 Task: Find connections with filter location Sant Pere de Ribes with filter topic #productivitywith filter profile language English with filter current company Sutherland with filter school Kongunadu Arts and Science College with filter industry Commercial and Service Industry Machinery Manufacturing with filter service category Writing with filter keywords title Farm Worker
Action: Mouse moved to (484, 61)
Screenshot: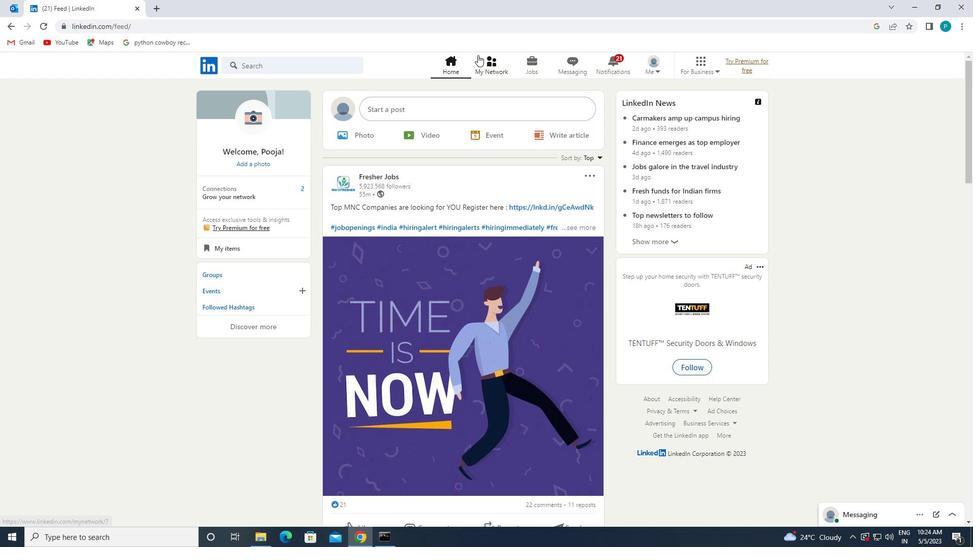 
Action: Mouse pressed left at (484, 61)
Screenshot: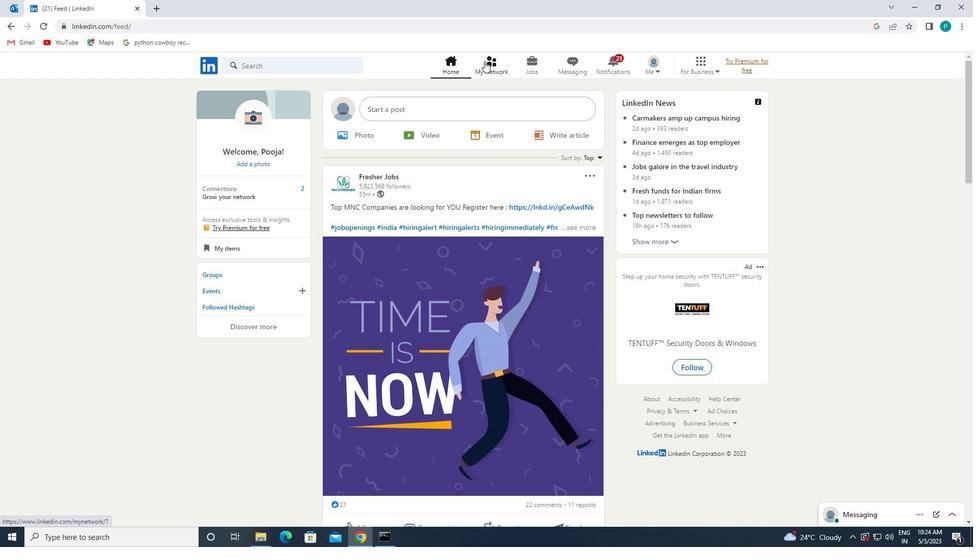 
Action: Mouse moved to (275, 120)
Screenshot: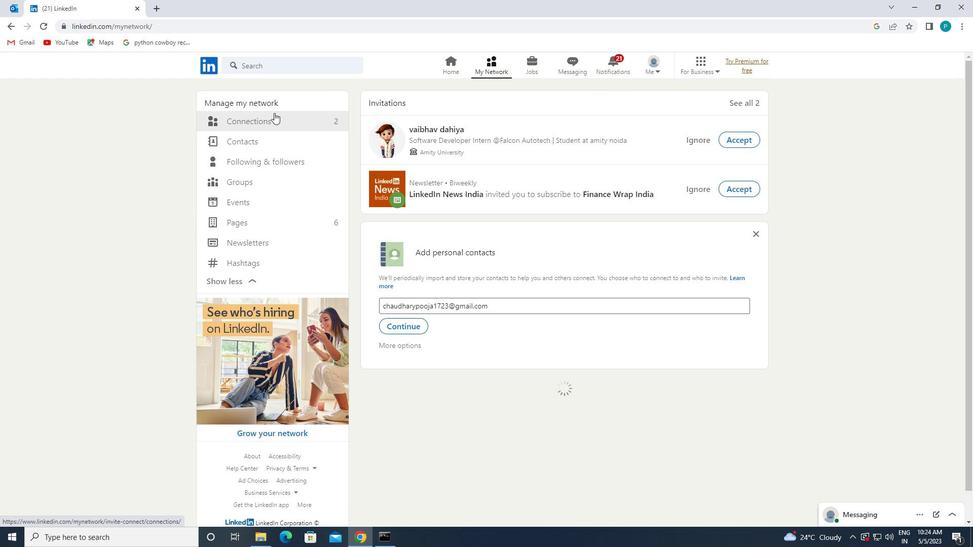 
Action: Mouse pressed left at (275, 120)
Screenshot: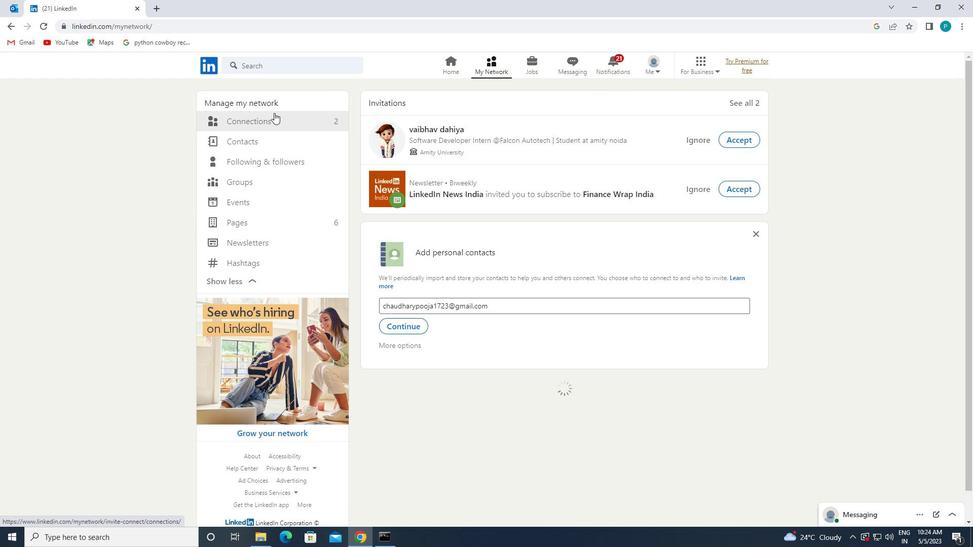 
Action: Mouse moved to (596, 122)
Screenshot: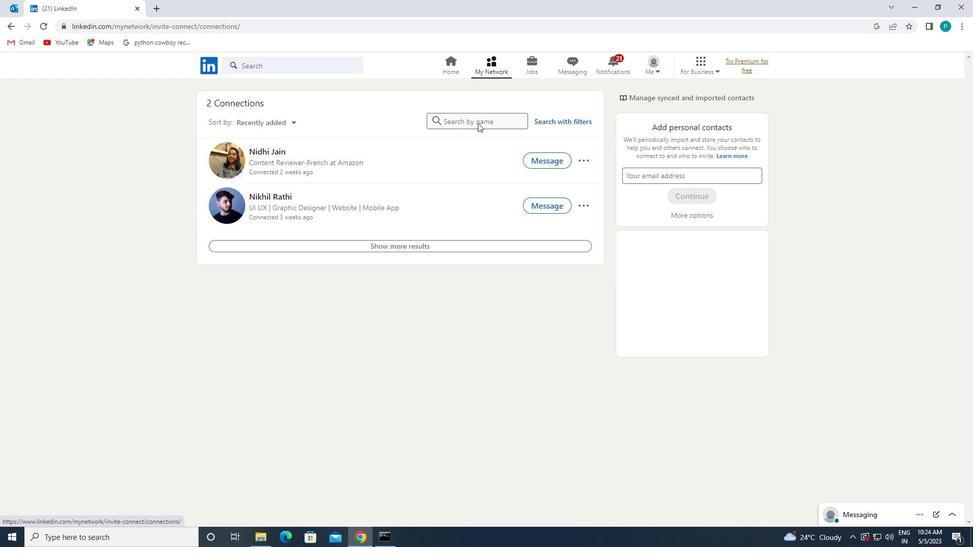 
Action: Mouse pressed left at (596, 122)
Screenshot: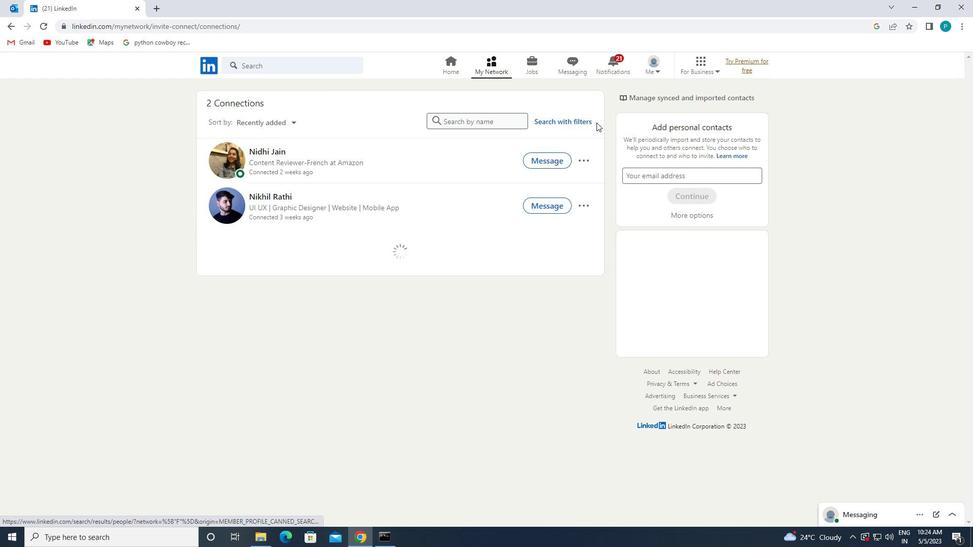 
Action: Mouse moved to (579, 123)
Screenshot: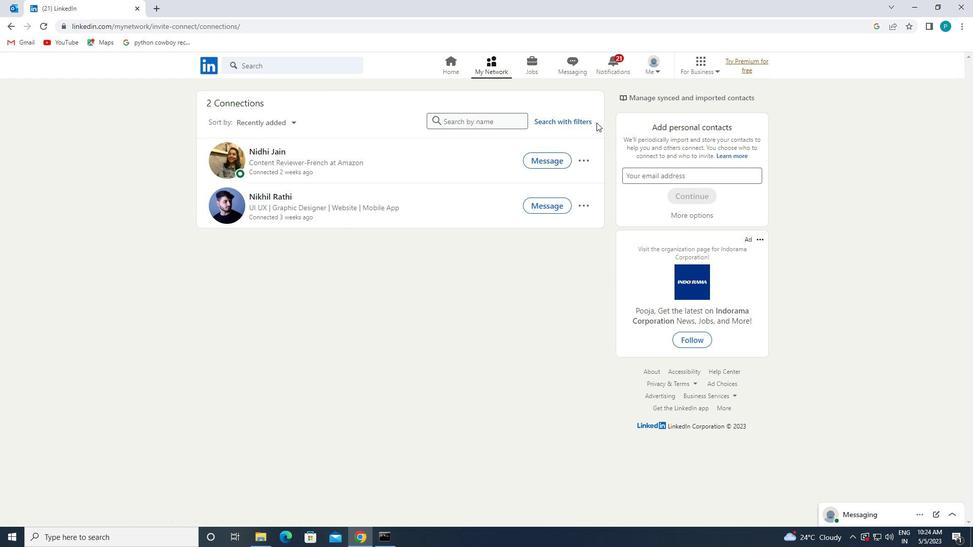 
Action: Mouse pressed left at (579, 123)
Screenshot: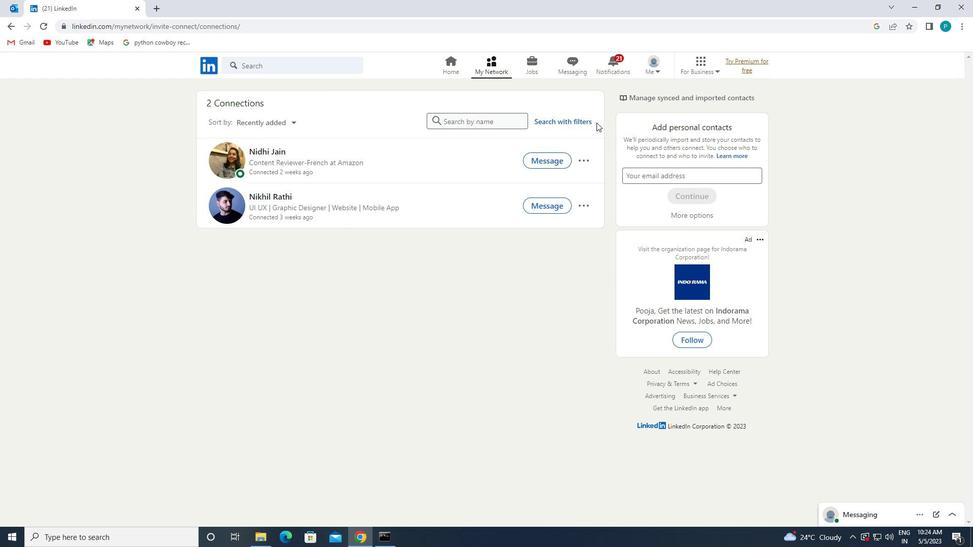 
Action: Mouse moved to (511, 98)
Screenshot: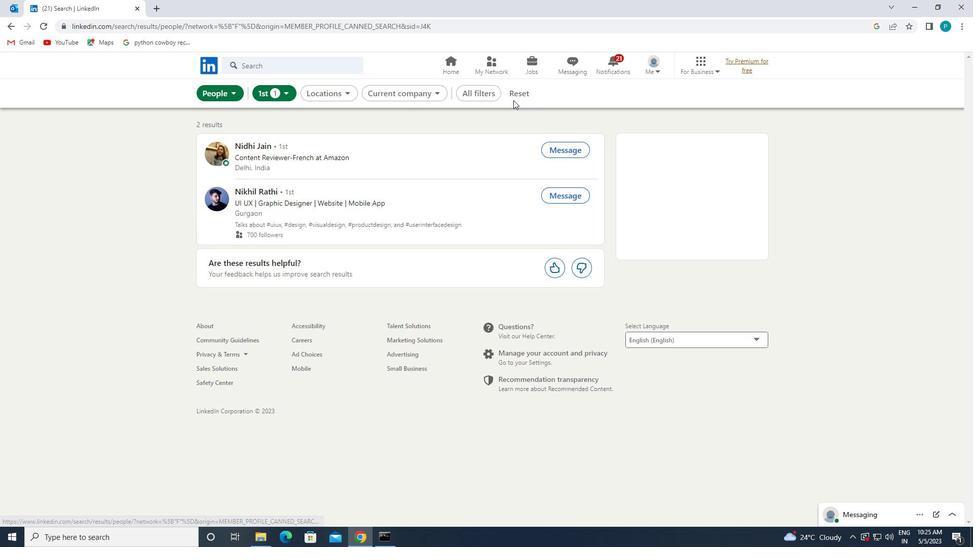 
Action: Mouse pressed left at (511, 98)
Screenshot: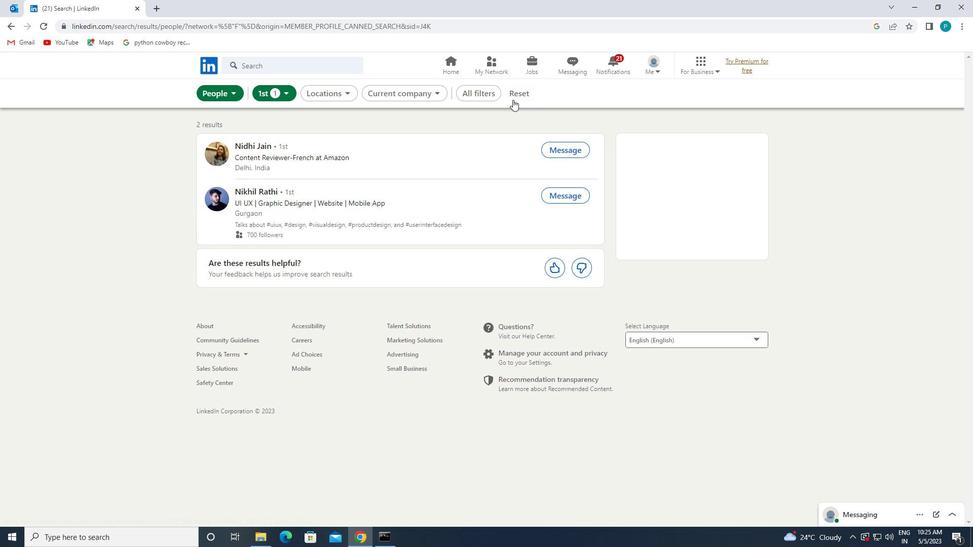 
Action: Mouse moved to (506, 95)
Screenshot: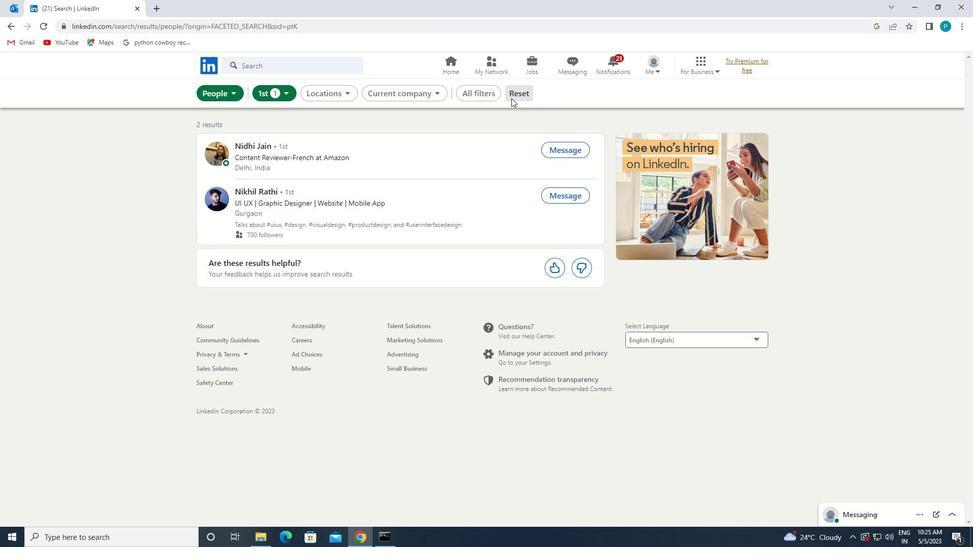 
Action: Mouse pressed left at (506, 95)
Screenshot: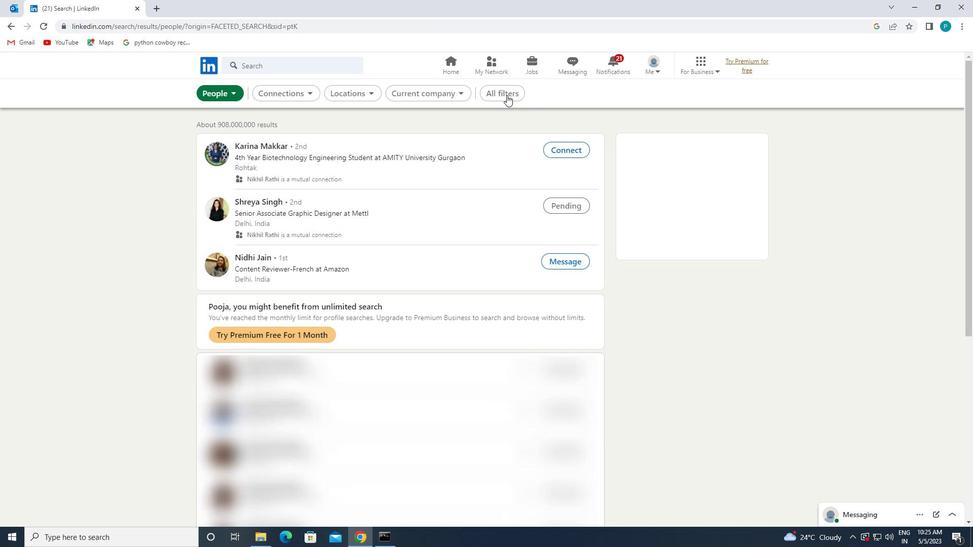 
Action: Mouse moved to (845, 235)
Screenshot: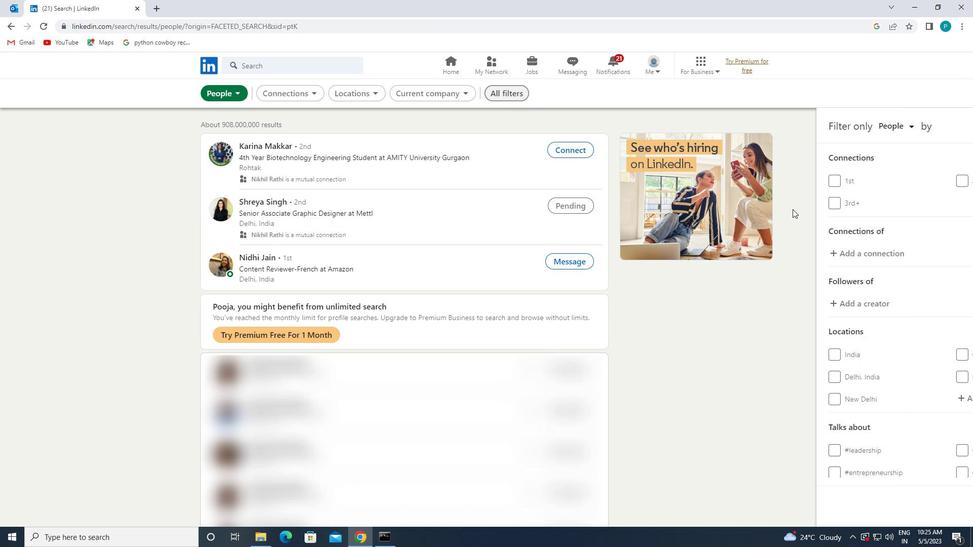 
Action: Mouse scrolled (845, 235) with delta (0, 0)
Screenshot: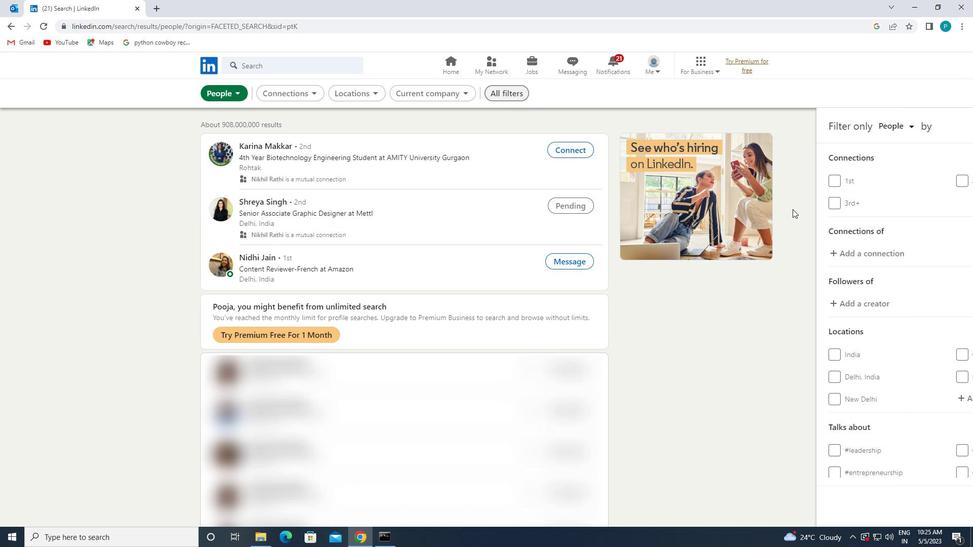 
Action: Mouse scrolled (845, 235) with delta (0, 0)
Screenshot: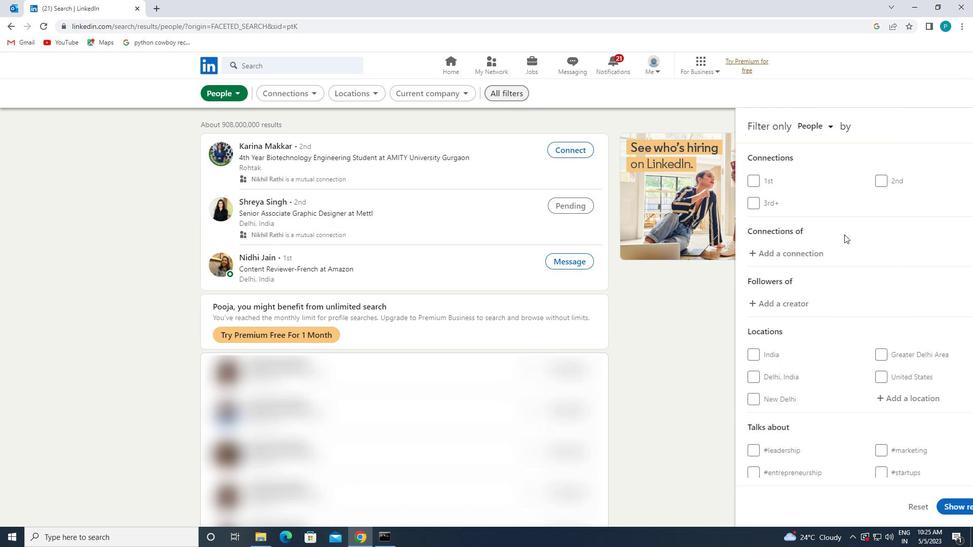 
Action: Mouse moved to (857, 286)
Screenshot: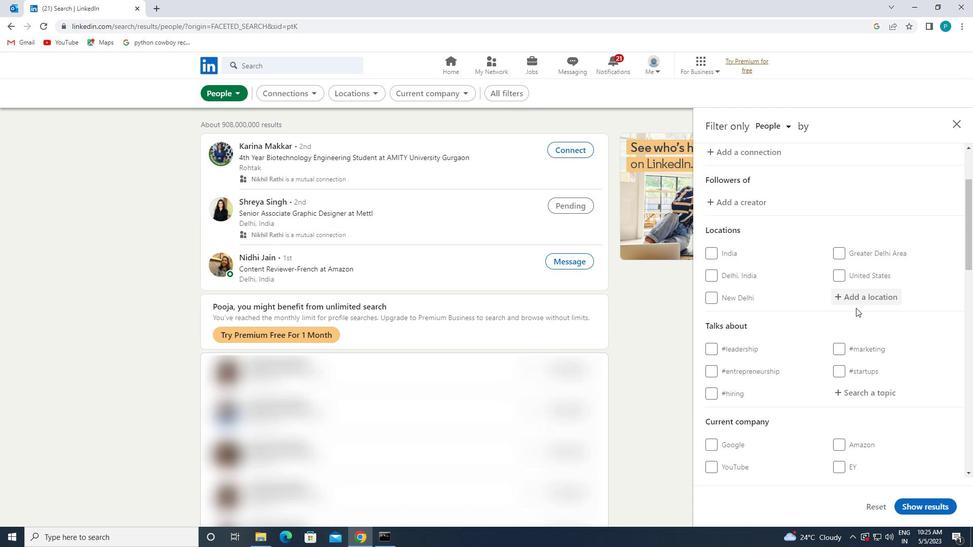 
Action: Mouse pressed left at (857, 286)
Screenshot: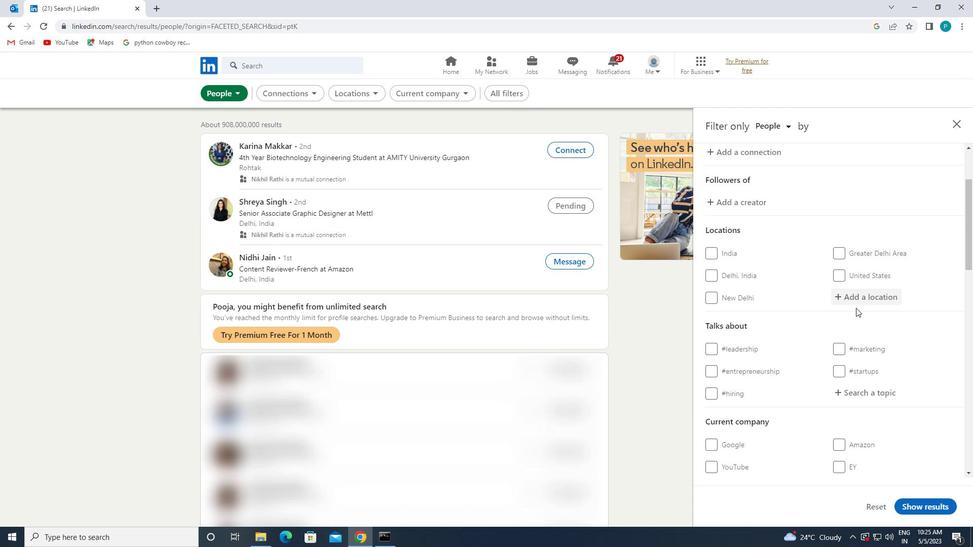 
Action: Mouse moved to (856, 293)
Screenshot: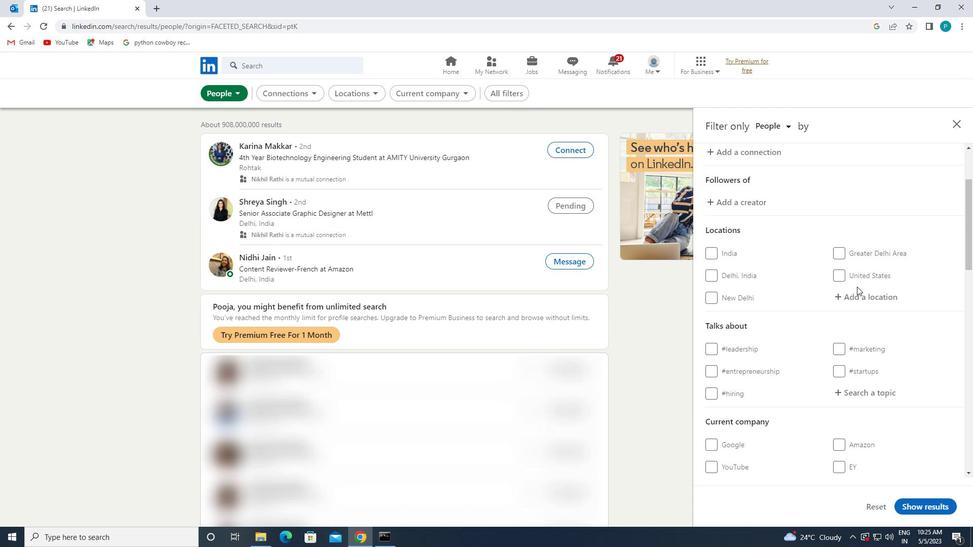 
Action: Mouse pressed left at (856, 293)
Screenshot: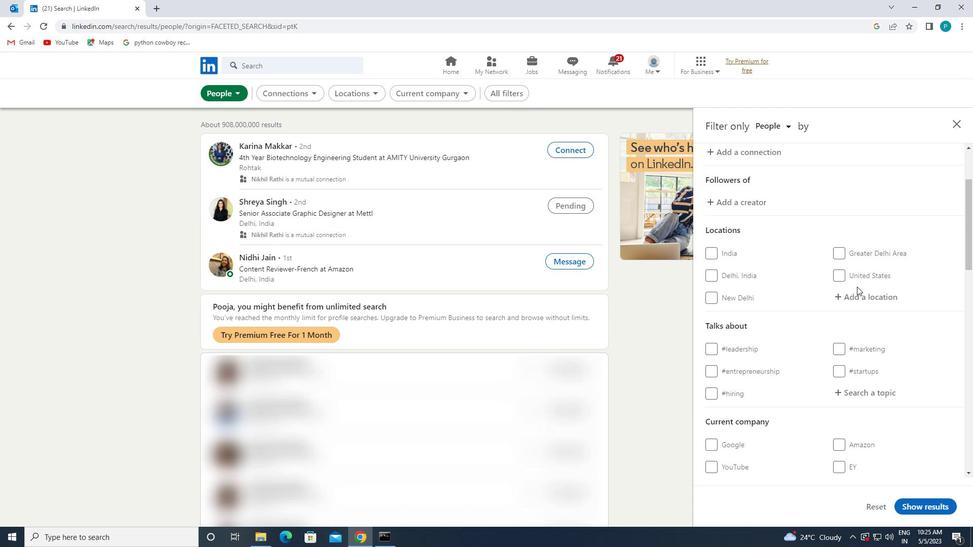 
Action: Key pressed <Key.caps_lock>s<Key.caps_lock><Key.caps_lock><Key.caps_lock>ant<Key.space><Key.caps_lock>p<Key.caps_lock>ered<Key.backspace><Key.space>de
Screenshot: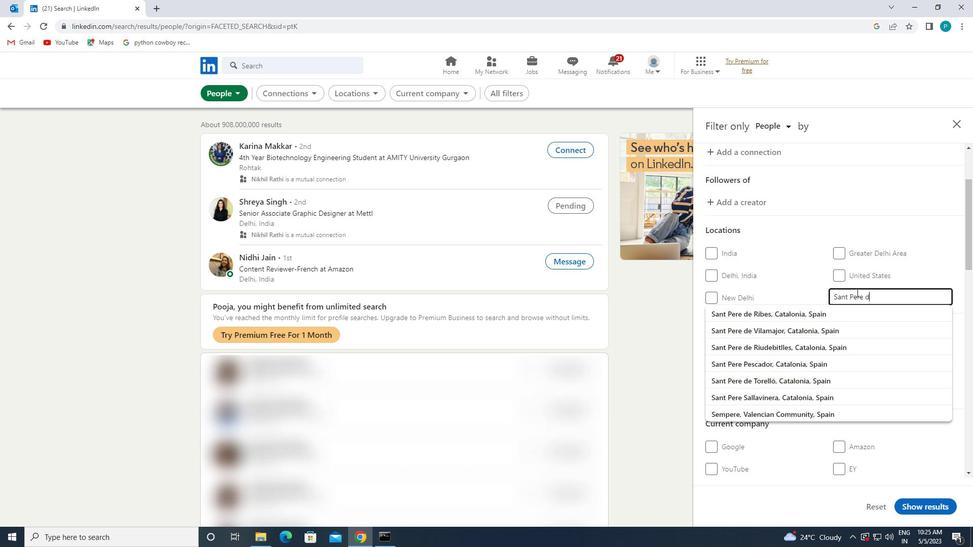 
Action: Mouse moved to (836, 310)
Screenshot: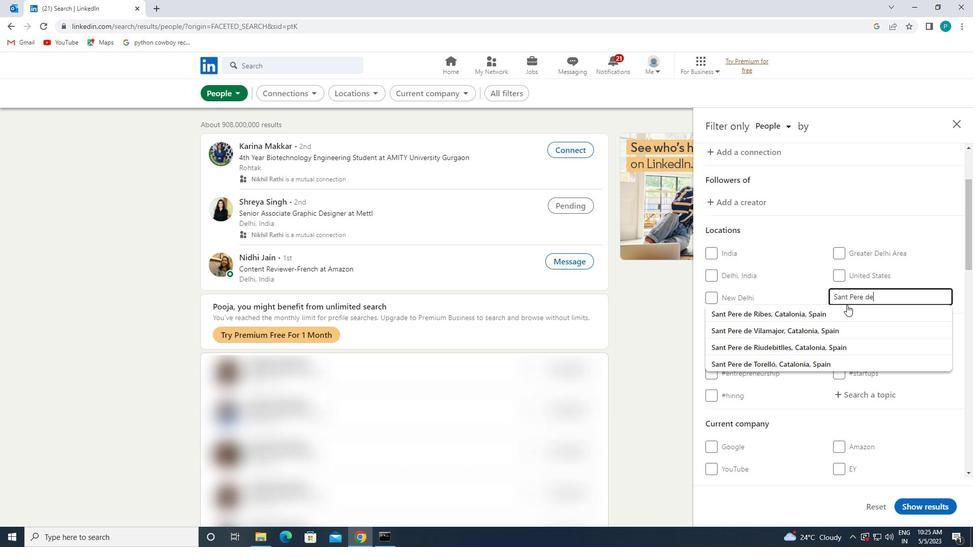 
Action: Mouse pressed left at (836, 310)
Screenshot: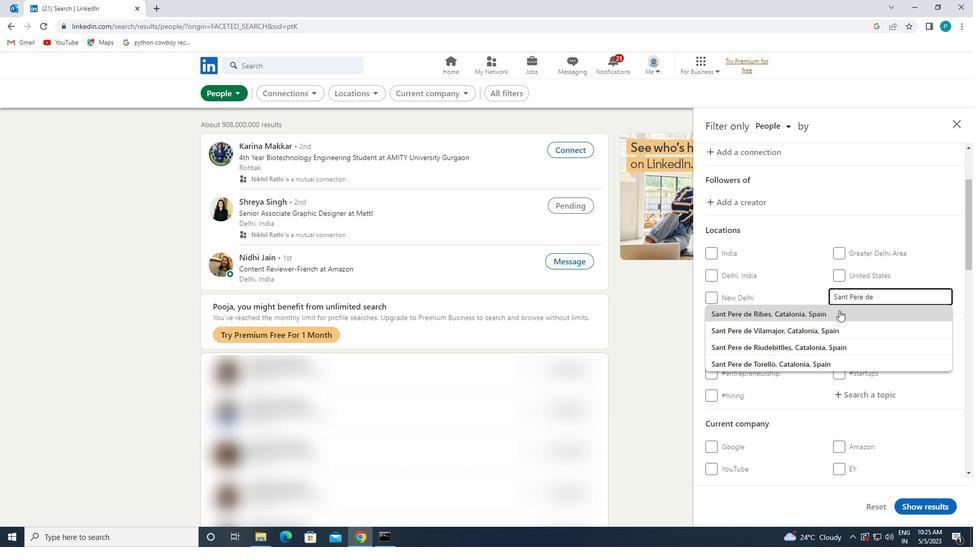 
Action: Mouse moved to (864, 331)
Screenshot: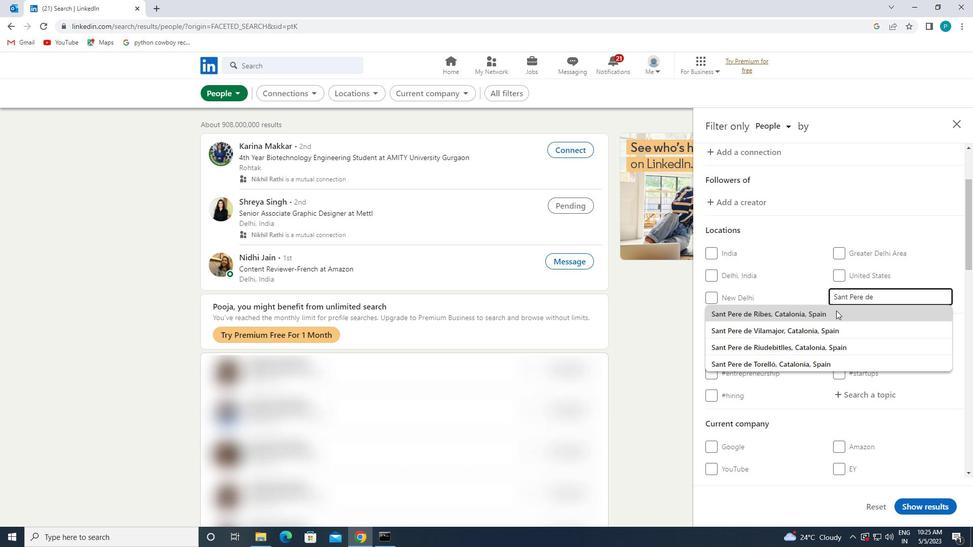 
Action: Mouse scrolled (864, 330) with delta (0, 0)
Screenshot: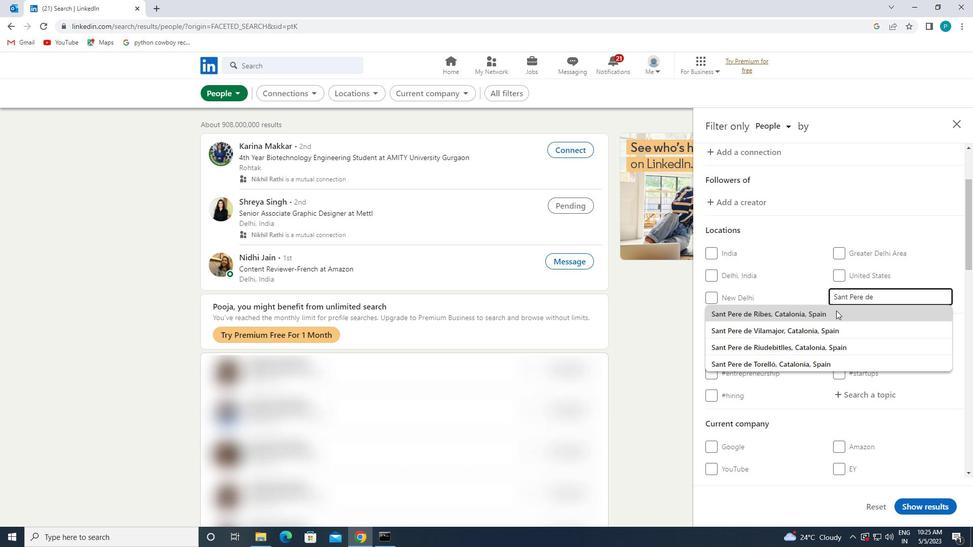 
Action: Mouse moved to (867, 334)
Screenshot: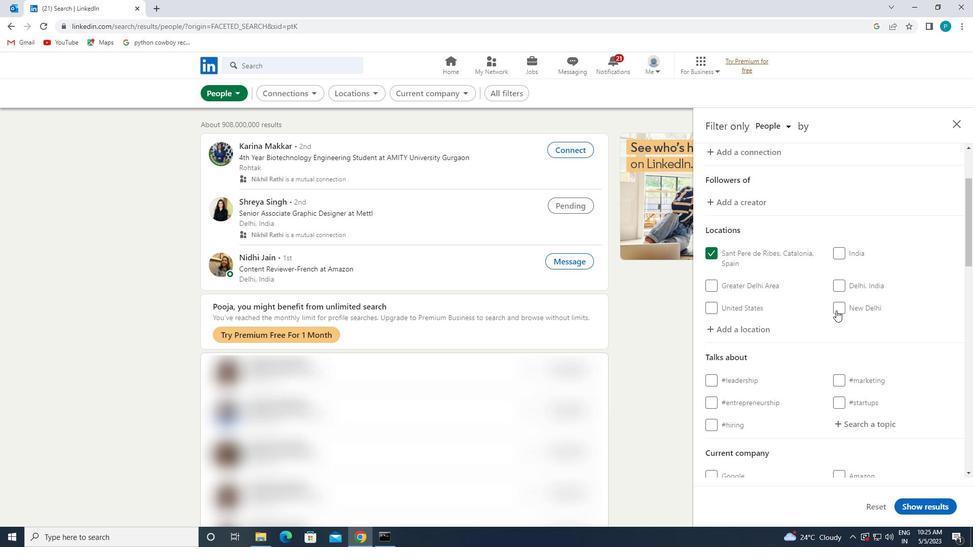 
Action: Mouse scrolled (867, 334) with delta (0, 0)
Screenshot: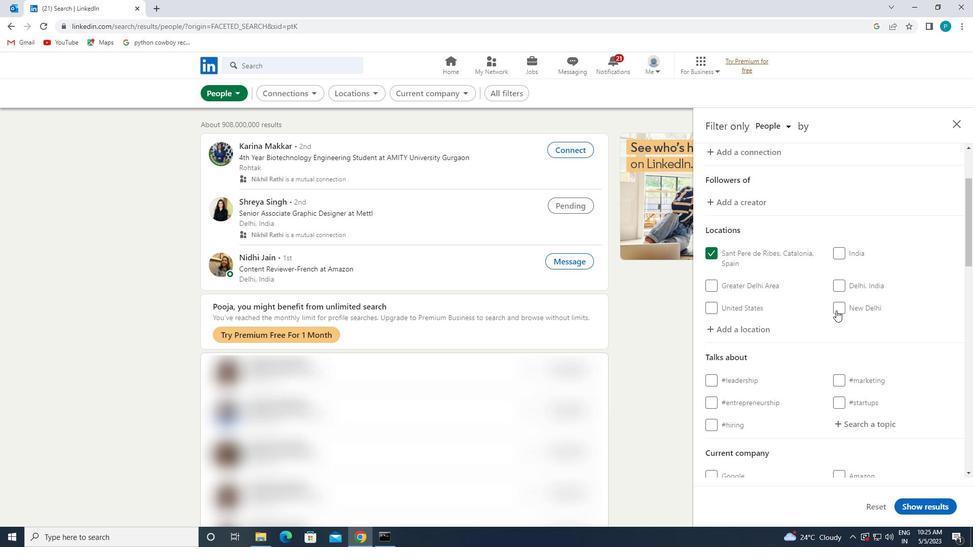 
Action: Mouse moved to (868, 335)
Screenshot: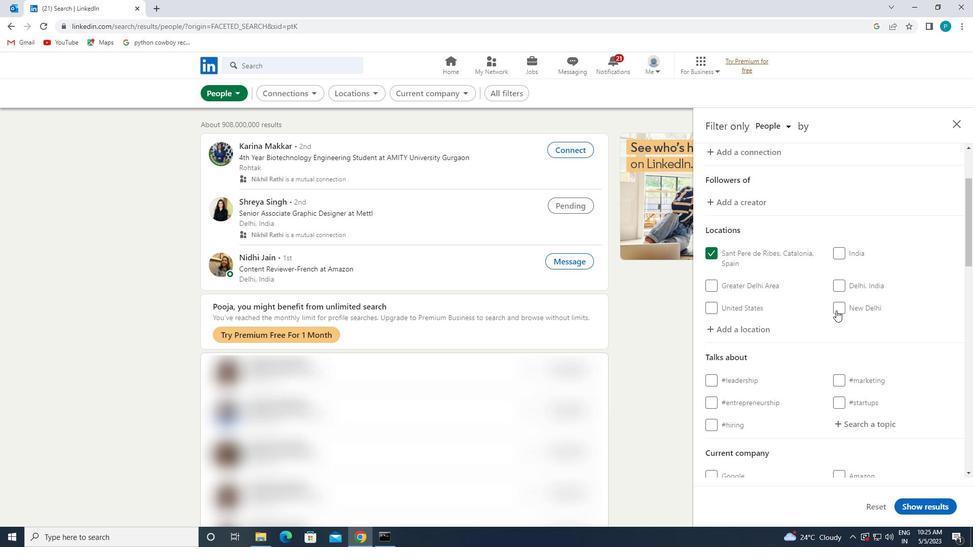 
Action: Mouse scrolled (868, 334) with delta (0, 0)
Screenshot: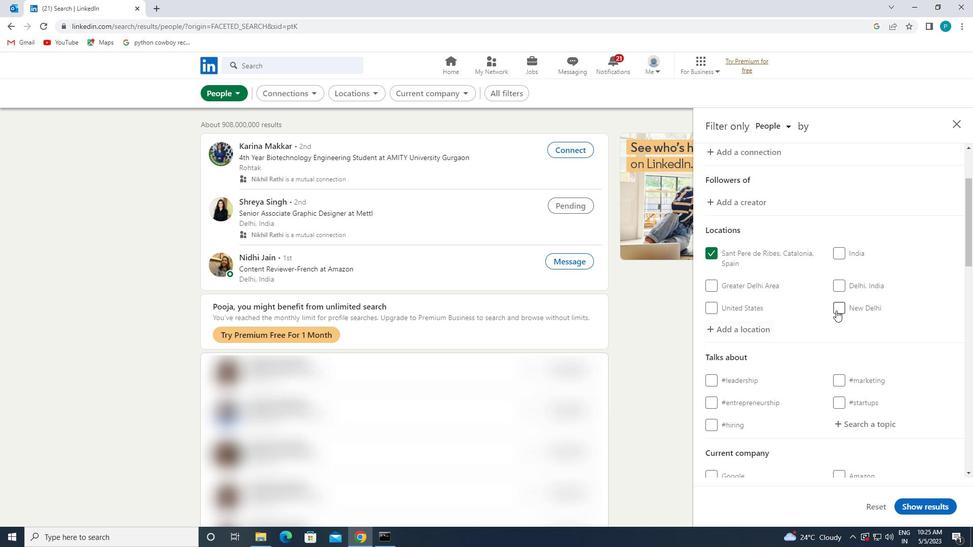 
Action: Mouse moved to (854, 273)
Screenshot: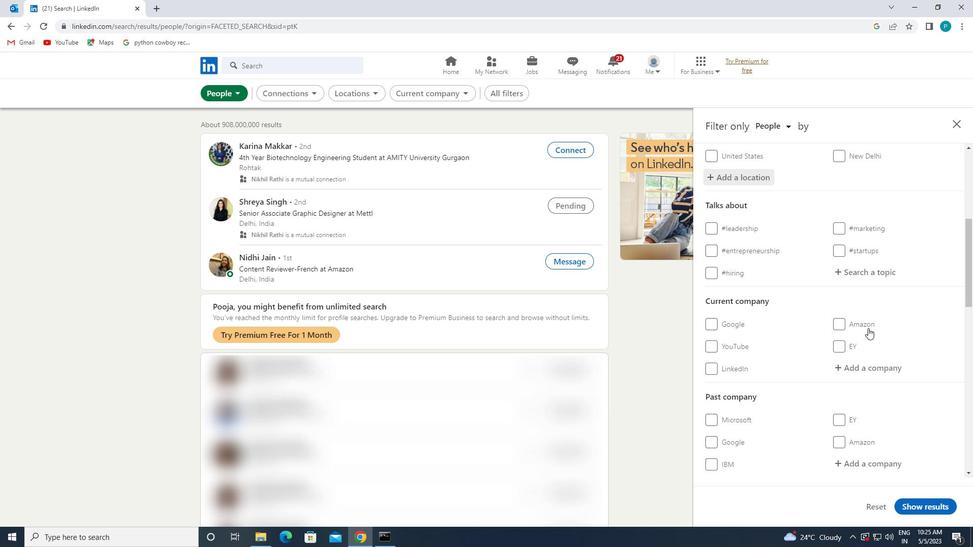 
Action: Mouse pressed left at (854, 273)
Screenshot: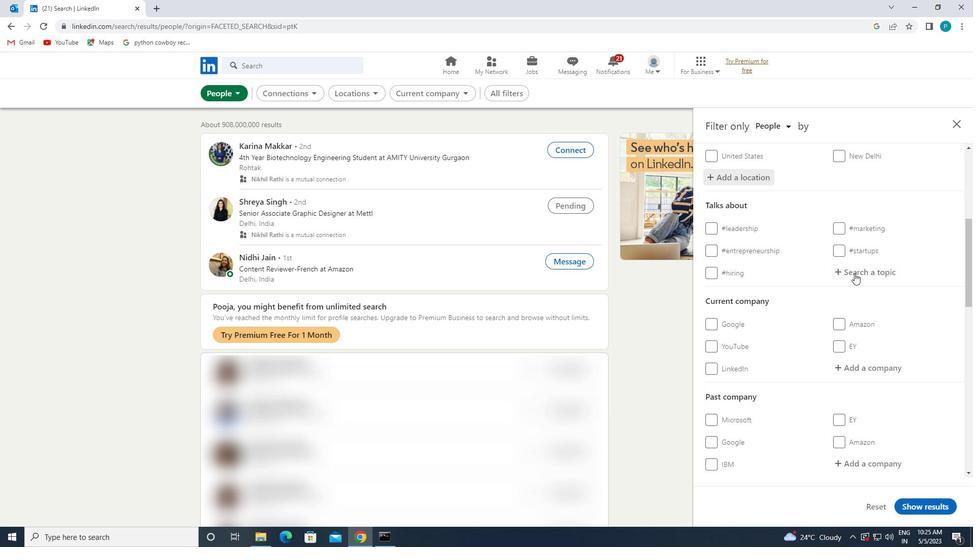 
Action: Mouse moved to (864, 280)
Screenshot: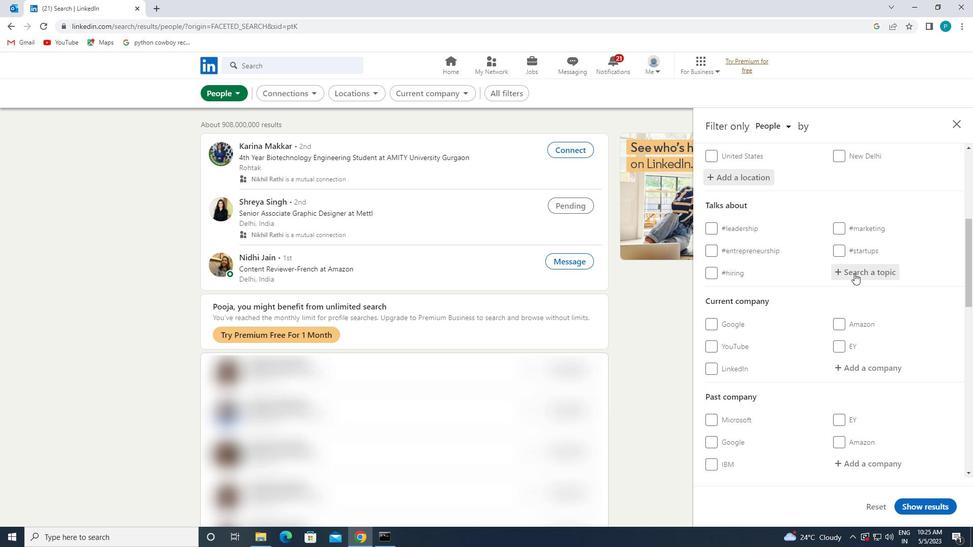 
Action: Key pressed <Key.shift>#PRODUCTIVITY
Screenshot: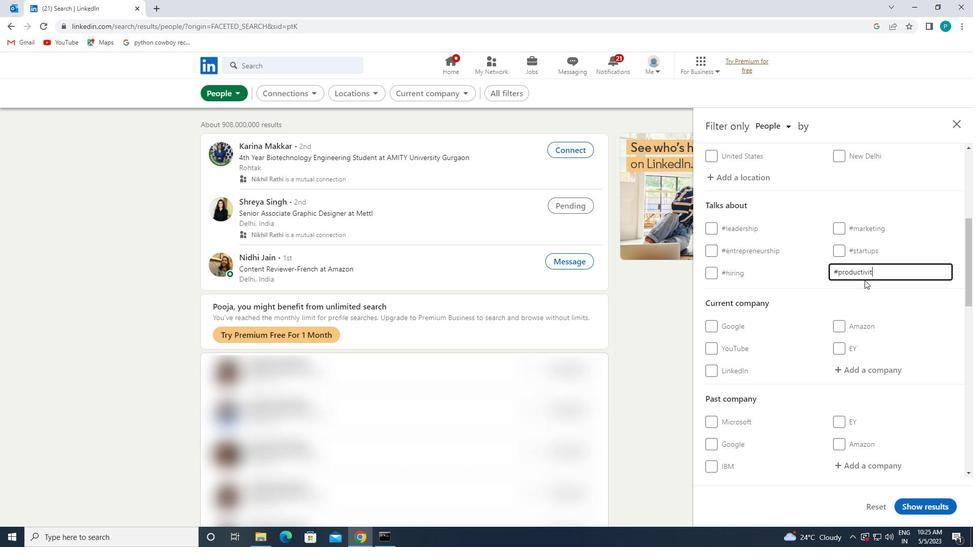 
Action: Mouse moved to (866, 296)
Screenshot: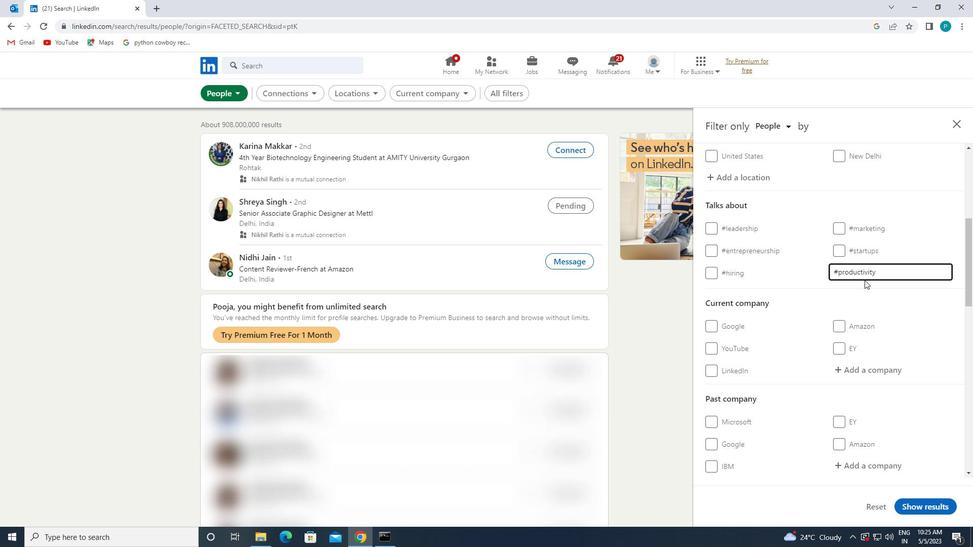 
Action: Mouse scrolled (866, 295) with delta (0, 0)
Screenshot: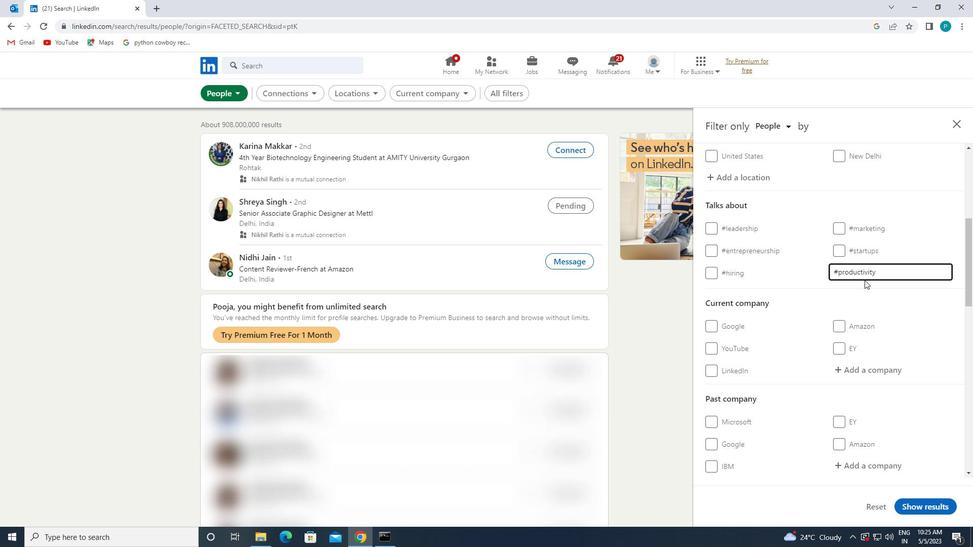 
Action: Mouse moved to (866, 297)
Screenshot: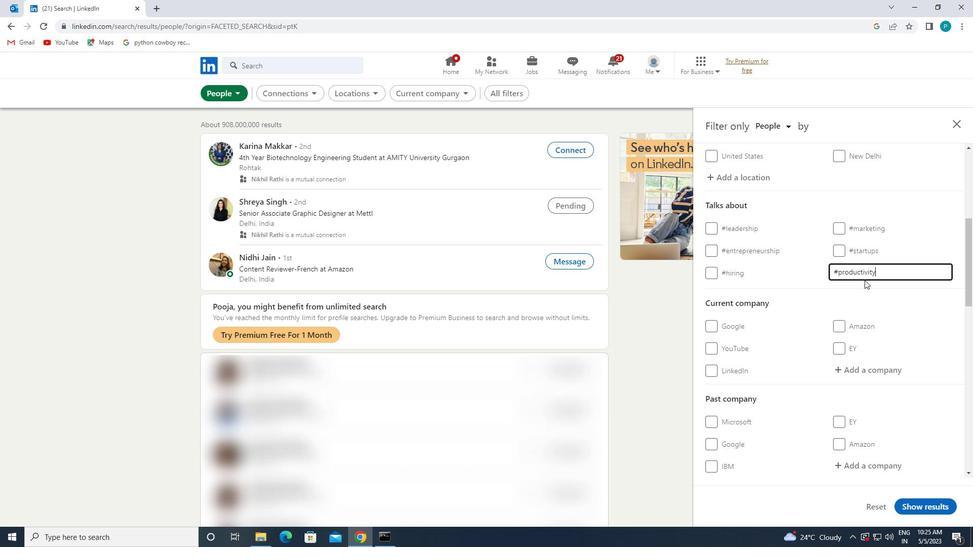 
Action: Mouse scrolled (866, 296) with delta (0, 0)
Screenshot: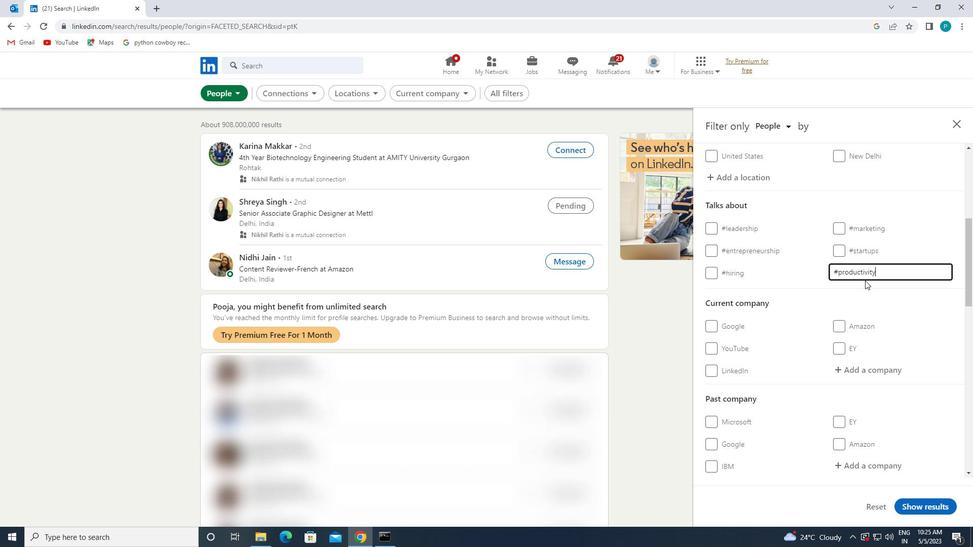 
Action: Mouse moved to (843, 308)
Screenshot: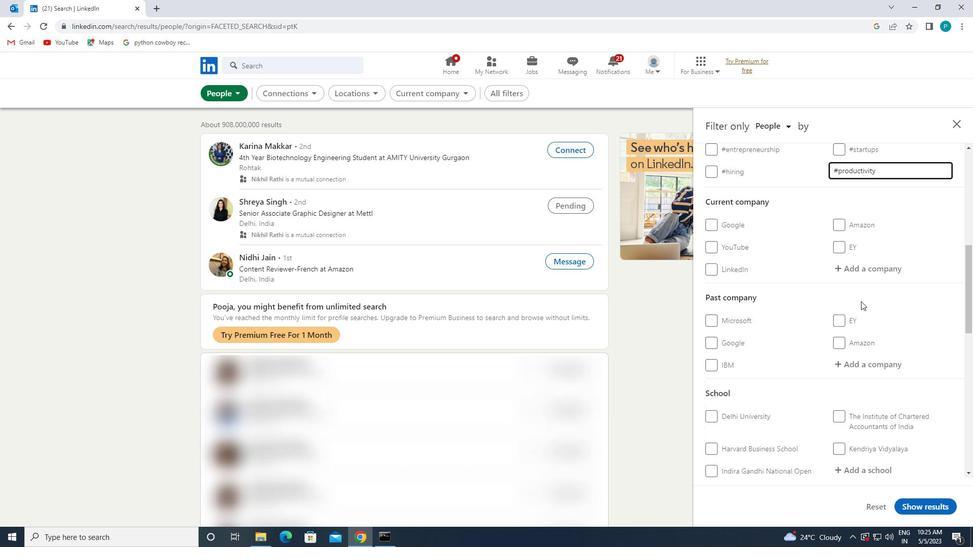 
Action: Mouse scrolled (843, 308) with delta (0, 0)
Screenshot: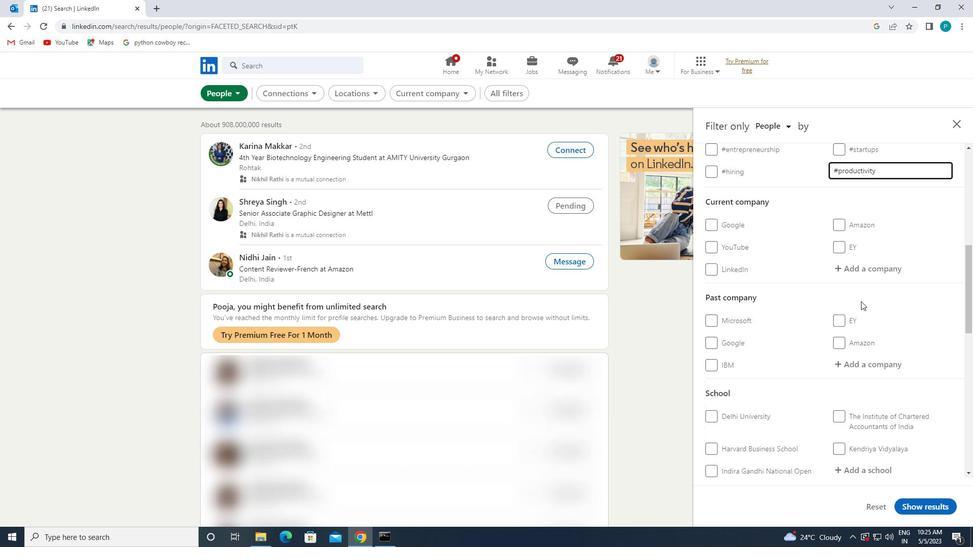 
Action: Mouse scrolled (843, 308) with delta (0, 0)
Screenshot: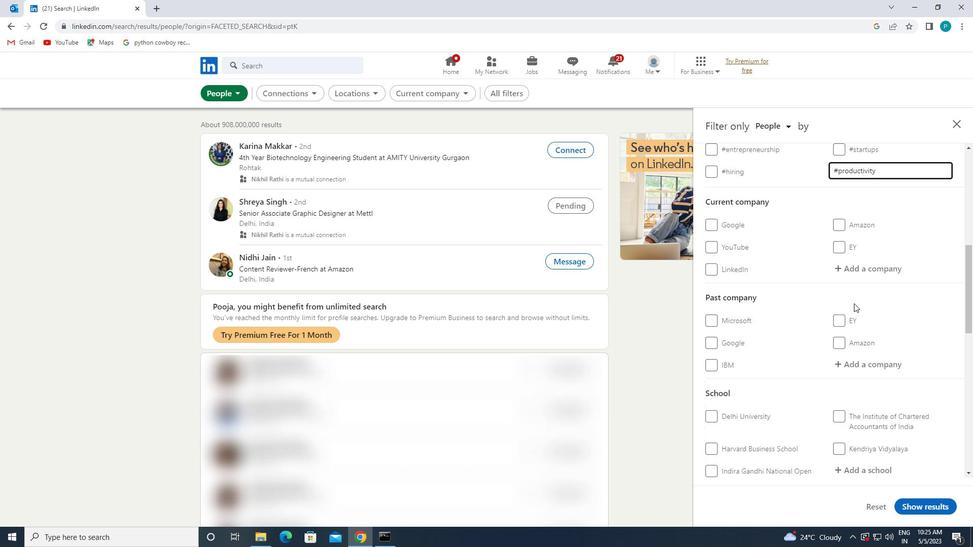 
Action: Mouse scrolled (843, 308) with delta (0, 0)
Screenshot: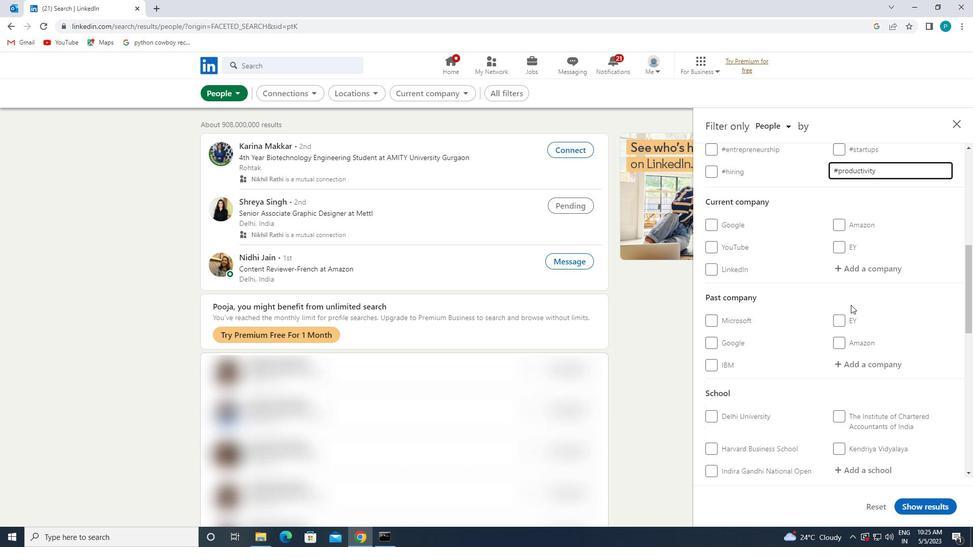 
Action: Mouse moved to (785, 289)
Screenshot: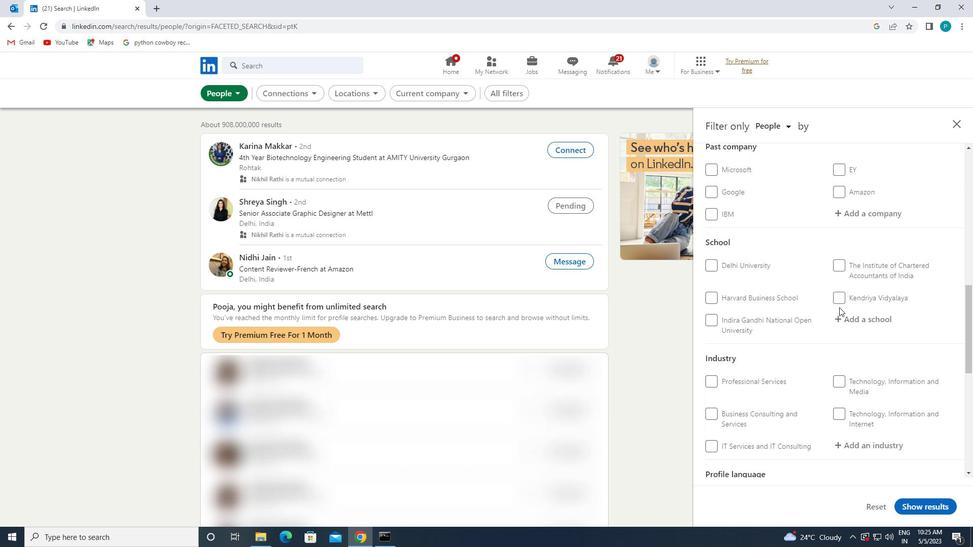 
Action: Mouse scrolled (785, 288) with delta (0, 0)
Screenshot: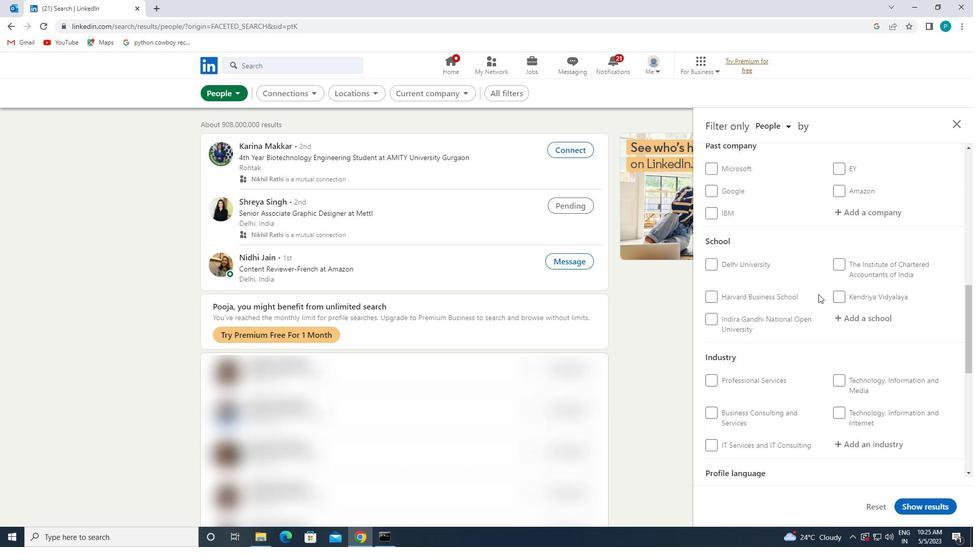 
Action: Mouse scrolled (785, 288) with delta (0, 0)
Screenshot: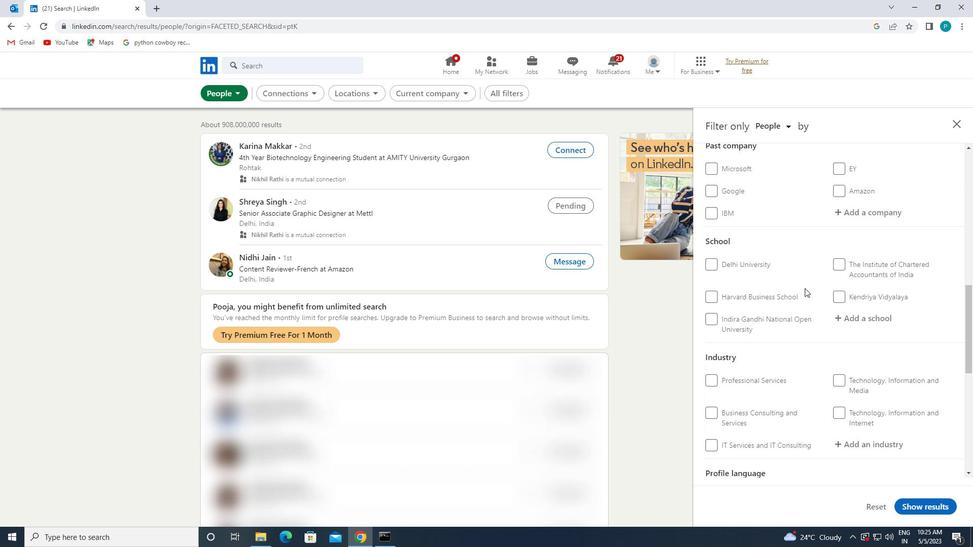 
Action: Mouse scrolled (785, 288) with delta (0, 0)
Screenshot: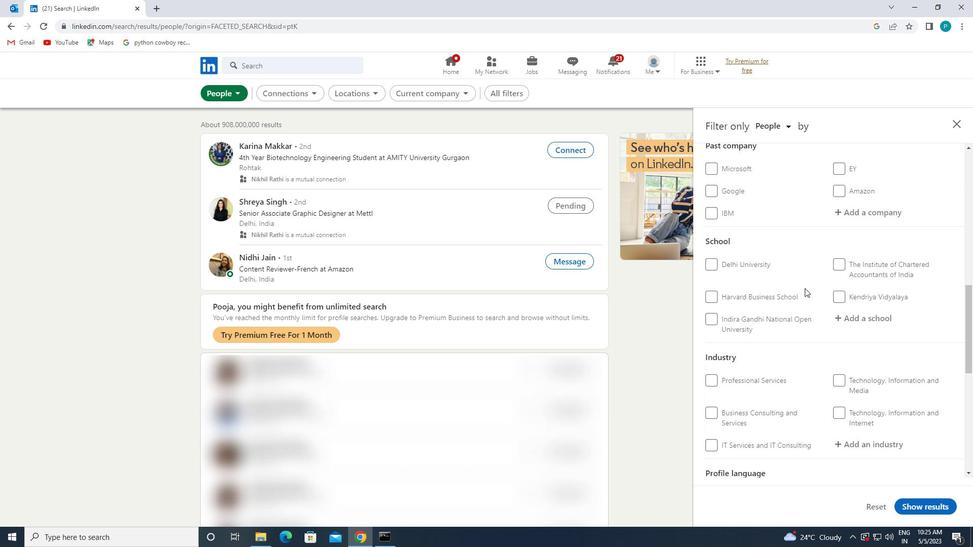 
Action: Mouse scrolled (785, 288) with delta (0, 0)
Screenshot: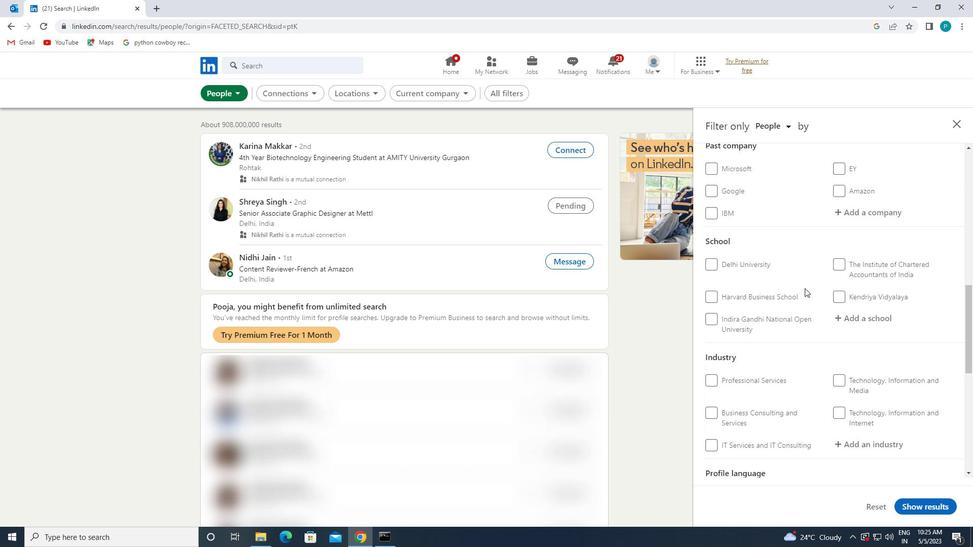 
Action: Mouse moved to (740, 347)
Screenshot: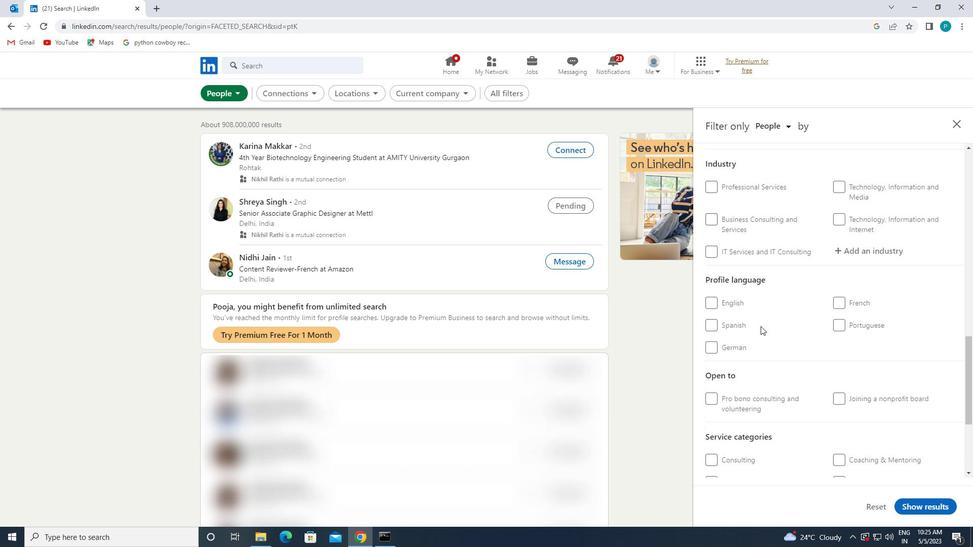 
Action: Mouse scrolled (740, 347) with delta (0, 0)
Screenshot: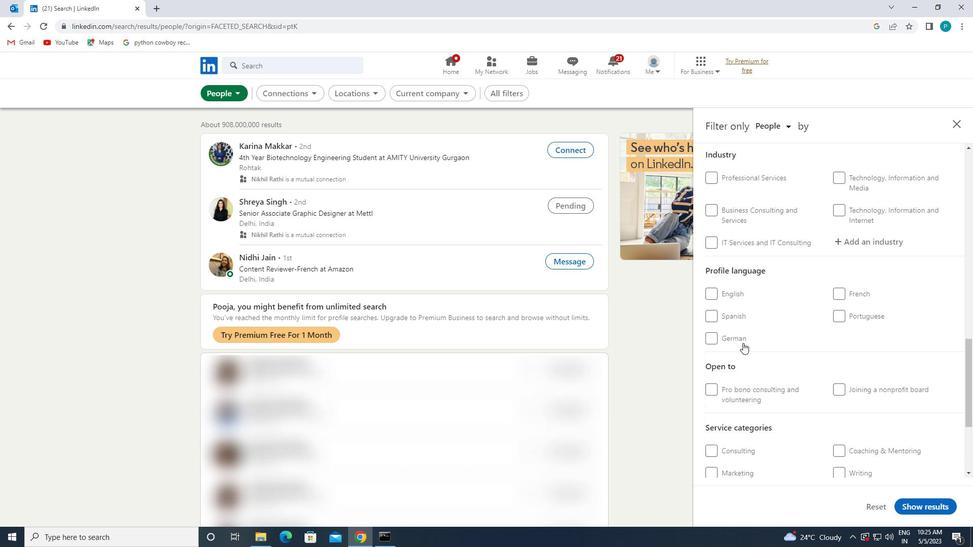 
Action: Mouse moved to (740, 349)
Screenshot: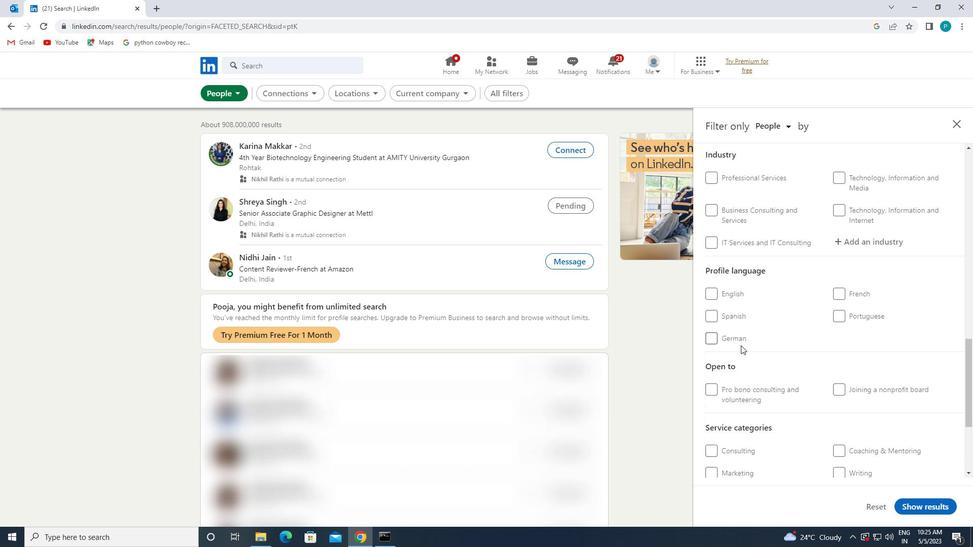 
Action: Mouse scrolled (740, 348) with delta (0, 0)
Screenshot: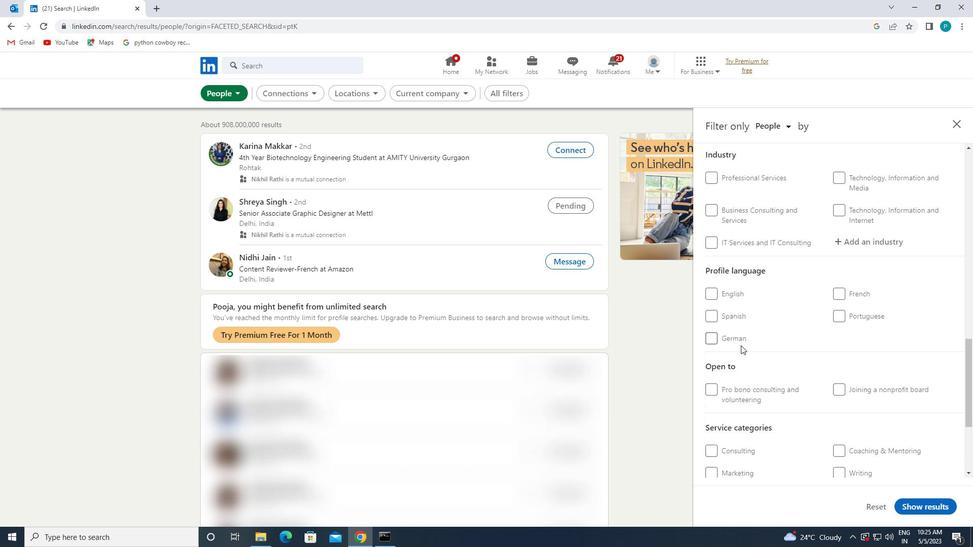 
Action: Mouse moved to (722, 390)
Screenshot: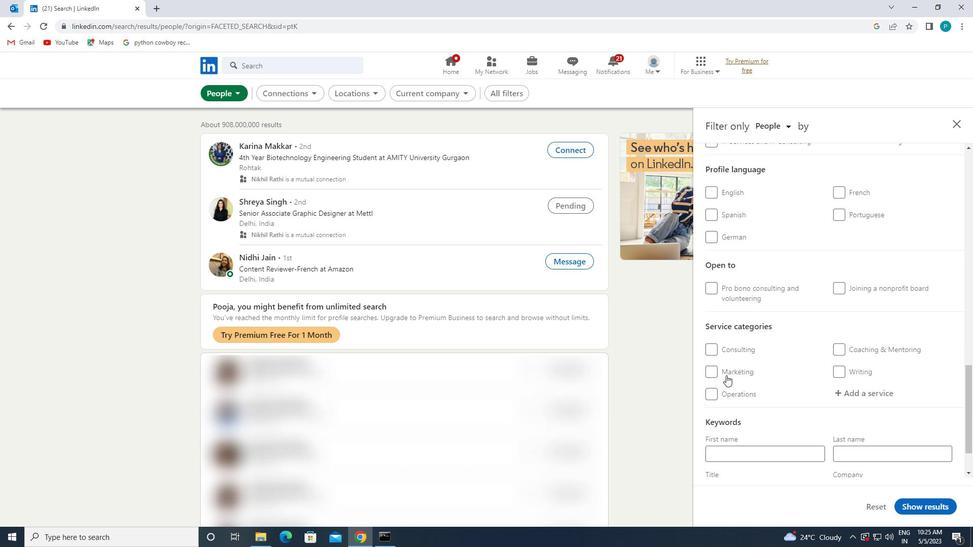 
Action: Mouse pressed left at (722, 390)
Screenshot: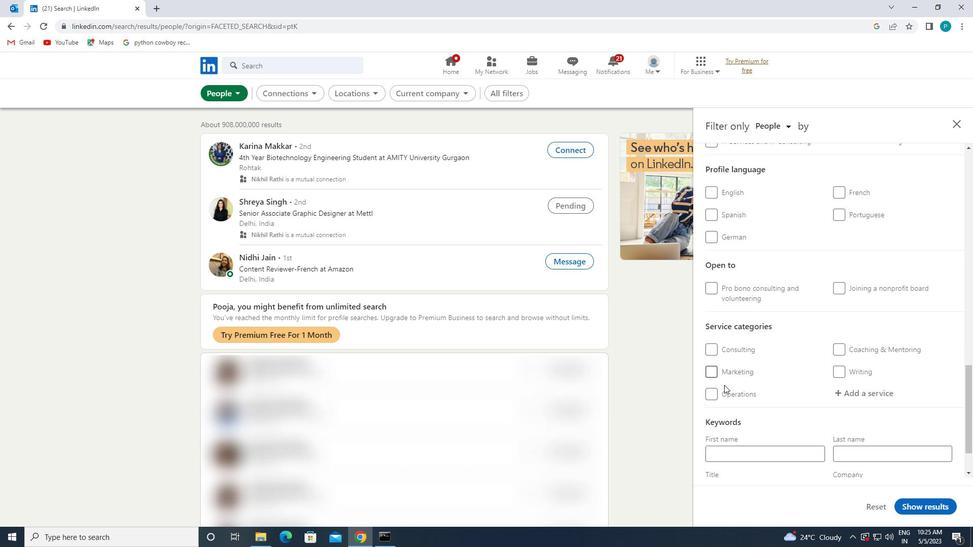 
Action: Mouse moved to (709, 192)
Screenshot: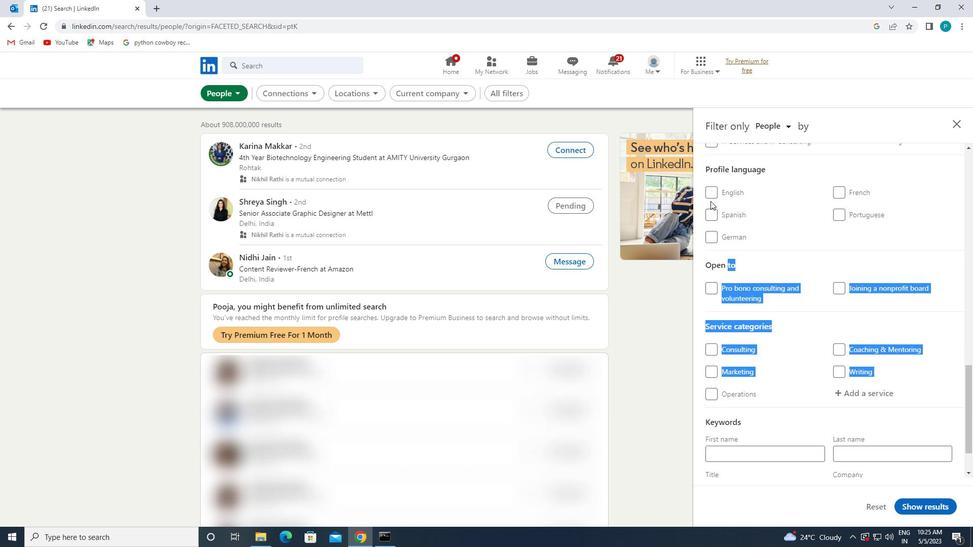 
Action: Mouse pressed left at (709, 192)
Screenshot: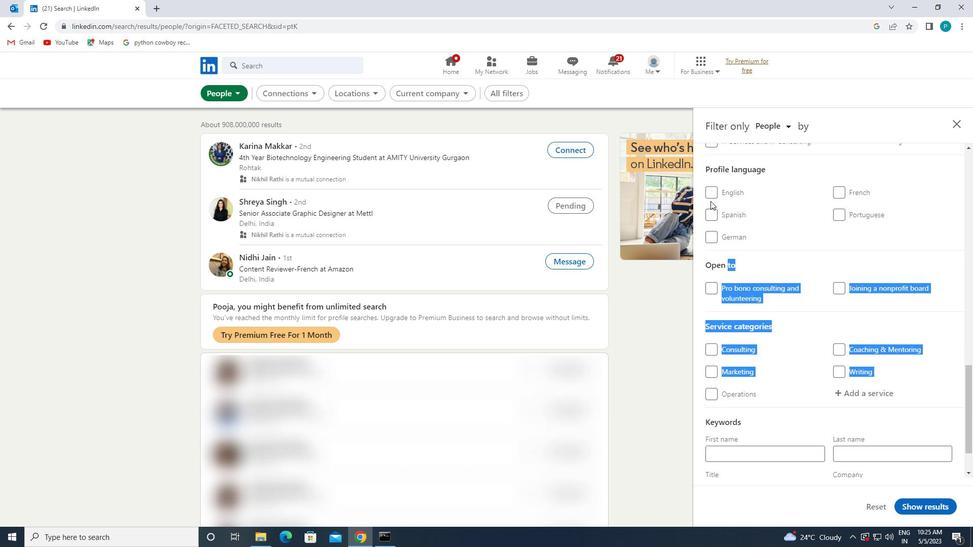 
Action: Mouse moved to (777, 214)
Screenshot: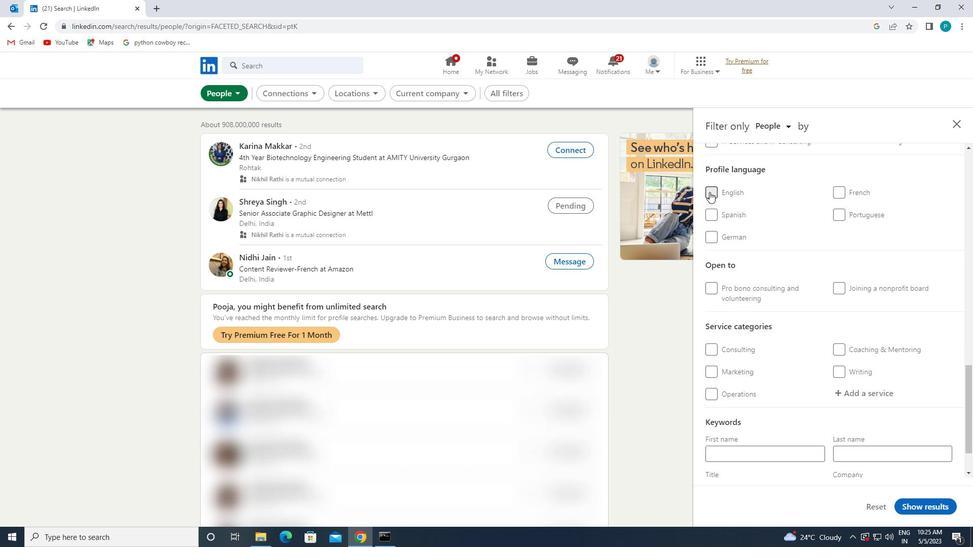 
Action: Mouse scrolled (777, 214) with delta (0, 0)
Screenshot: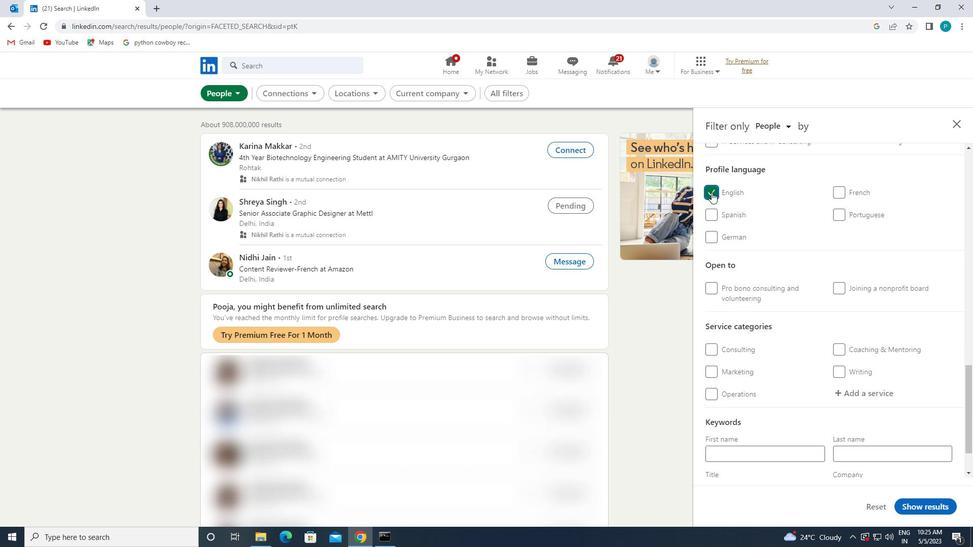 
Action: Mouse scrolled (777, 214) with delta (0, 0)
Screenshot: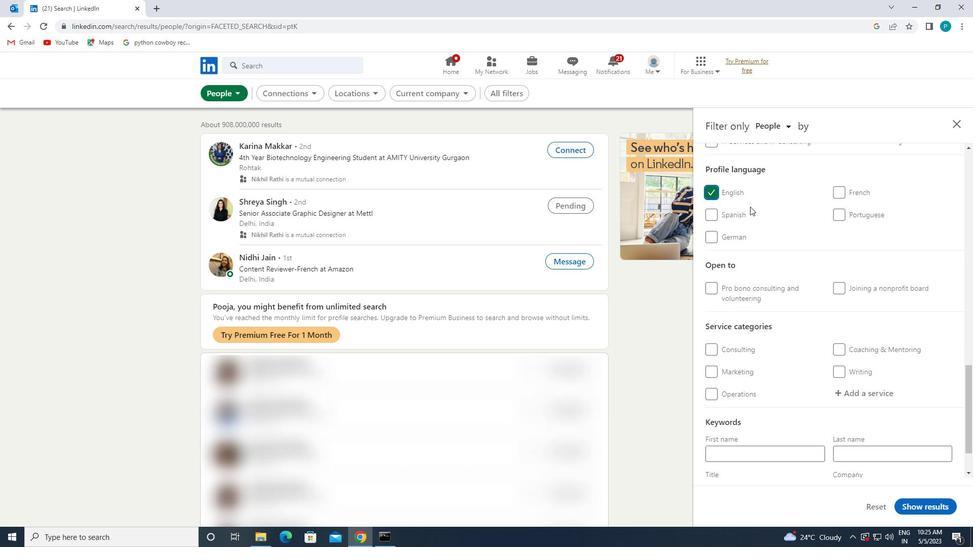 
Action: Mouse scrolled (777, 214) with delta (0, 0)
Screenshot: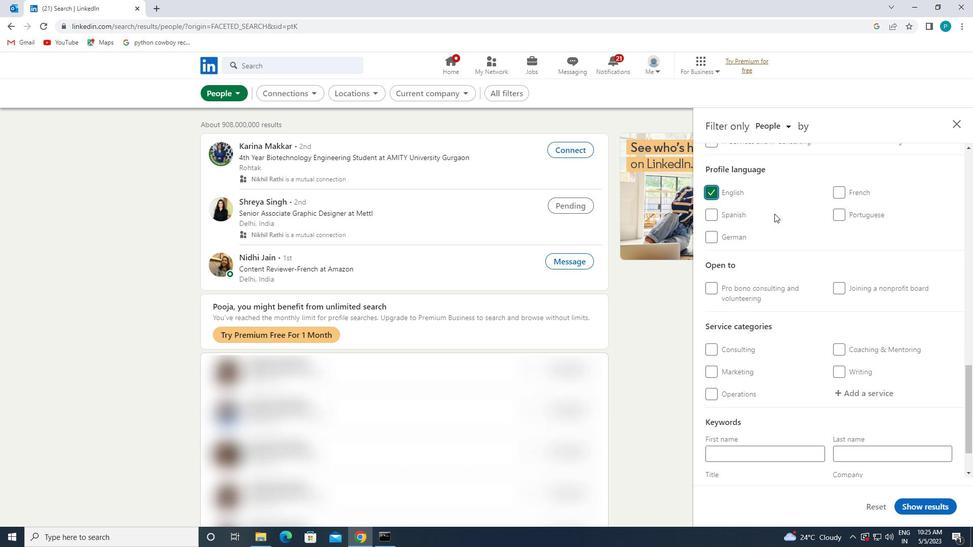 
Action: Mouse moved to (876, 252)
Screenshot: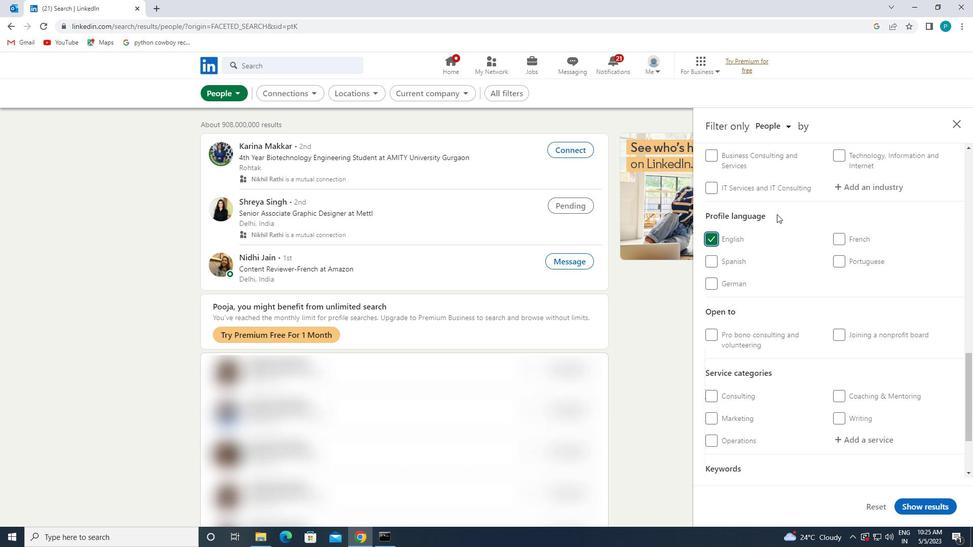 
Action: Mouse scrolled (876, 253) with delta (0, 0)
Screenshot: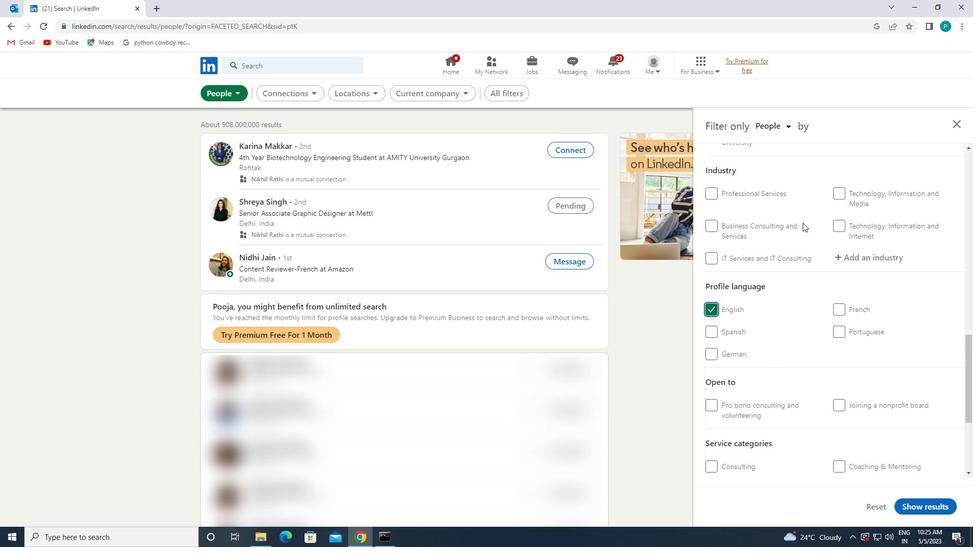 
Action: Mouse scrolled (876, 253) with delta (0, 0)
Screenshot: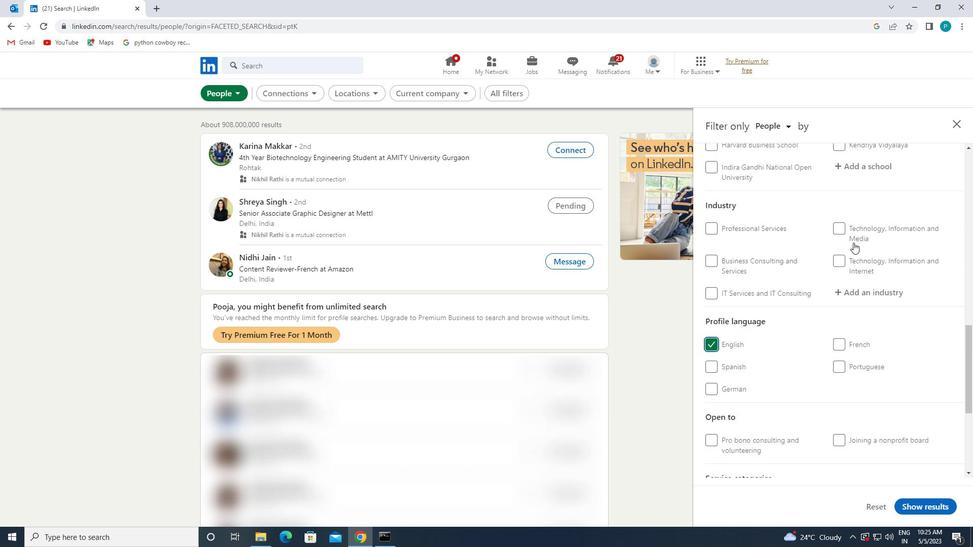 
Action: Mouse scrolled (876, 253) with delta (0, 0)
Screenshot: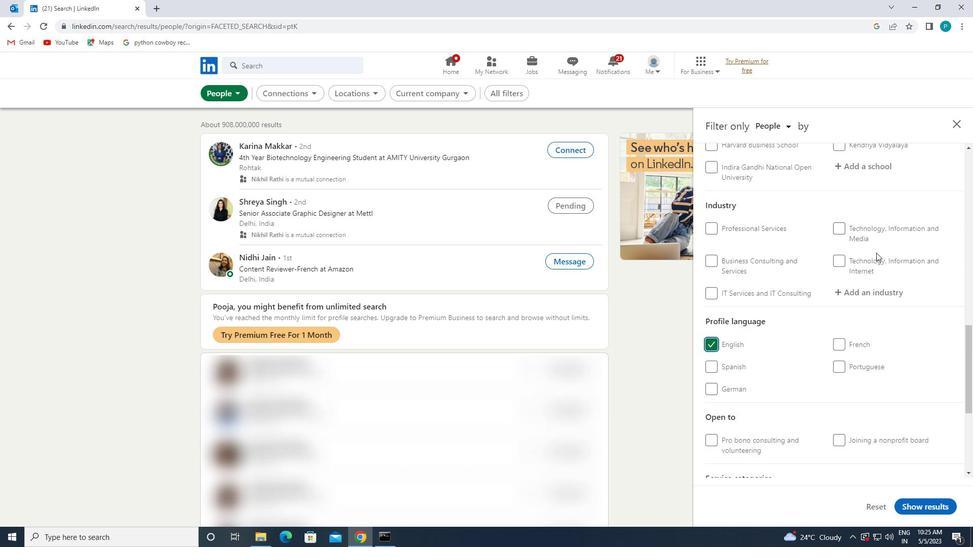 
Action: Mouse moved to (877, 253)
Screenshot: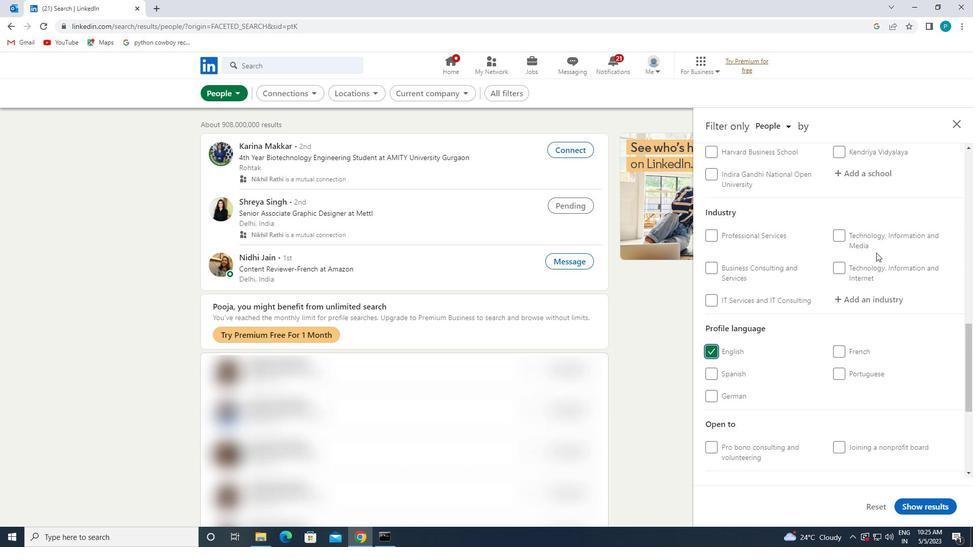 
Action: Mouse scrolled (877, 253) with delta (0, 0)
Screenshot: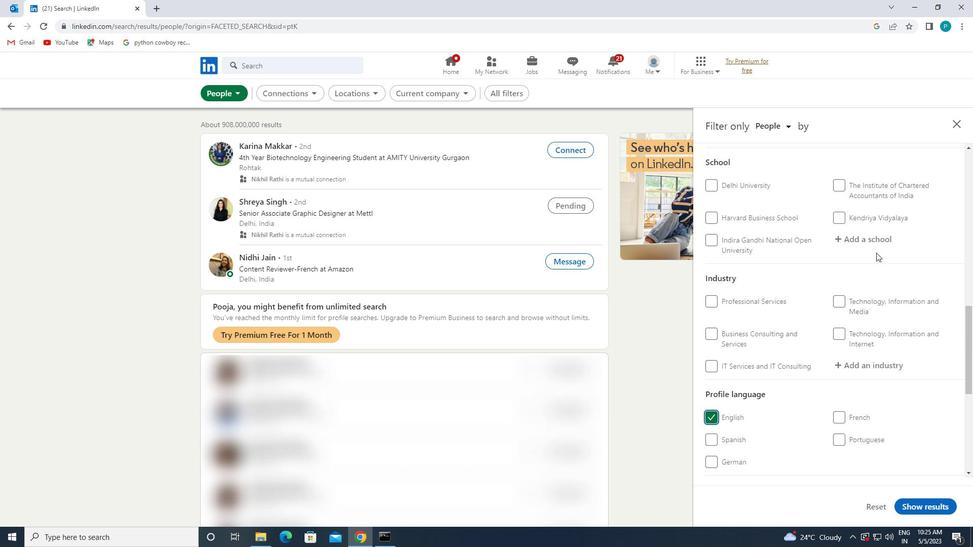 
Action: Mouse scrolled (877, 253) with delta (0, 0)
Screenshot: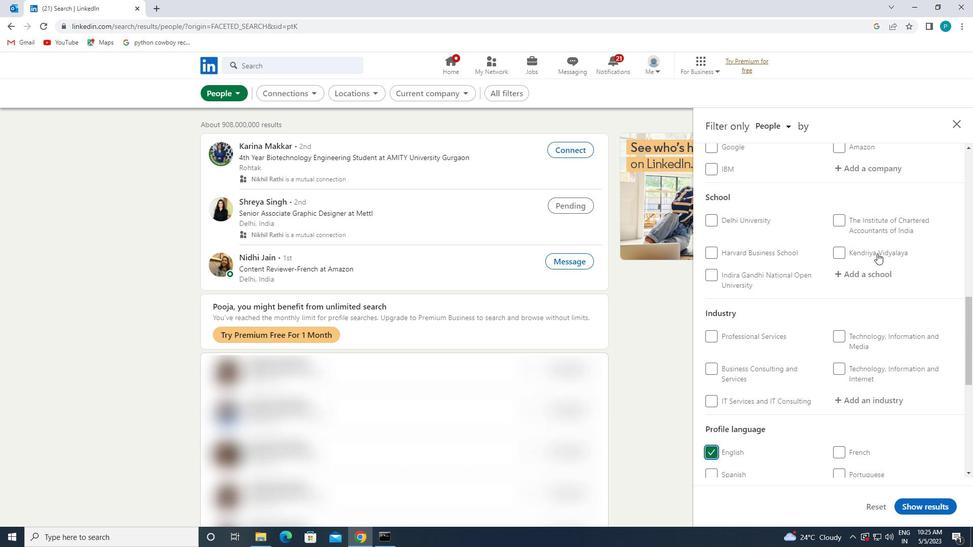 
Action: Mouse scrolled (877, 253) with delta (0, 0)
Screenshot: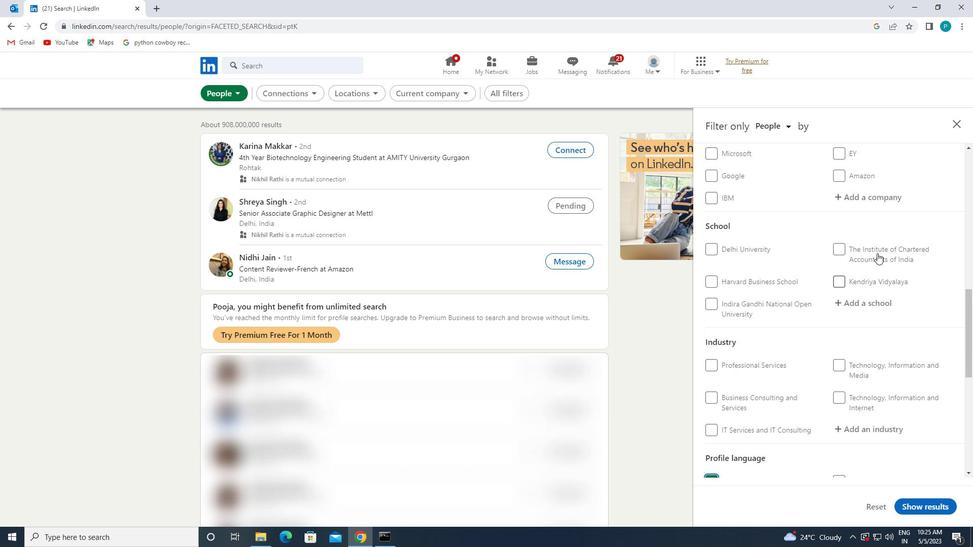 
Action: Mouse moved to (867, 270)
Screenshot: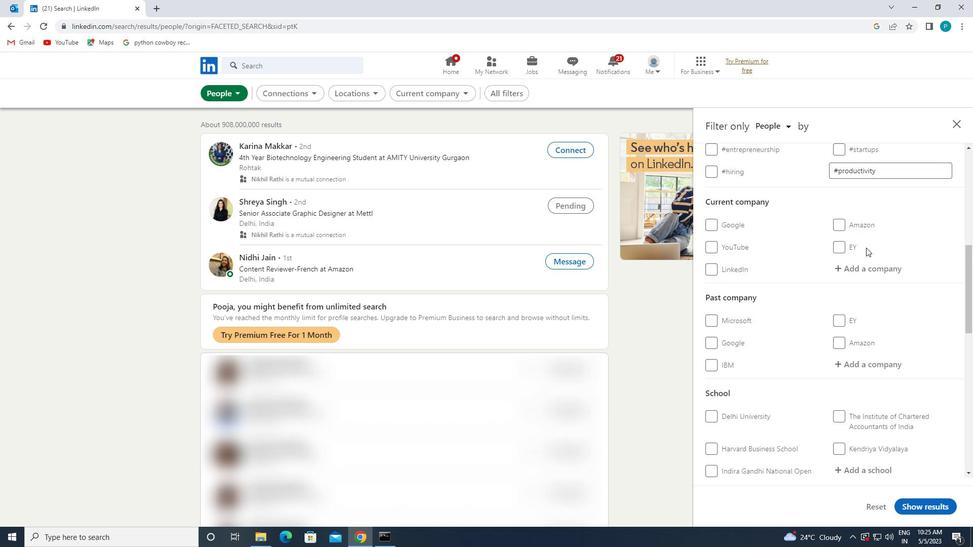 
Action: Mouse pressed left at (867, 270)
Screenshot: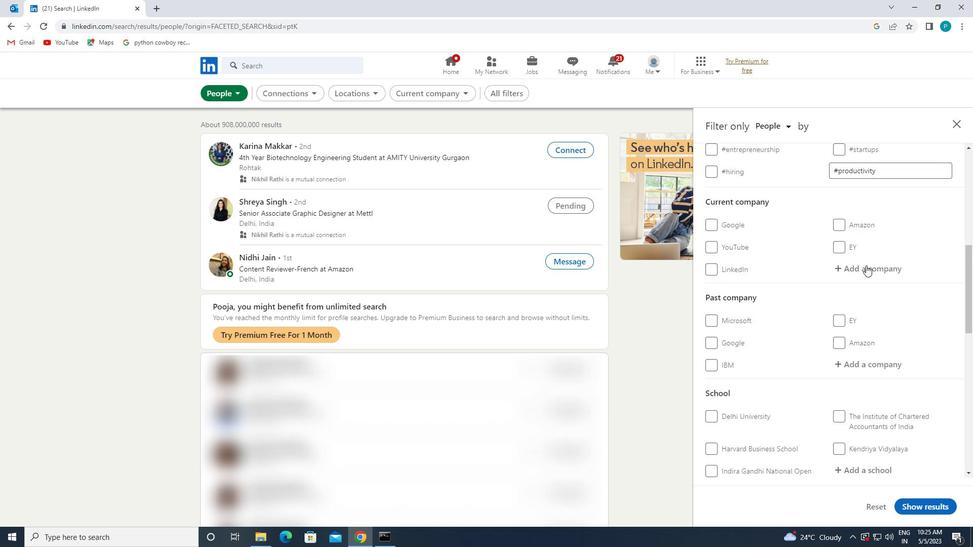 
Action: Mouse moved to (873, 276)
Screenshot: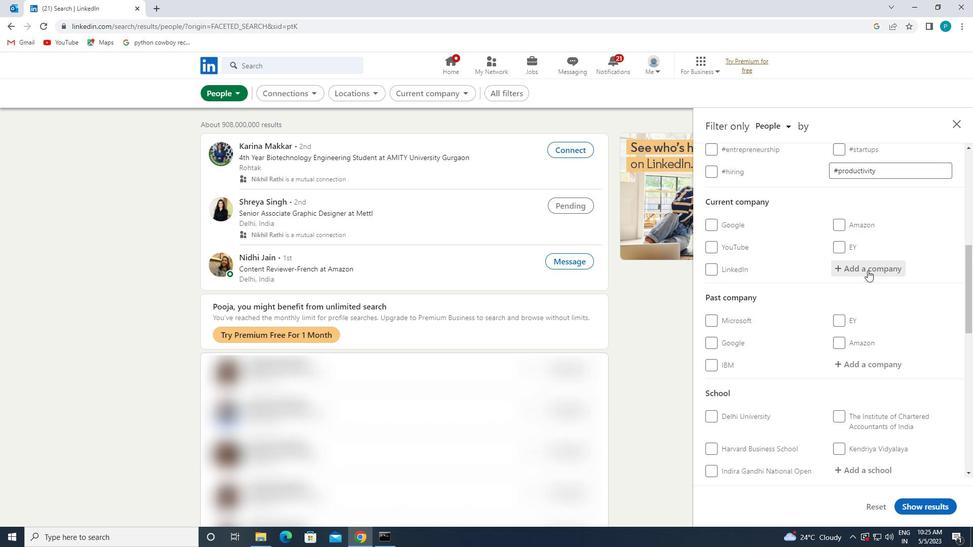
Action: Key pressed <Key.caps_lock>S<Key.caps_lock>UTHERLAND
Screenshot: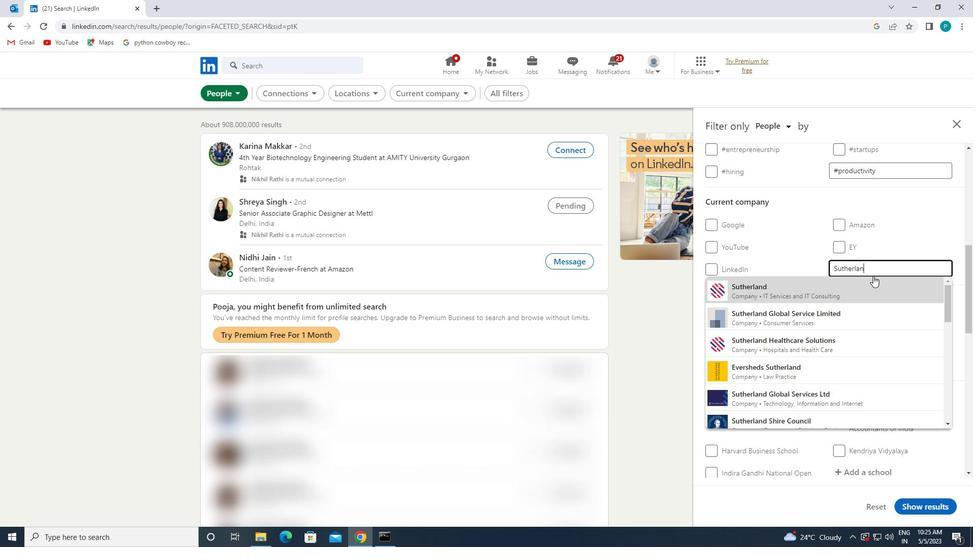 
Action: Mouse moved to (873, 279)
Screenshot: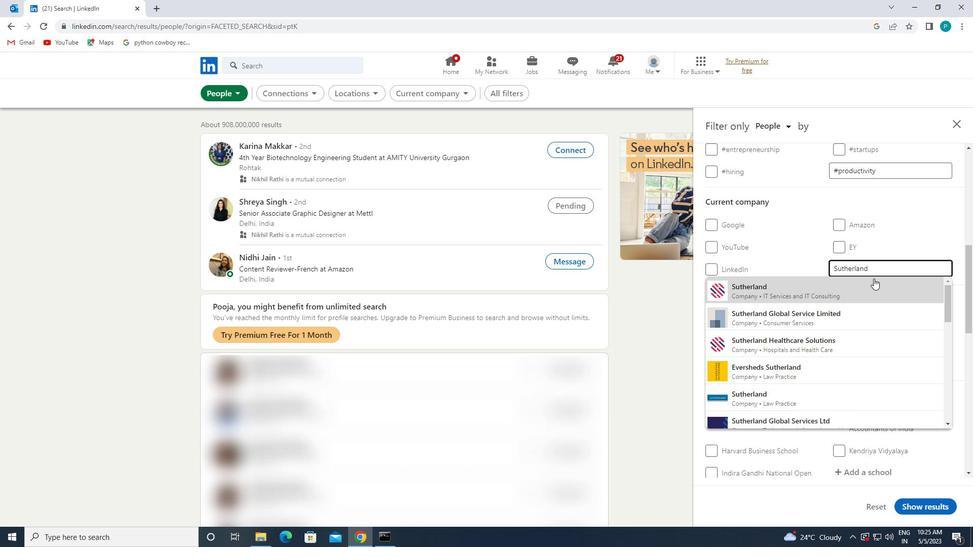 
Action: Mouse pressed left at (873, 279)
Screenshot: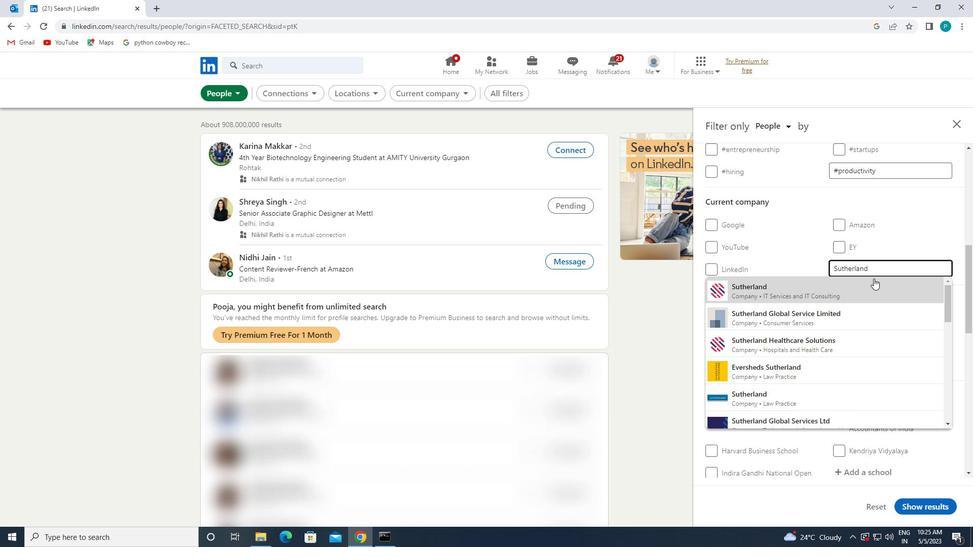 
Action: Mouse moved to (879, 300)
Screenshot: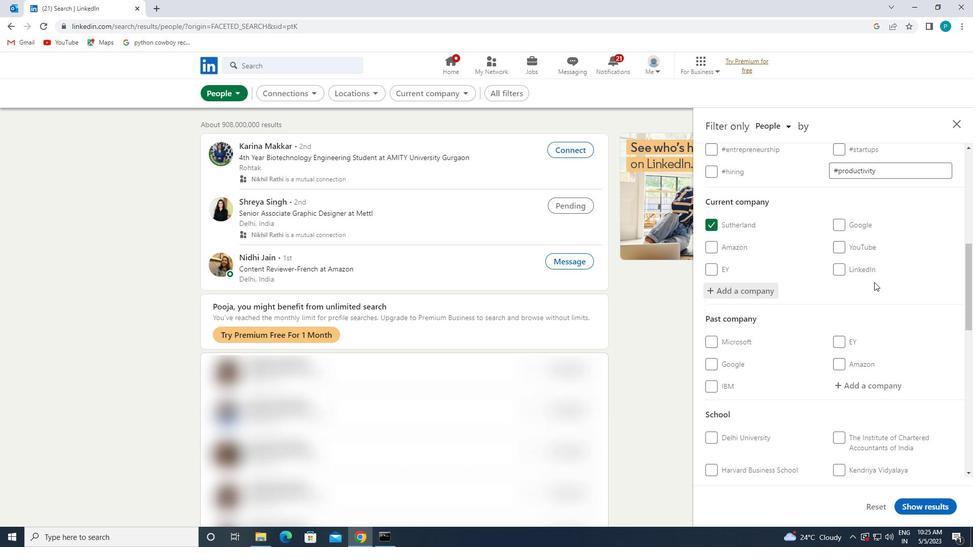 
Action: Mouse scrolled (879, 299) with delta (0, 0)
Screenshot: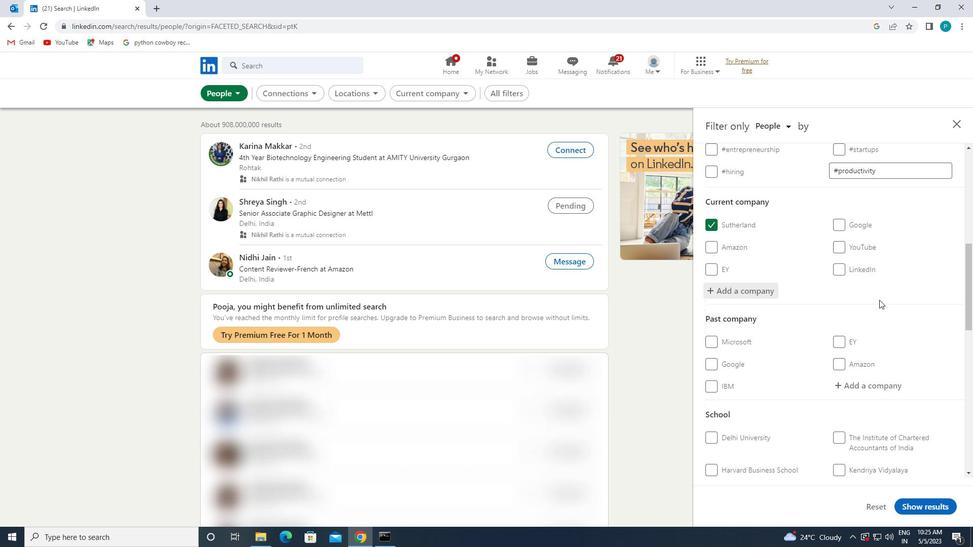 
Action: Mouse scrolled (879, 299) with delta (0, 0)
Screenshot: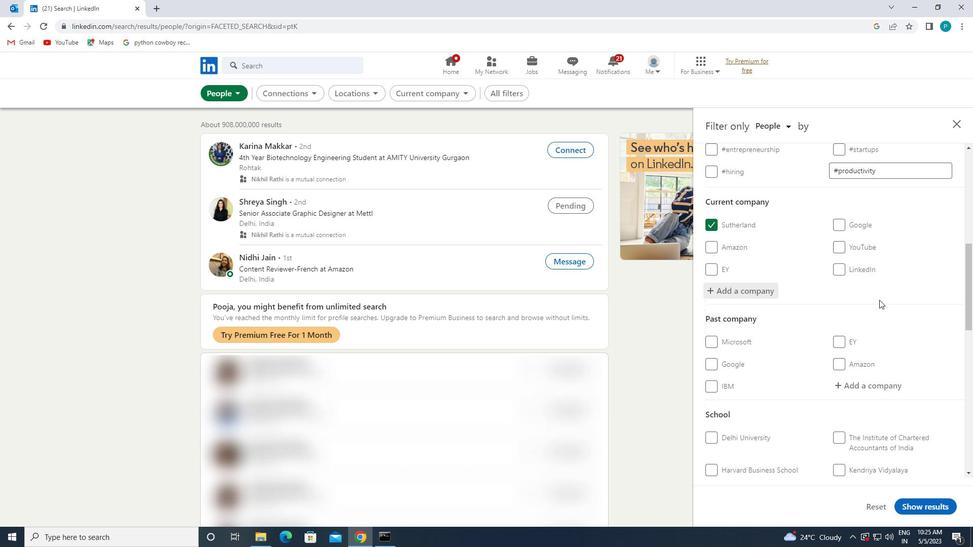 
Action: Mouse scrolled (879, 299) with delta (0, 0)
Screenshot: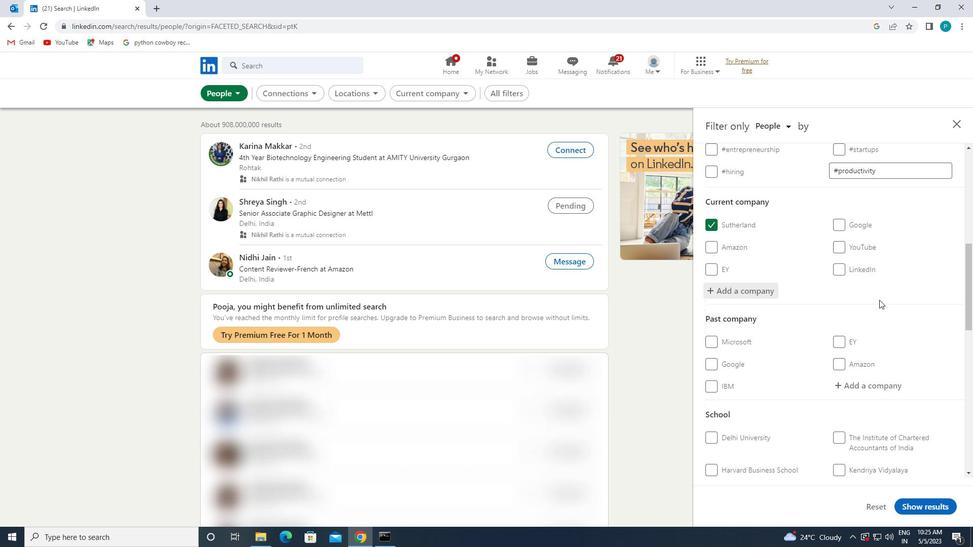 
Action: Mouse scrolled (879, 299) with delta (0, 0)
Screenshot: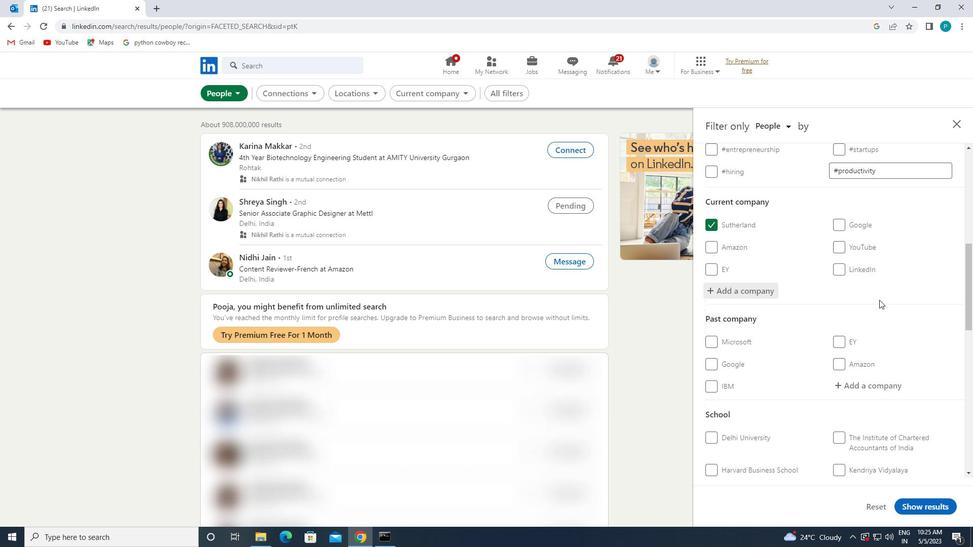 
Action: Mouse moved to (873, 336)
Screenshot: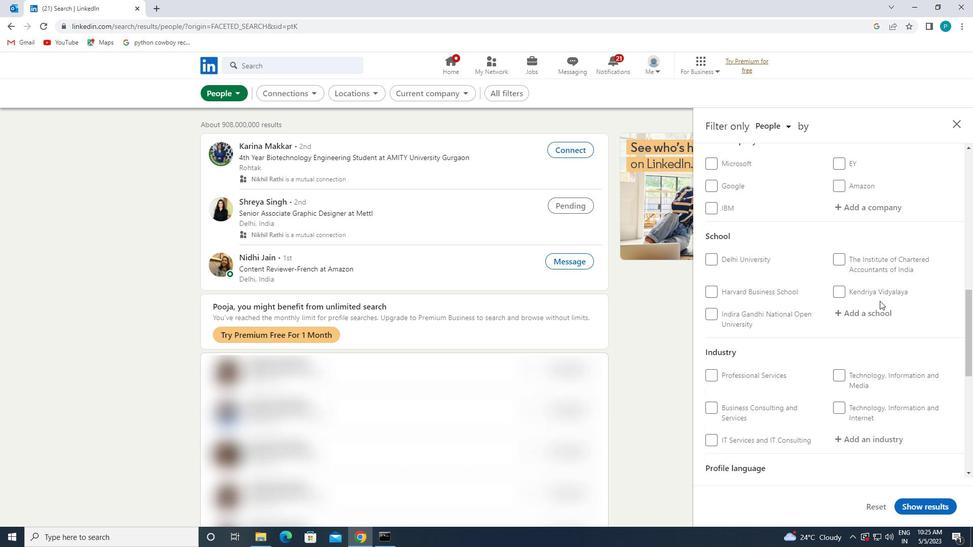 
Action: Mouse scrolled (873, 336) with delta (0, 0)
Screenshot: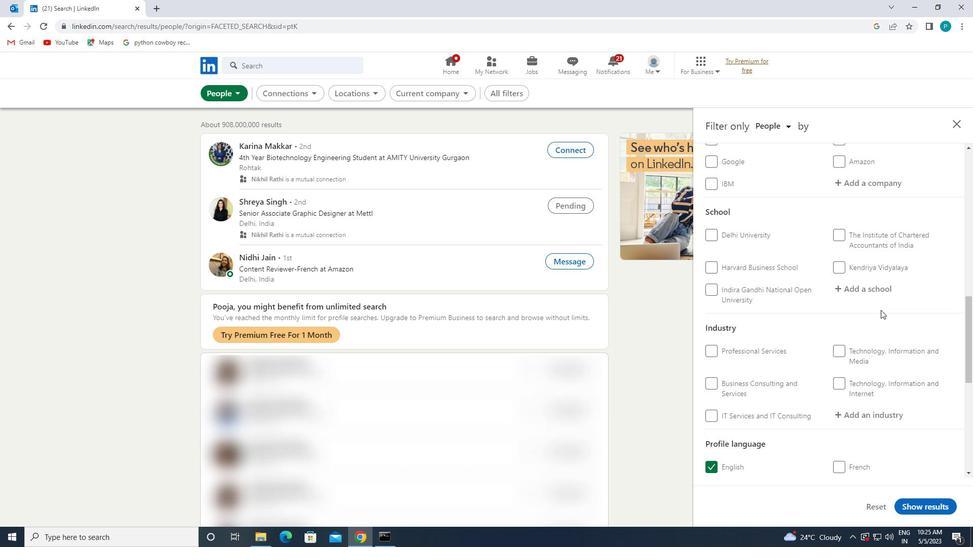 
Action: Mouse scrolled (873, 336) with delta (0, 0)
Screenshot: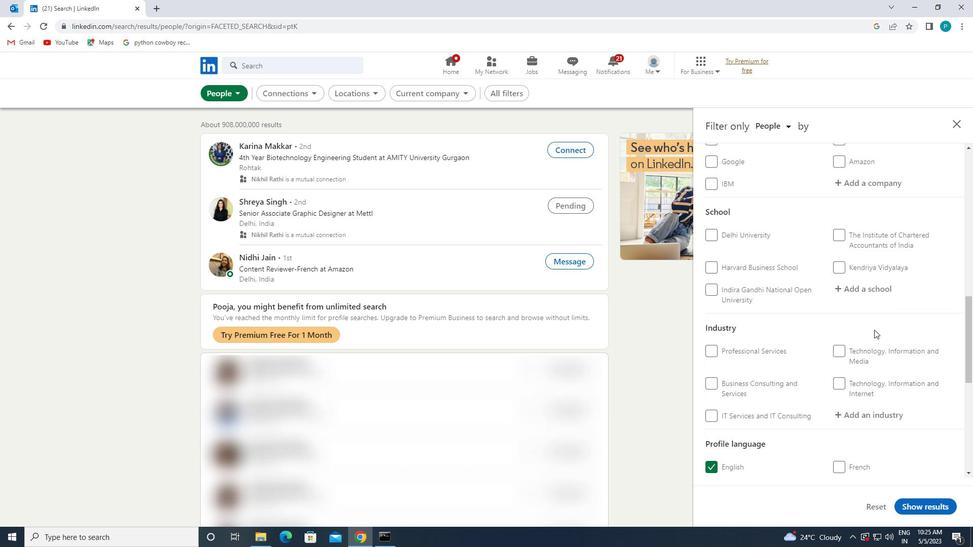 
Action: Mouse moved to (857, 265)
Screenshot: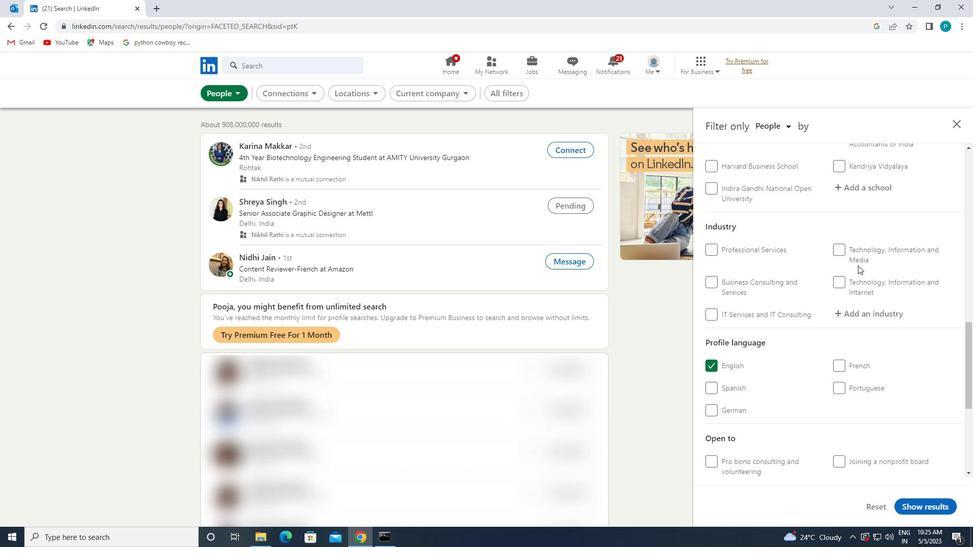 
Action: Mouse scrolled (857, 265) with delta (0, 0)
Screenshot: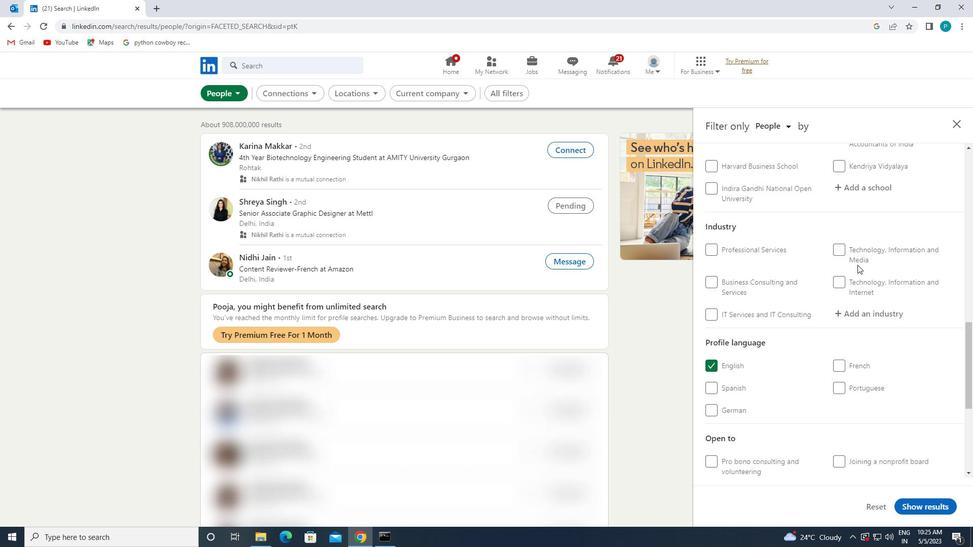 
Action: Mouse scrolled (857, 265) with delta (0, 0)
Screenshot: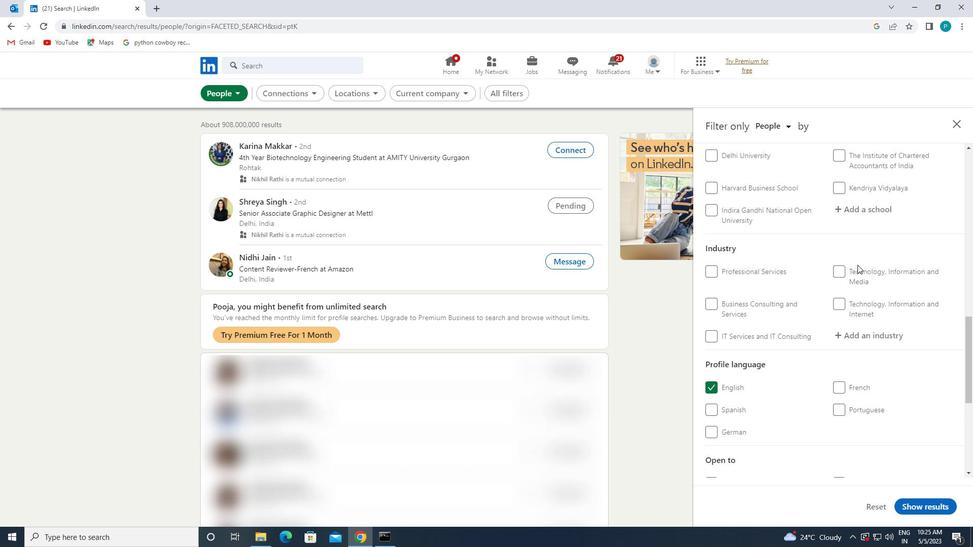 
Action: Mouse moved to (861, 290)
Screenshot: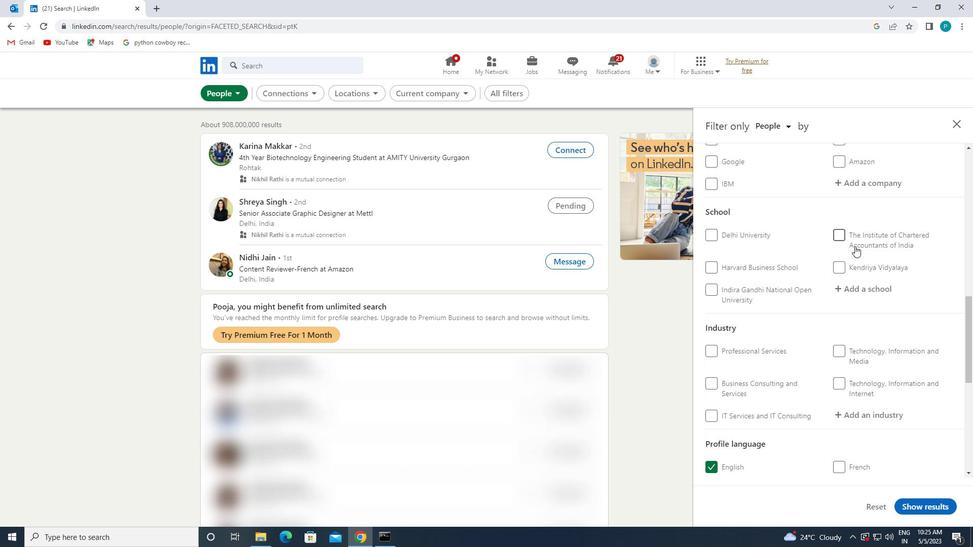 
Action: Mouse pressed left at (861, 290)
Screenshot: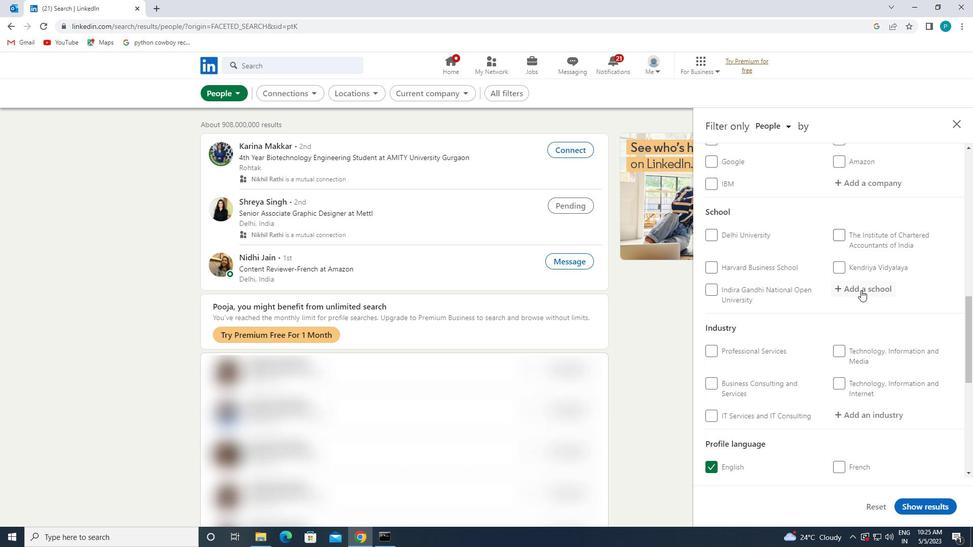 
Action: Key pressed <Key.caps_lock>K<Key.caps_lock>ONGUNADU
Screenshot: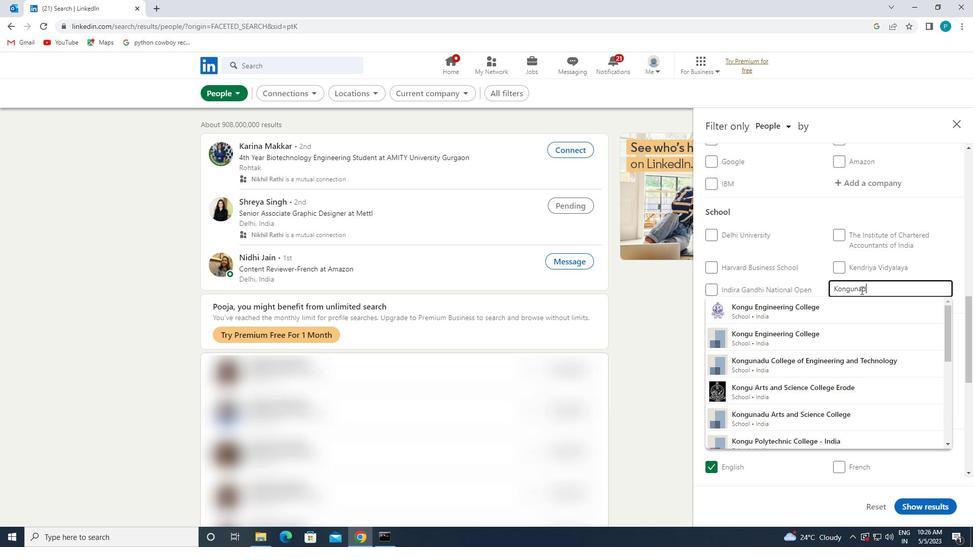 
Action: Mouse moved to (832, 337)
Screenshot: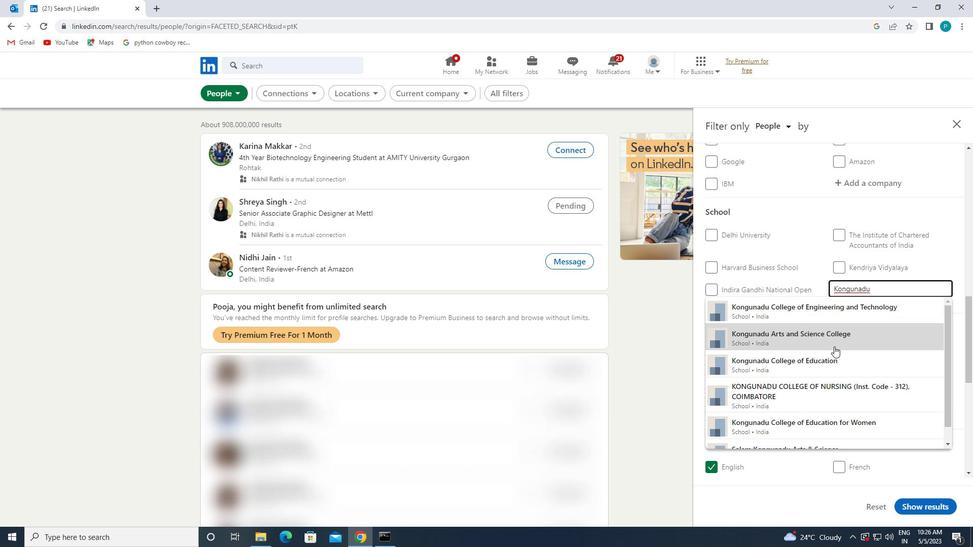 
Action: Mouse pressed left at (832, 337)
Screenshot: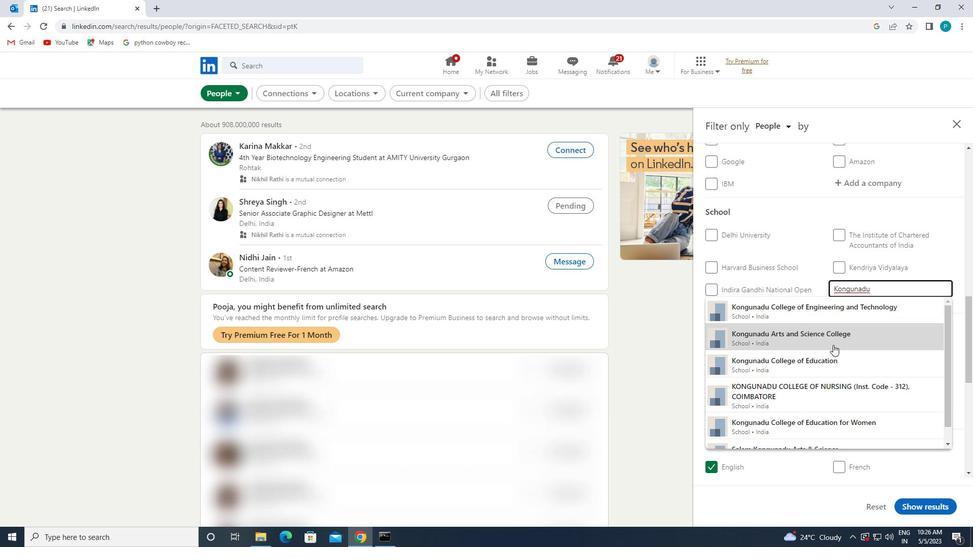
Action: Mouse moved to (831, 336)
Screenshot: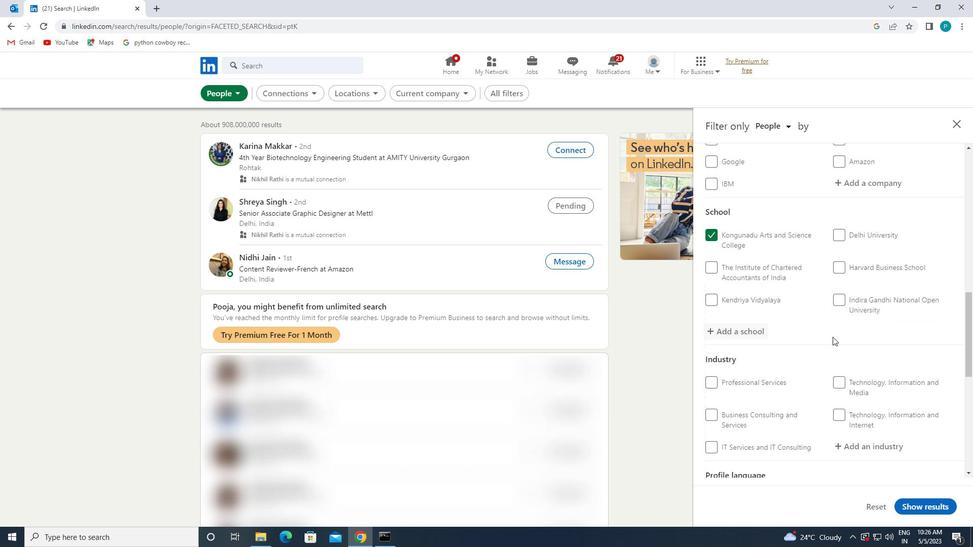 
Action: Mouse scrolled (831, 336) with delta (0, 0)
Screenshot: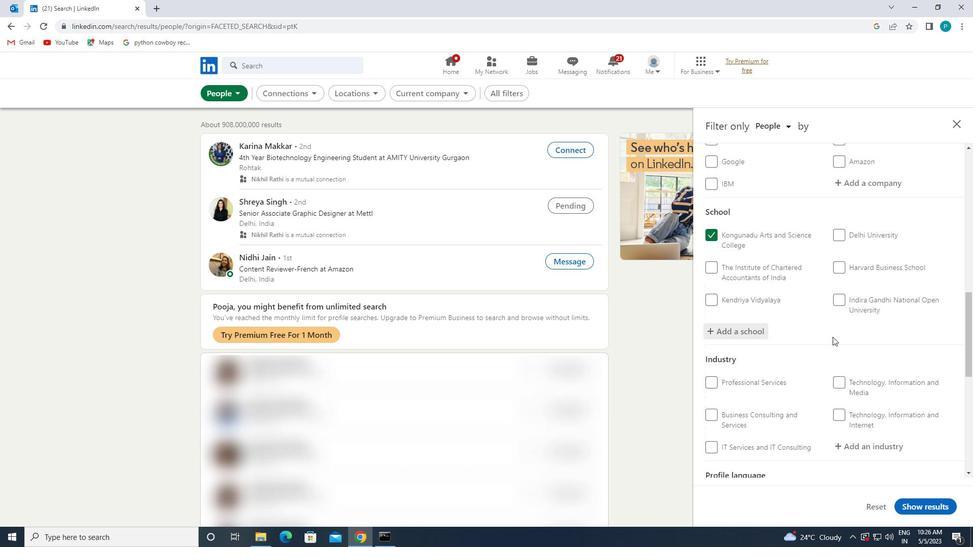 
Action: Mouse scrolled (831, 336) with delta (0, 0)
Screenshot: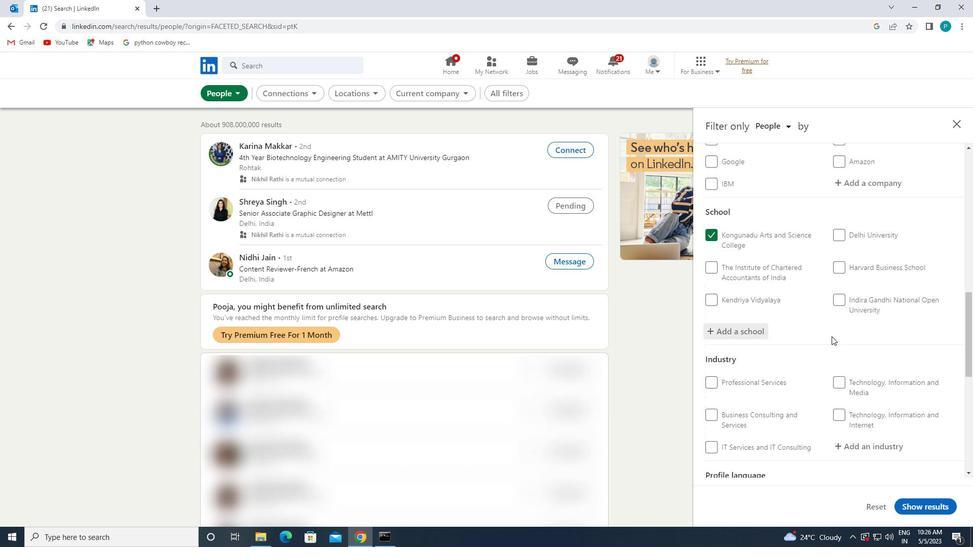 
Action: Mouse scrolled (831, 336) with delta (0, 0)
Screenshot: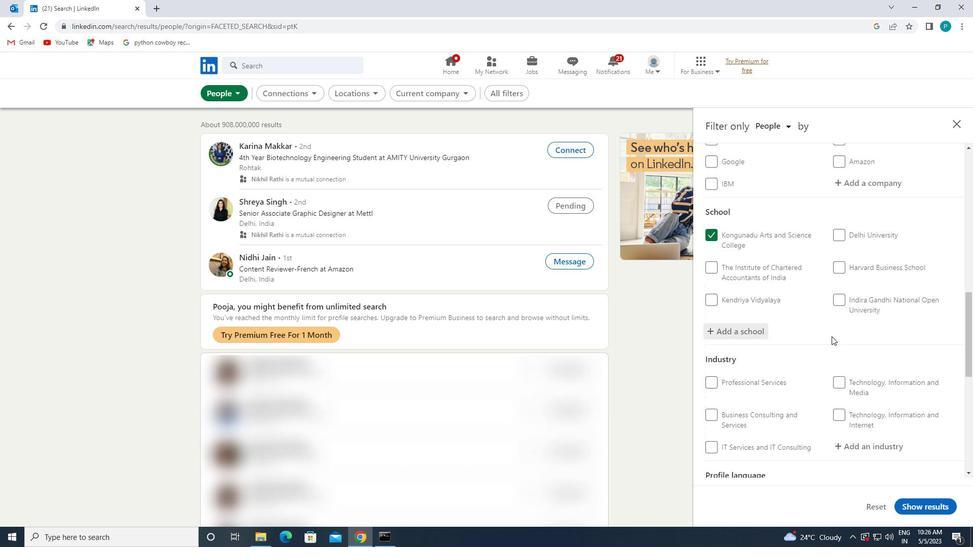 
Action: Mouse moved to (854, 301)
Screenshot: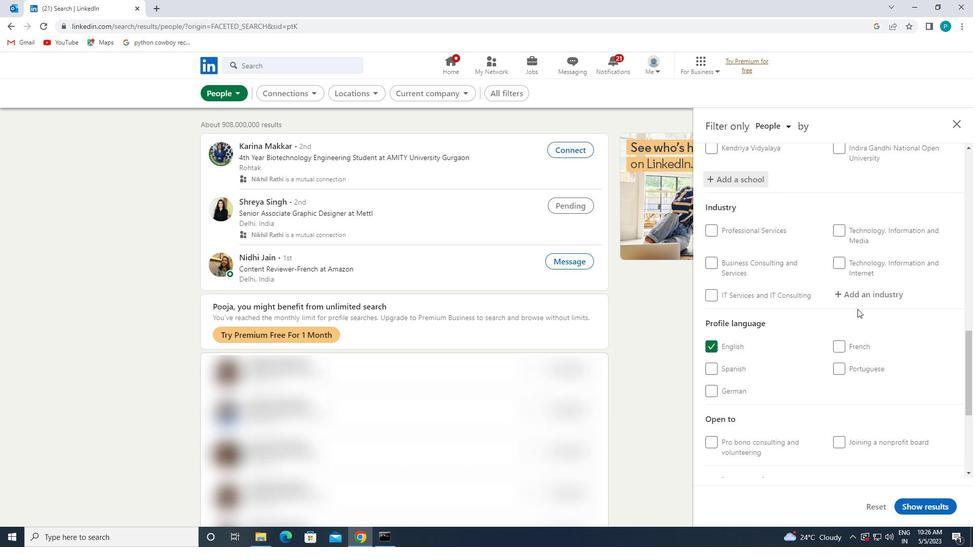 
Action: Mouse pressed left at (854, 301)
Screenshot: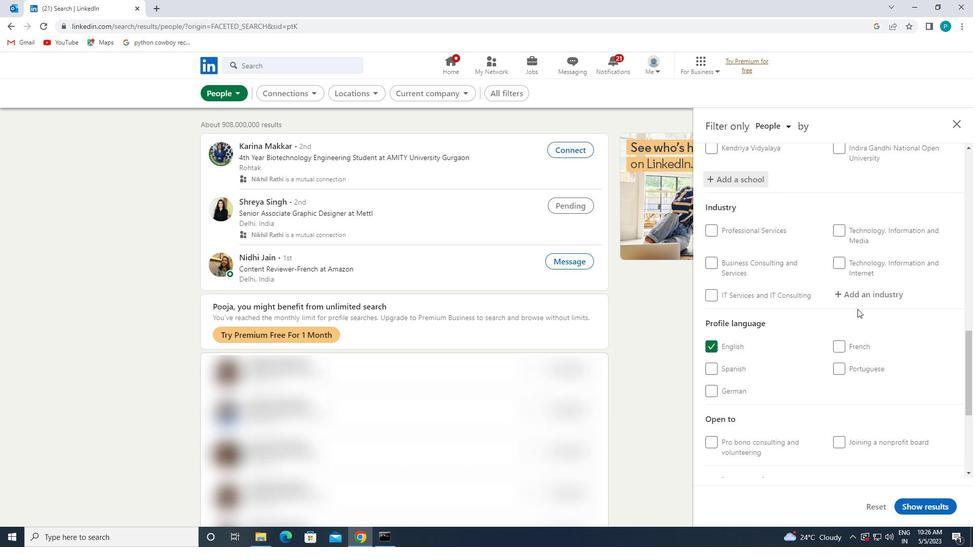 
Action: Mouse moved to (851, 299)
Screenshot: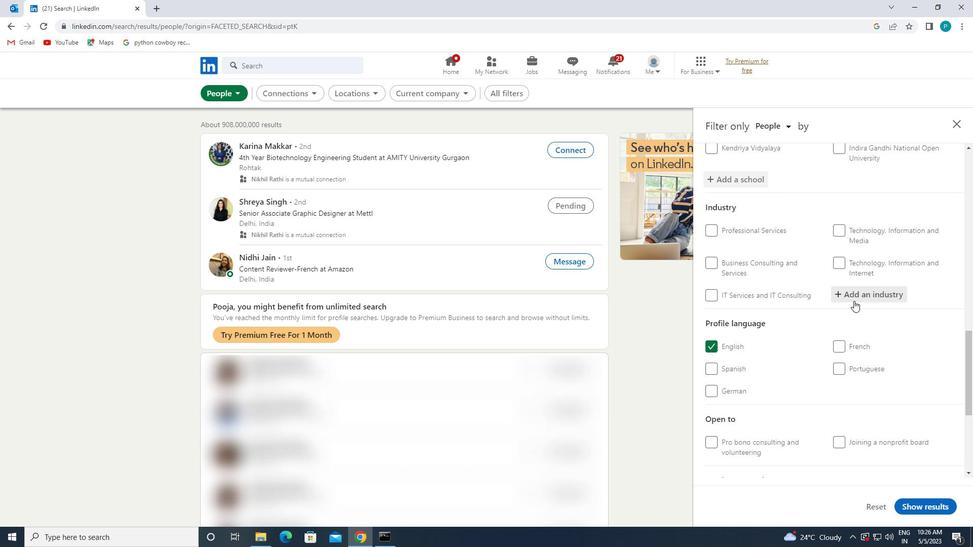 
Action: Key pressed <Key.caps_lock>C<Key.caps_lock>OMMERC
Screenshot: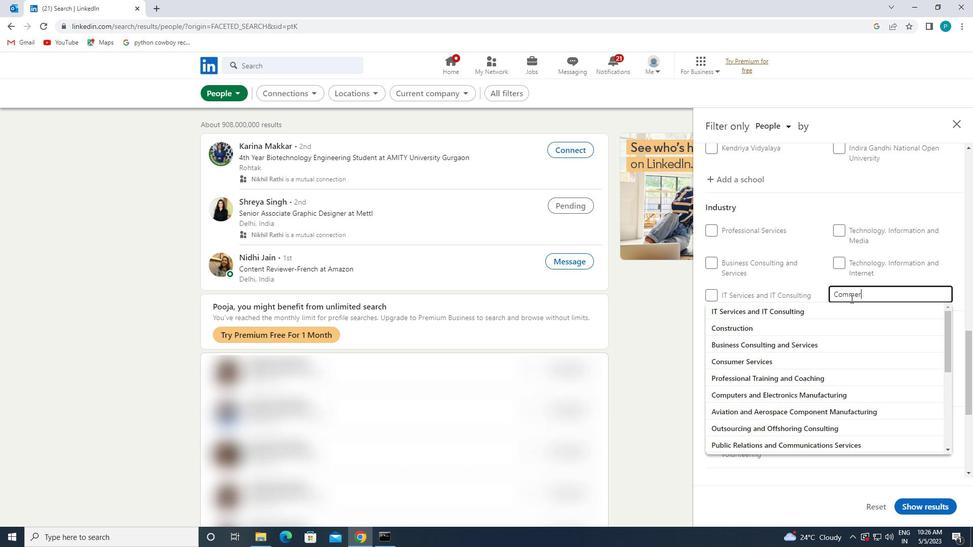 
Action: Mouse moved to (849, 342)
Screenshot: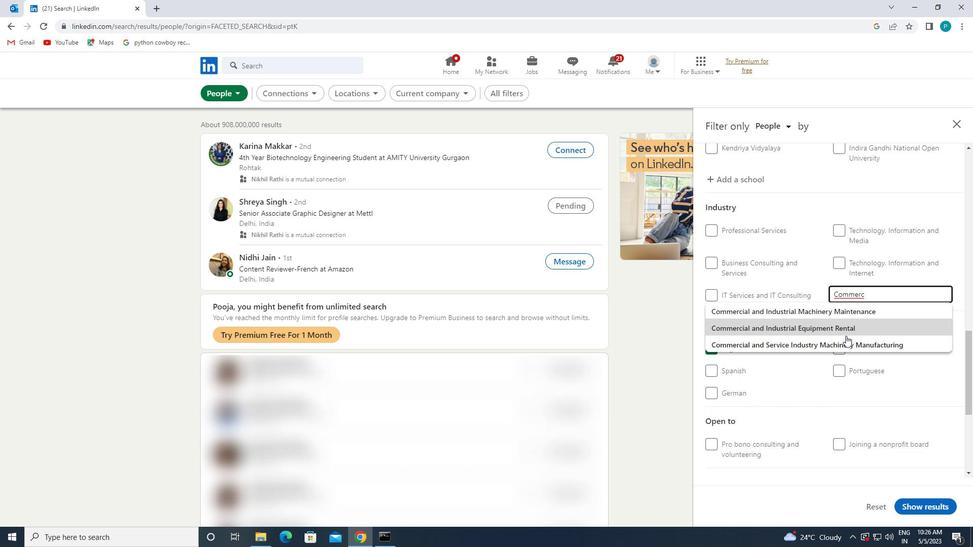 
Action: Mouse pressed left at (849, 342)
Screenshot: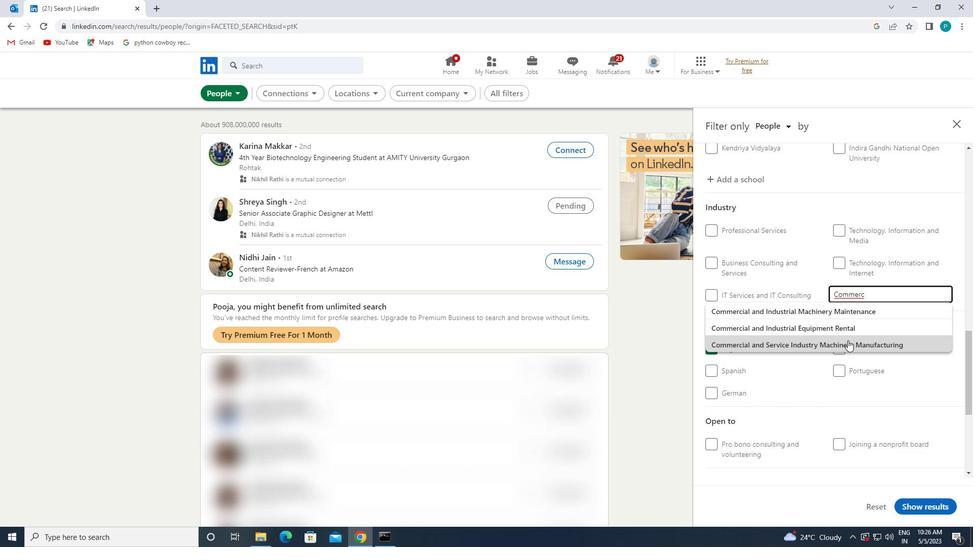 
Action: Mouse moved to (852, 343)
Screenshot: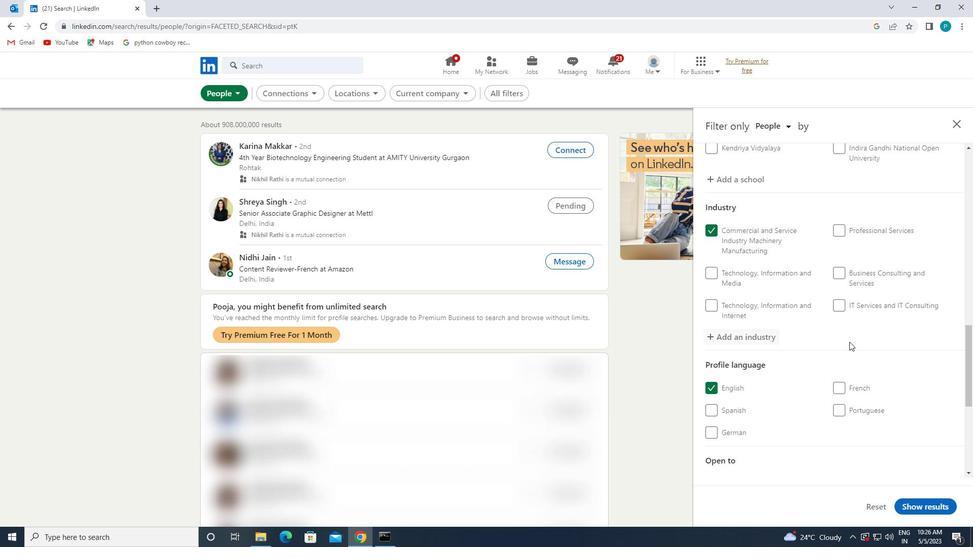 
Action: Mouse scrolled (852, 343) with delta (0, 0)
Screenshot: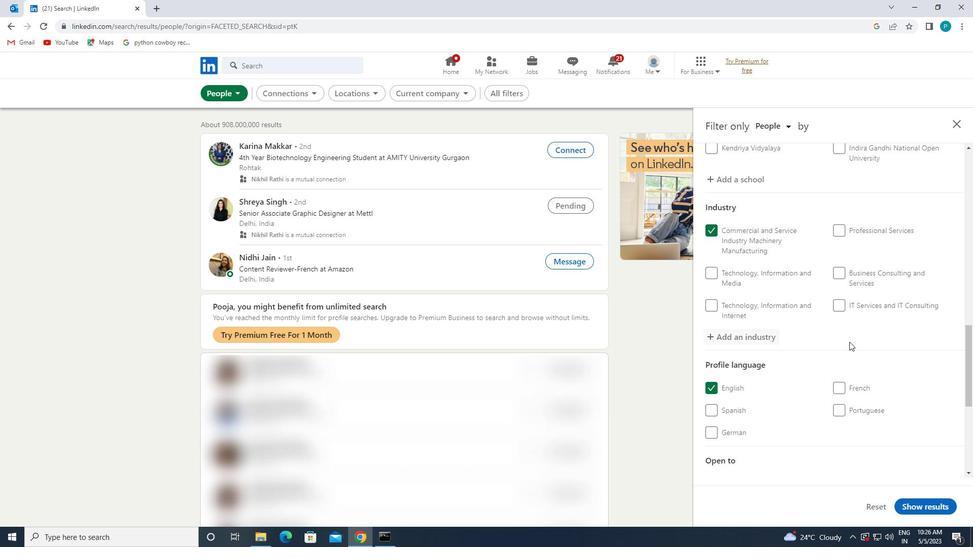 
Action: Mouse scrolled (852, 343) with delta (0, 0)
Screenshot: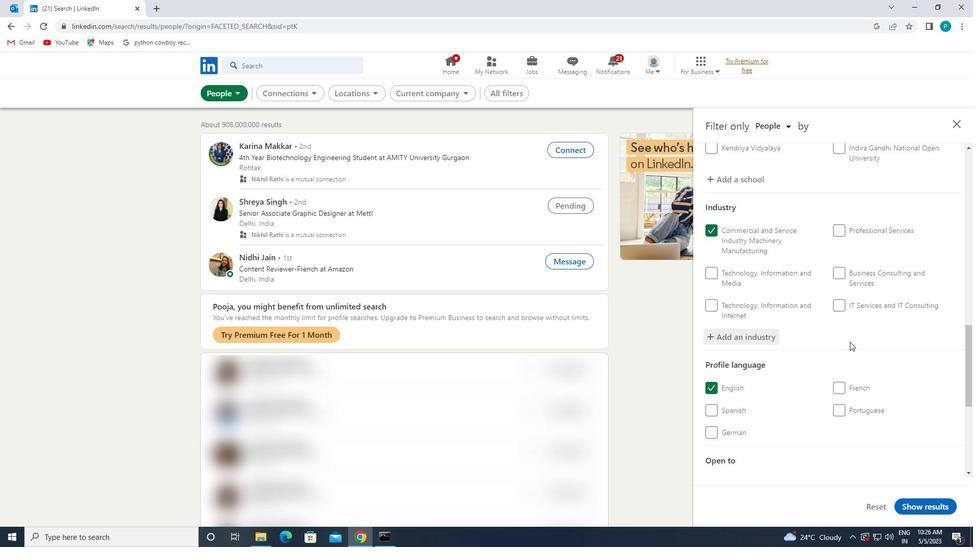 
Action: Mouse scrolled (852, 343) with delta (0, 0)
Screenshot: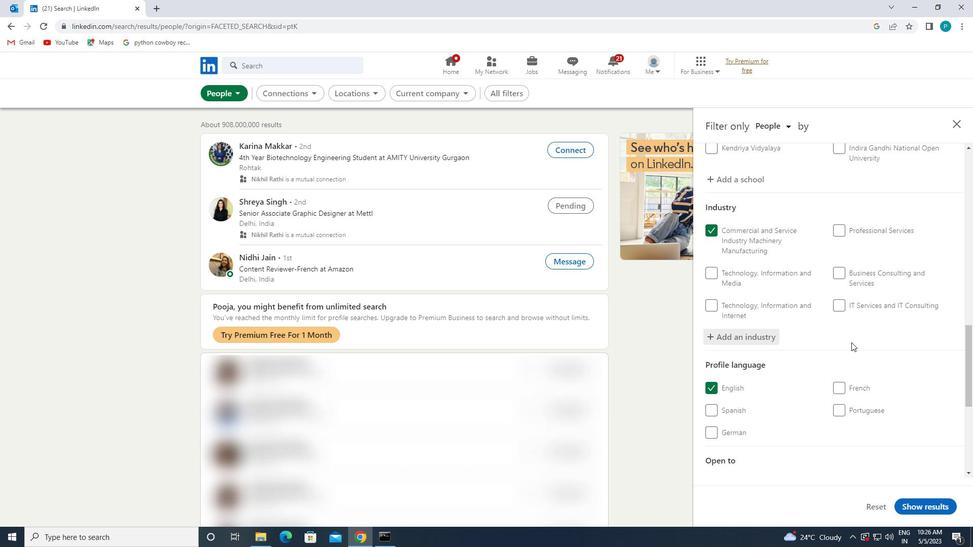 
Action: Mouse moved to (862, 427)
Screenshot: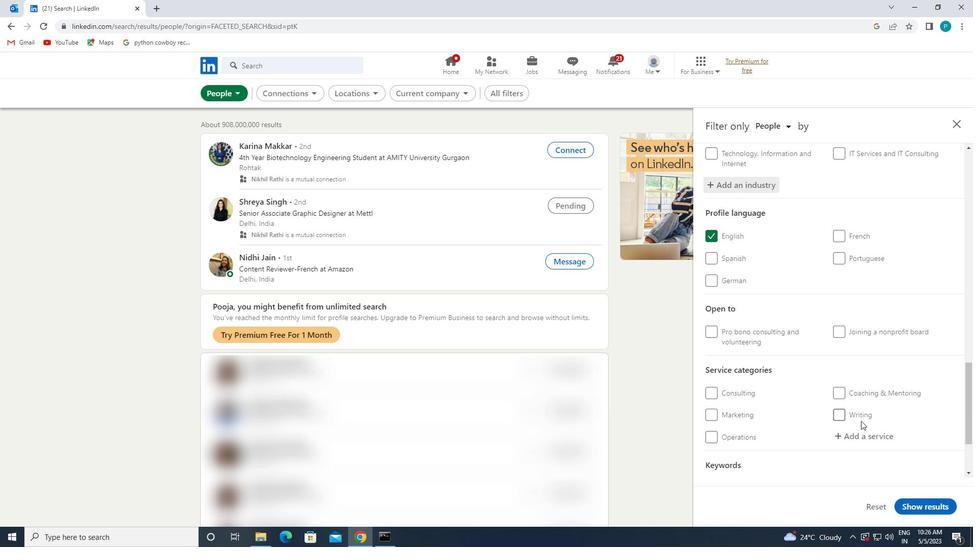 
Action: Mouse pressed left at (862, 427)
Screenshot: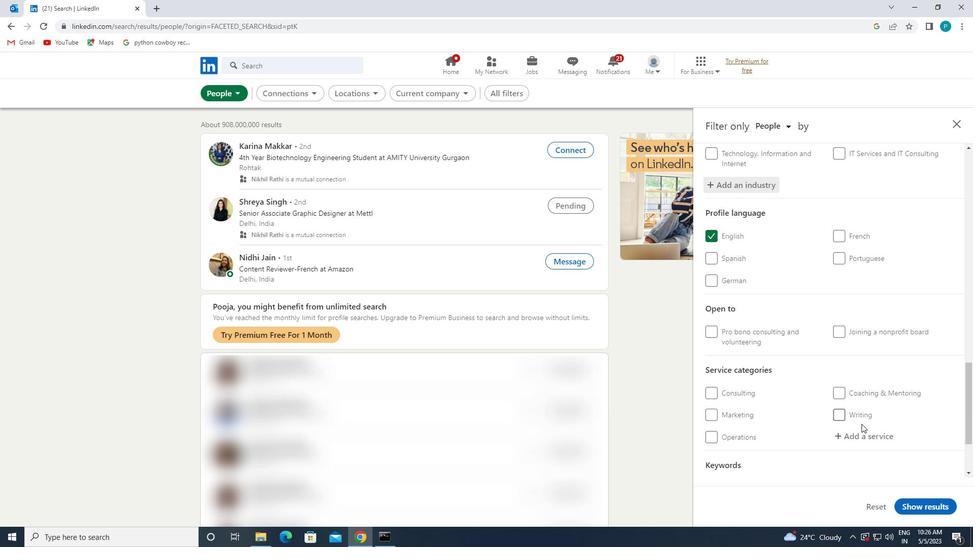 
Action: Mouse moved to (864, 435)
Screenshot: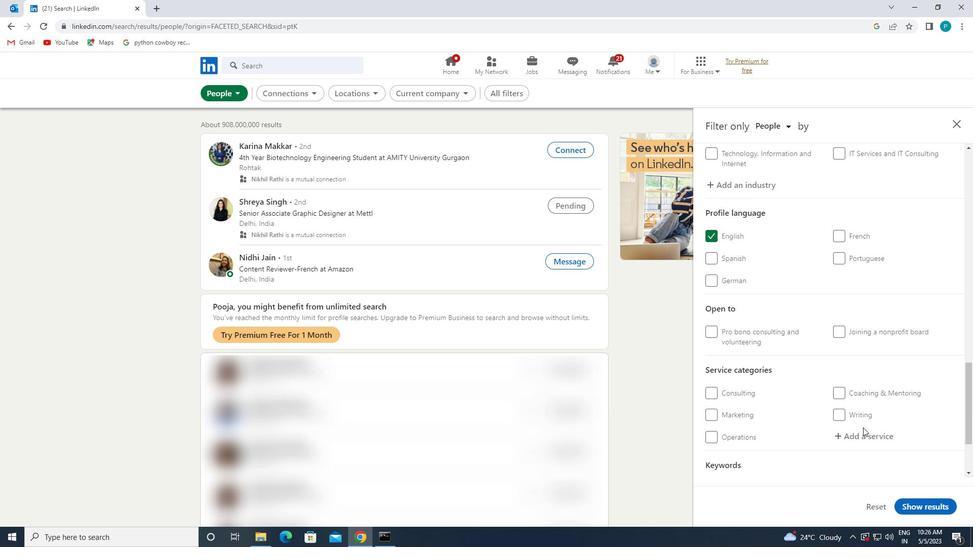 
Action: Mouse pressed left at (864, 435)
Screenshot: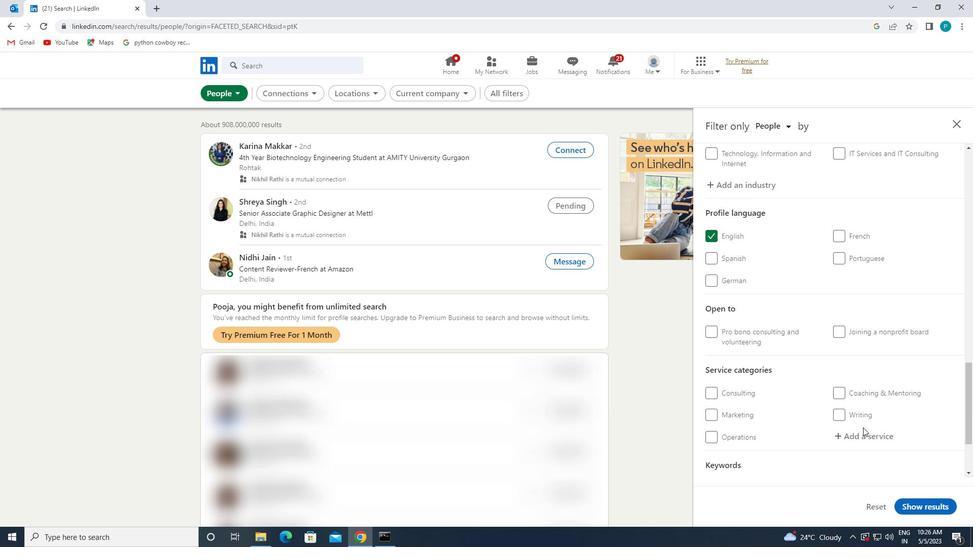 
Action: Mouse moved to (803, 389)
Screenshot: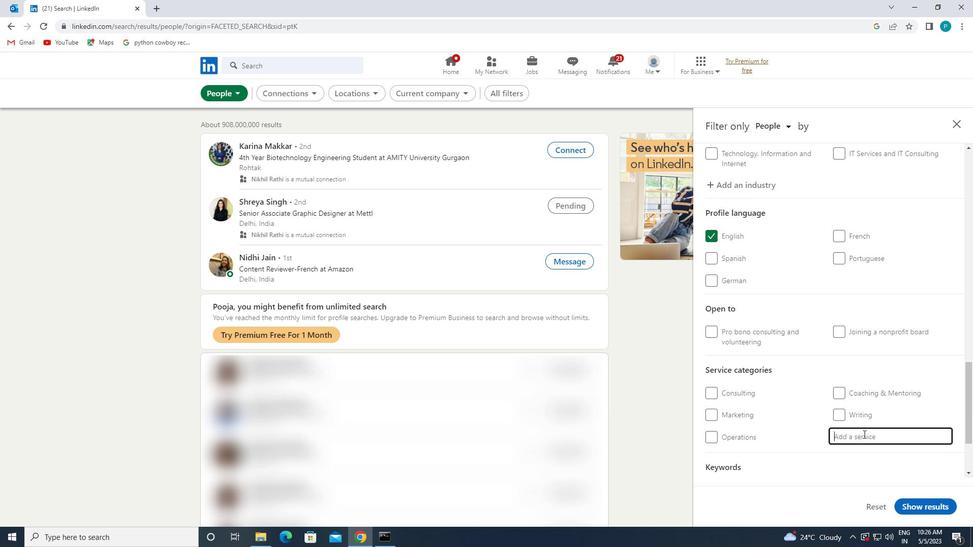 
Action: Mouse scrolled (803, 388) with delta (0, 0)
Screenshot: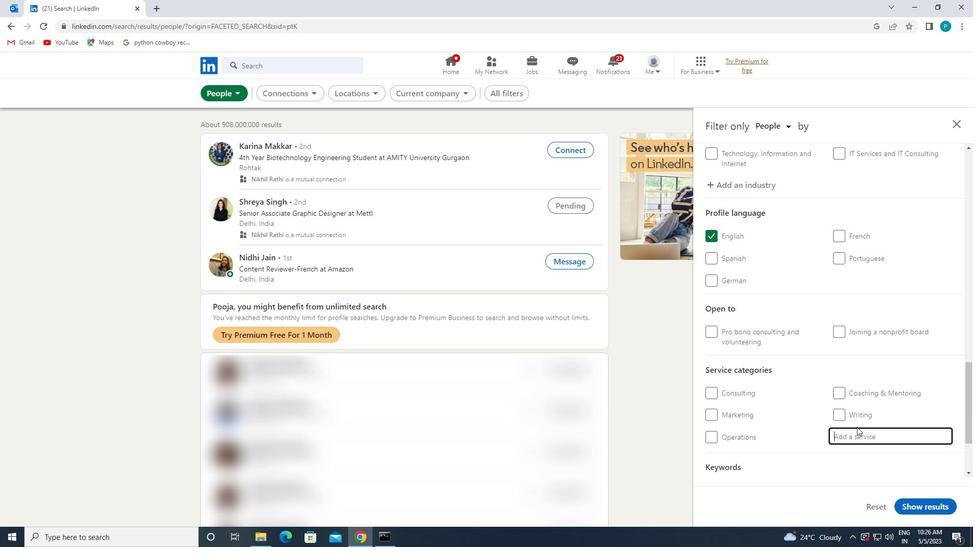 
Action: Mouse scrolled (803, 388) with delta (0, 0)
Screenshot: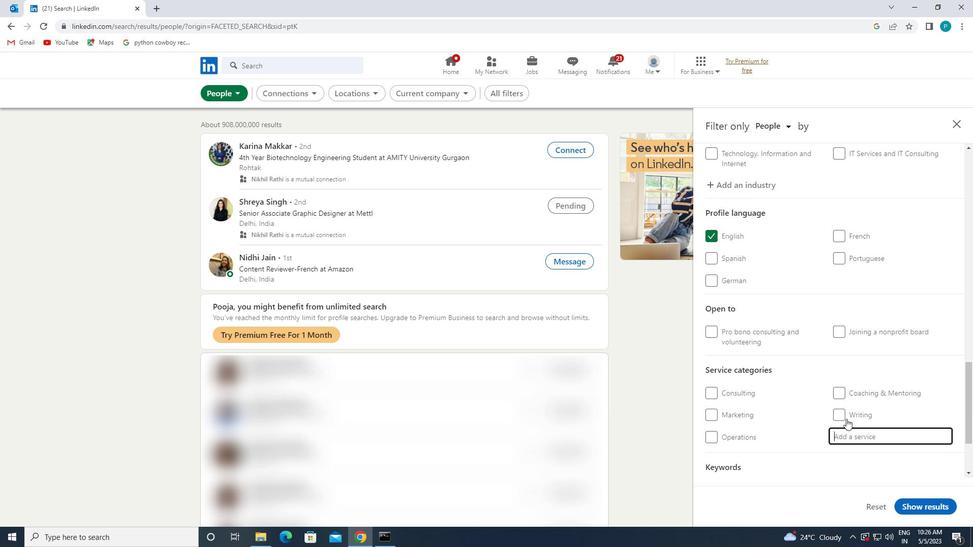 
Action: Mouse moved to (802, 389)
Screenshot: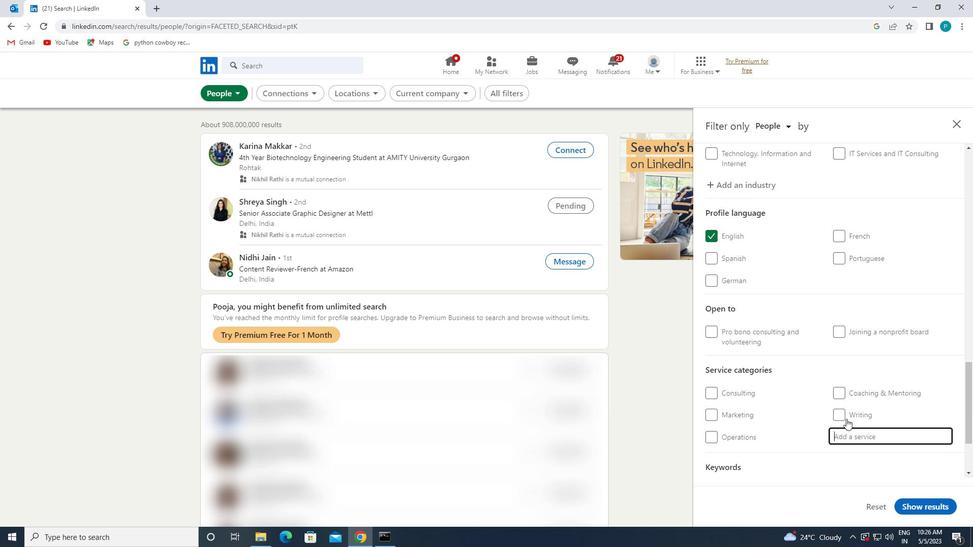 
Action: Mouse scrolled (802, 388) with delta (0, 0)
Screenshot: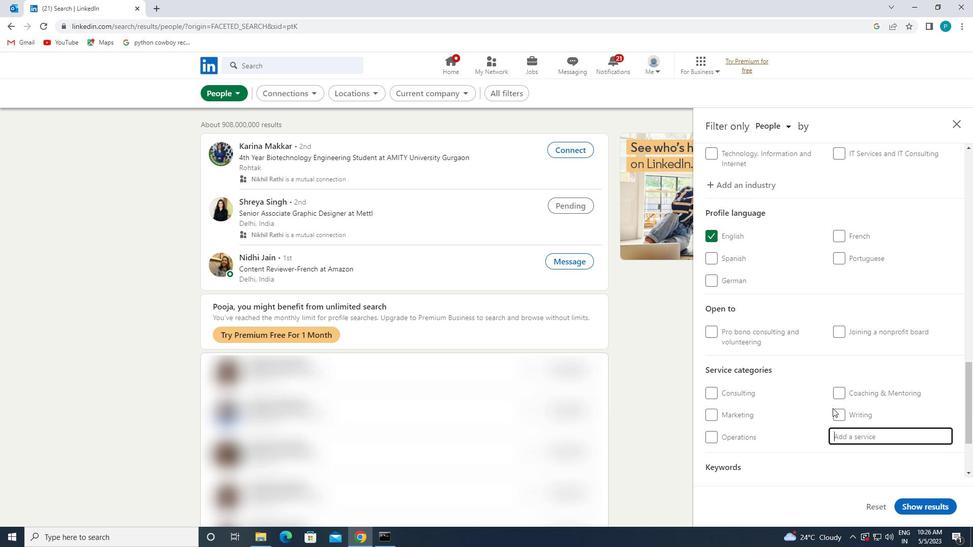
Action: Mouse moved to (801, 382)
Screenshot: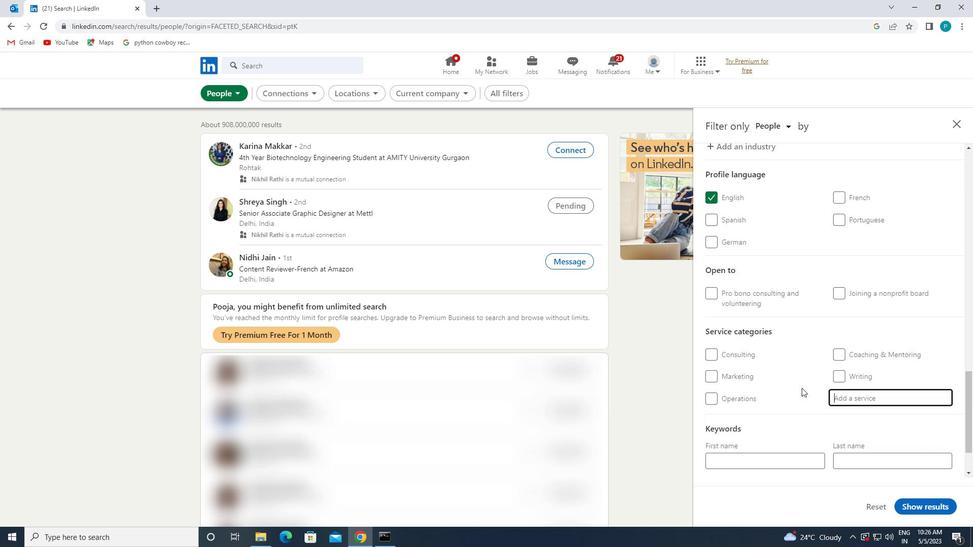 
Action: Key pressed <Key.caps_lock>W<Key.caps_lock>RITING
Screenshot: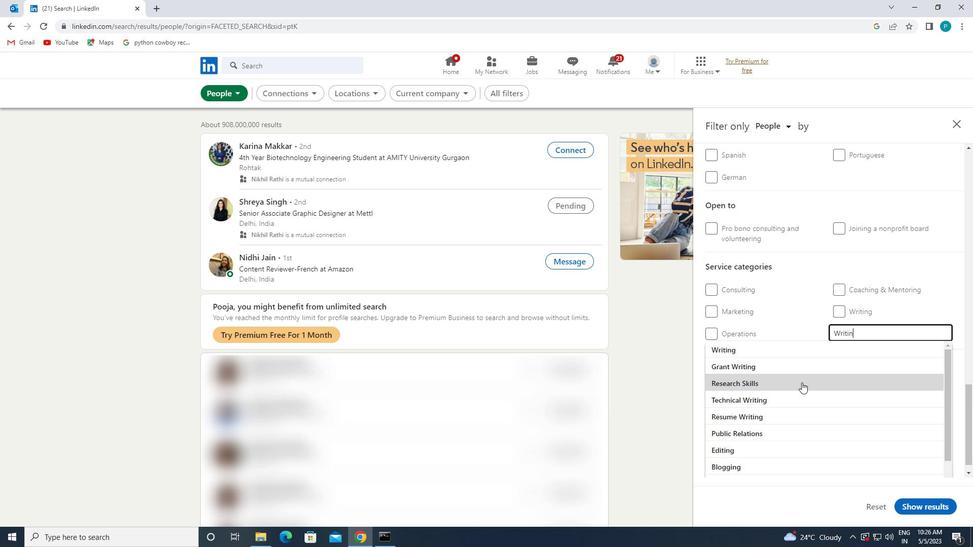 
Action: Mouse moved to (781, 350)
Screenshot: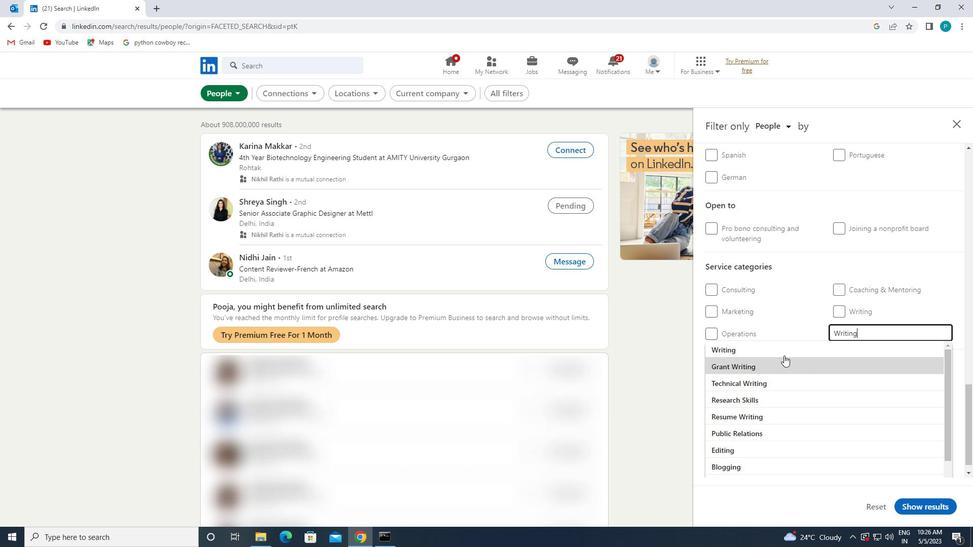
Action: Mouse pressed left at (781, 350)
Screenshot: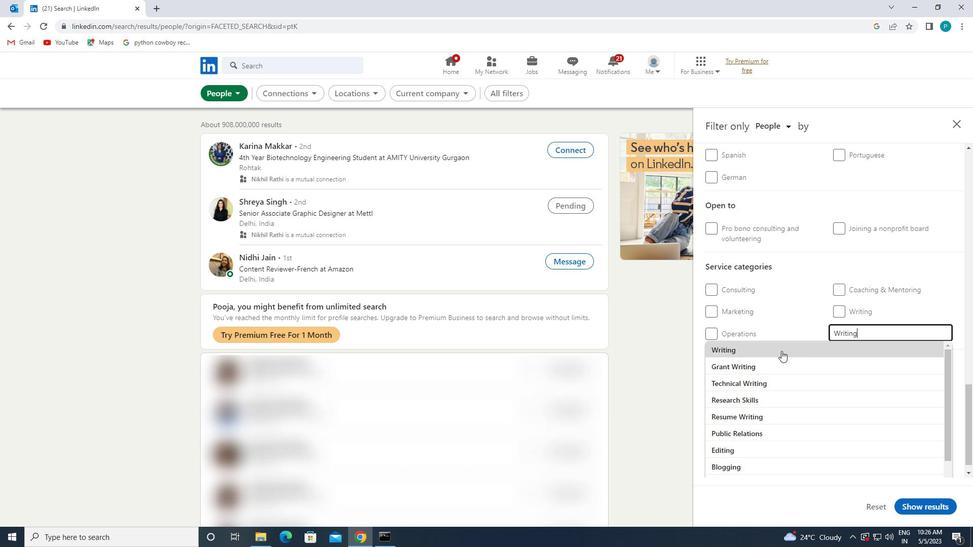 
Action: Mouse moved to (779, 350)
Screenshot: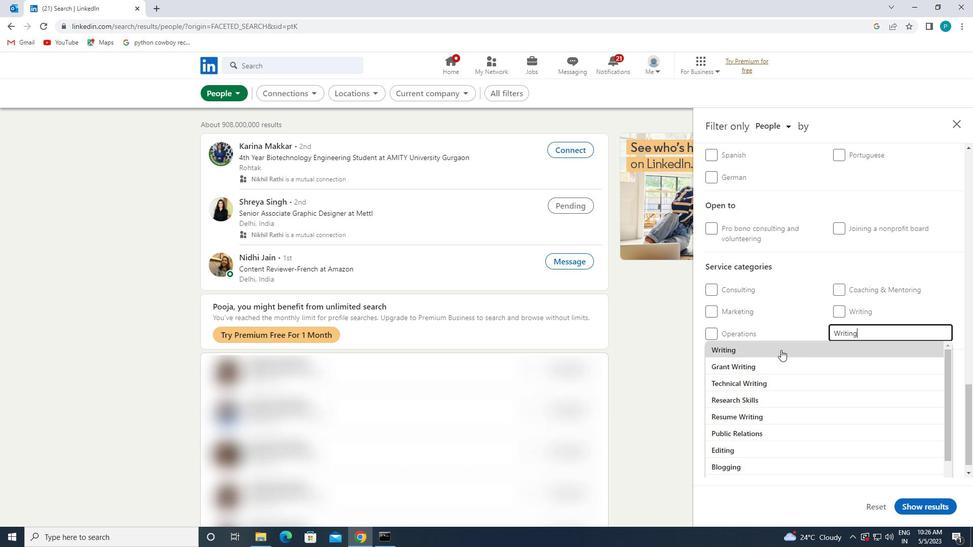 
Action: Mouse scrolled (779, 349) with delta (0, 0)
Screenshot: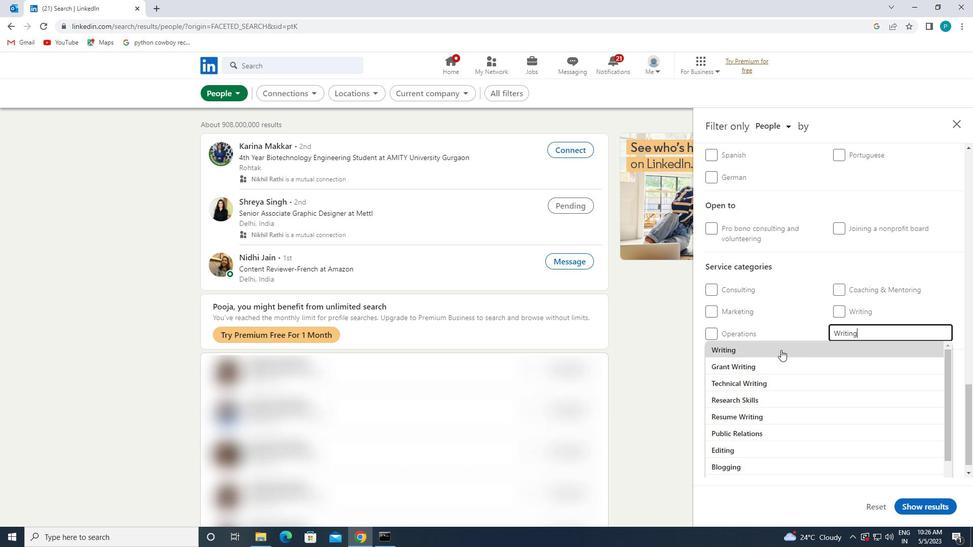 
Action: Mouse moved to (779, 354)
Screenshot: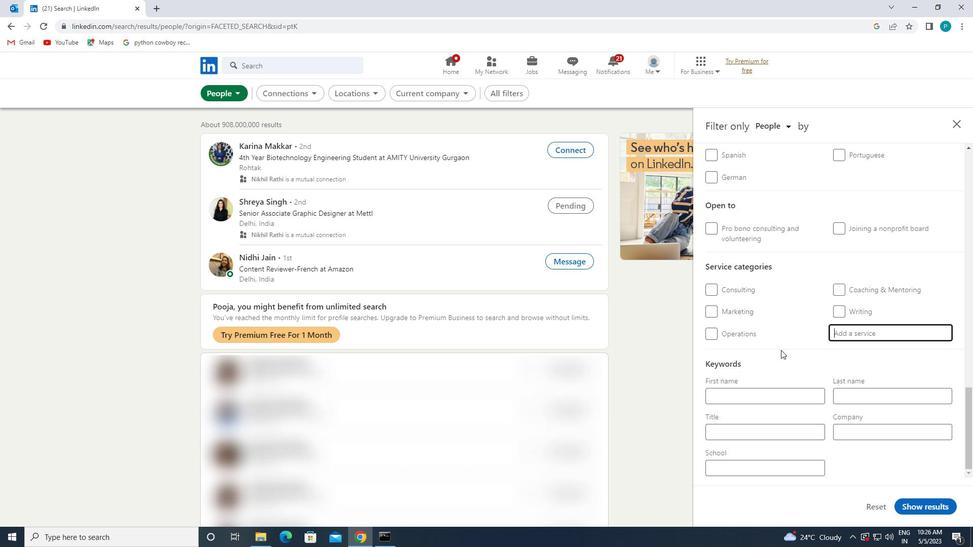 
Action: Mouse scrolled (779, 353) with delta (0, 0)
Screenshot: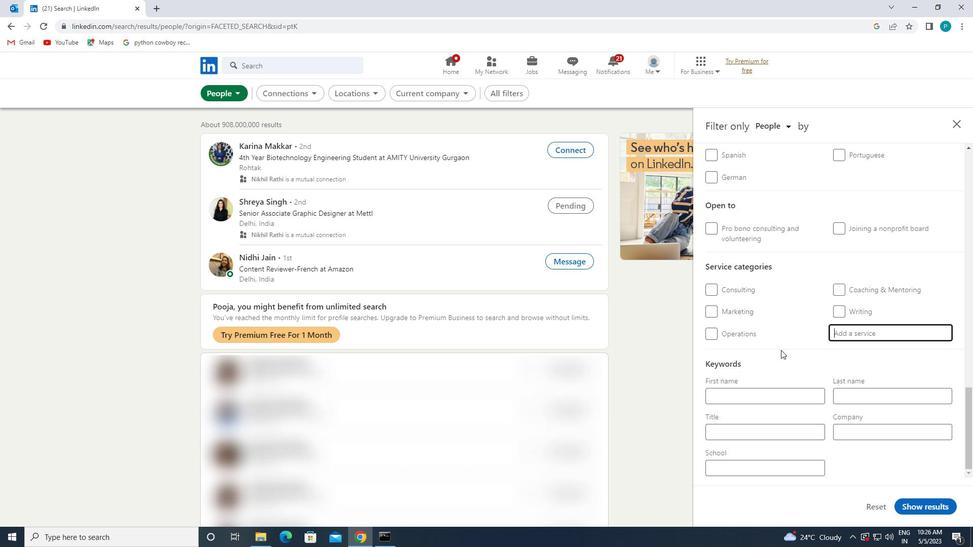 
Action: Mouse moved to (779, 357)
Screenshot: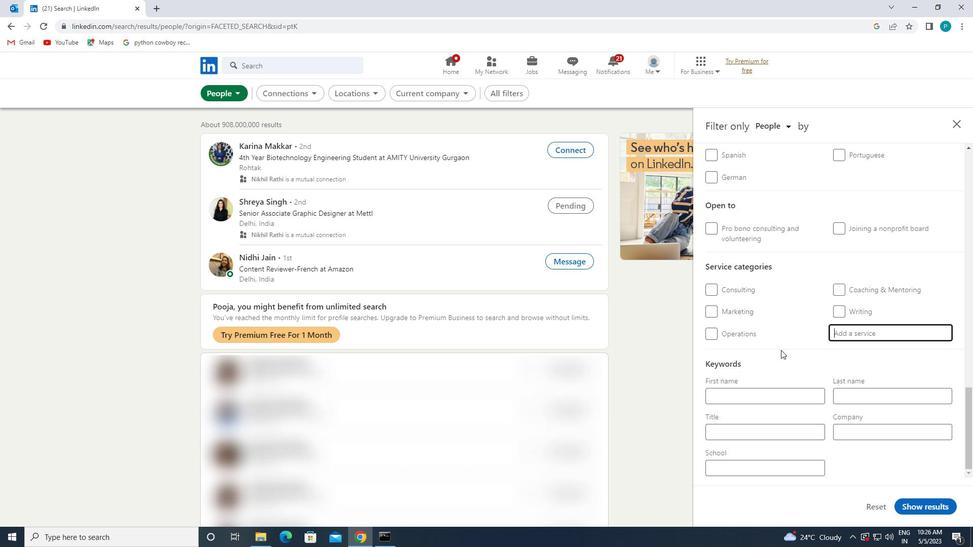 
Action: Mouse scrolled (779, 356) with delta (0, 0)
Screenshot: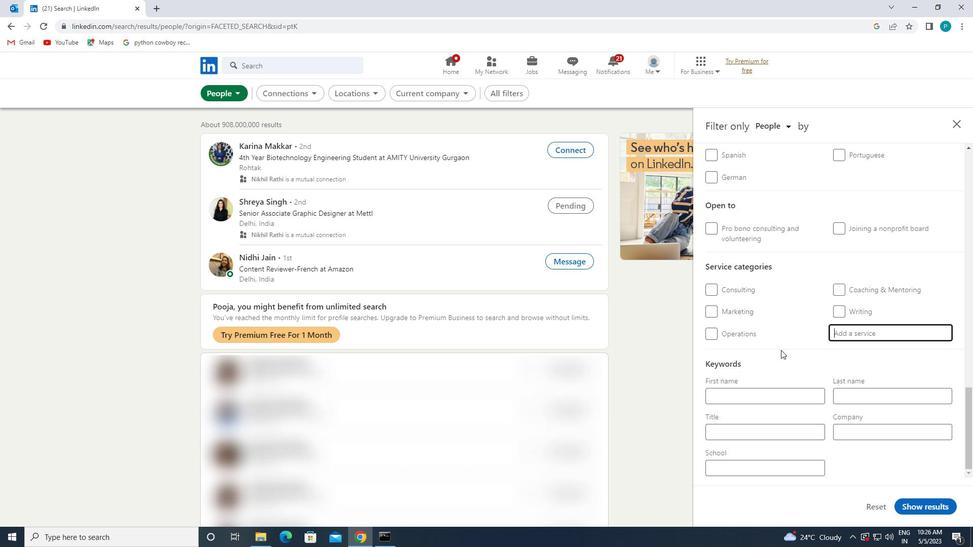 
Action: Mouse moved to (778, 362)
Screenshot: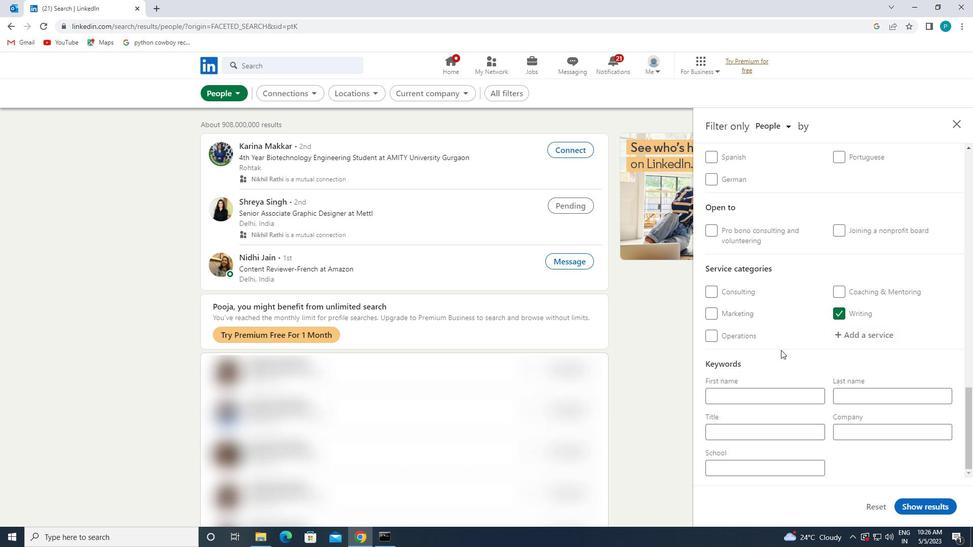 
Action: Mouse scrolled (778, 361) with delta (0, 0)
Screenshot: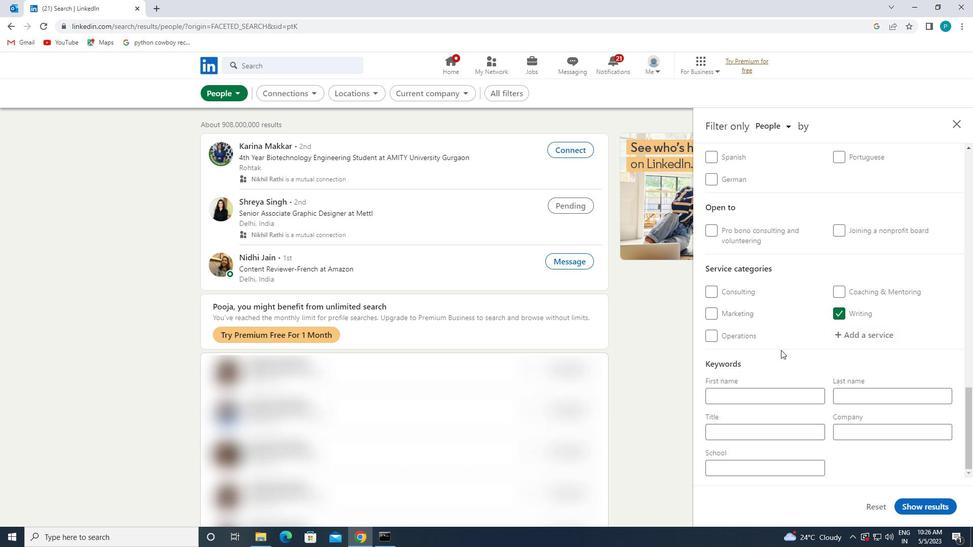 
Action: Mouse moved to (755, 428)
Screenshot: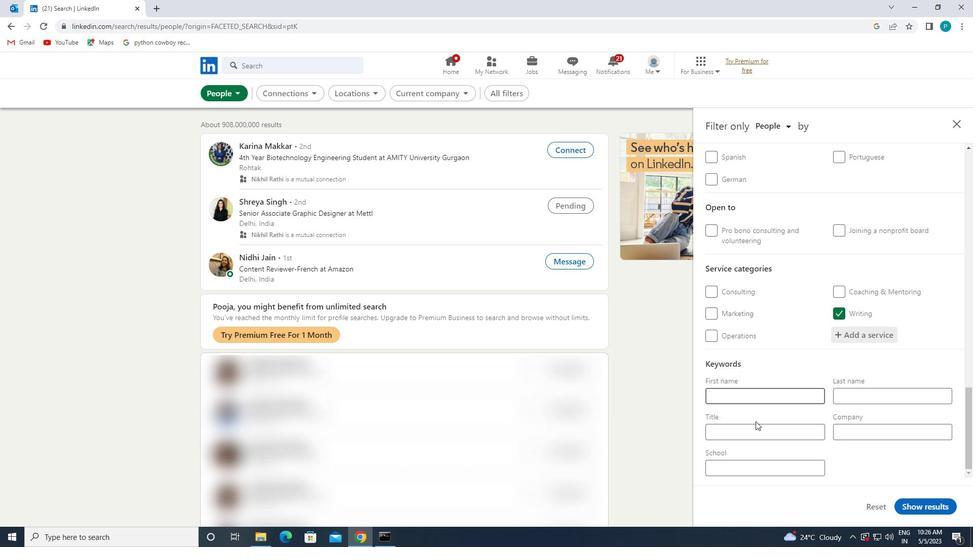 
Action: Mouse pressed left at (755, 428)
Screenshot: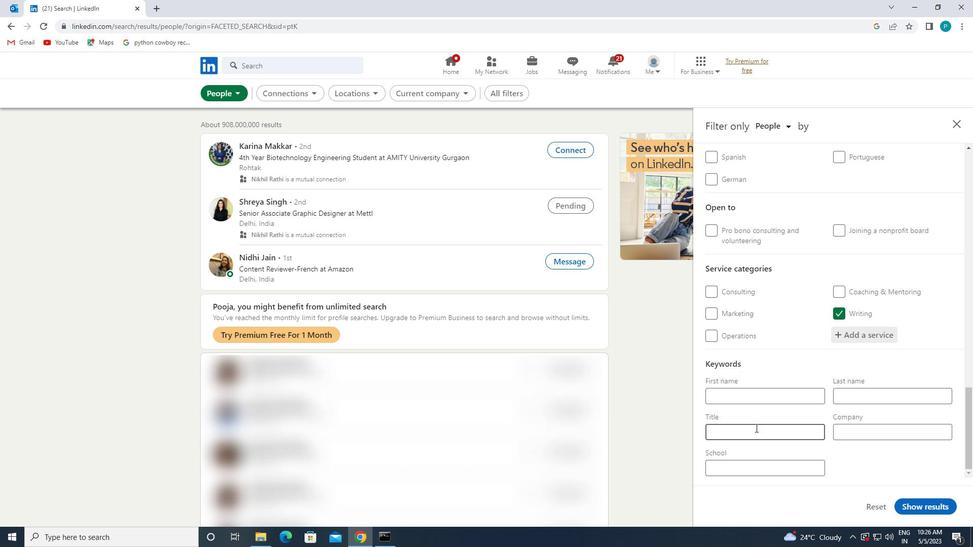 
Action: Key pressed <Key.caps_lock>F<Key.caps_lock>ARM<Key.space><Key.caps_lock>W<Key.caps_lock>ORKW<Key.backspace>ER
Screenshot: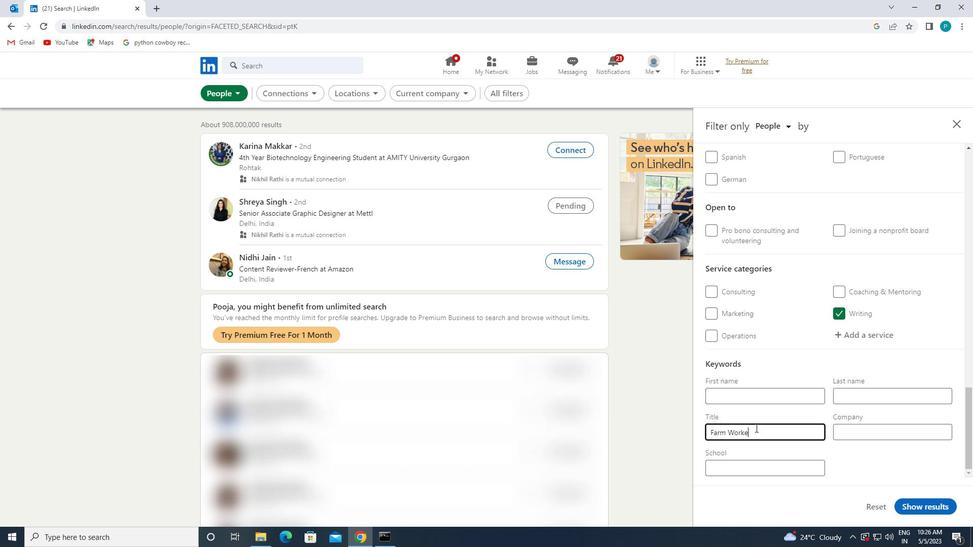 
Action: Mouse moved to (920, 505)
Screenshot: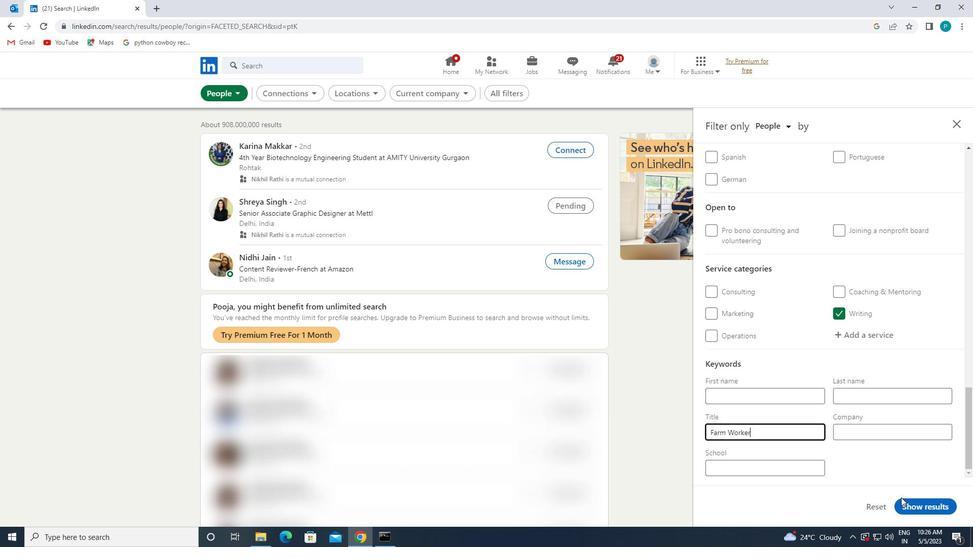 
Action: Mouse pressed left at (920, 505)
Screenshot: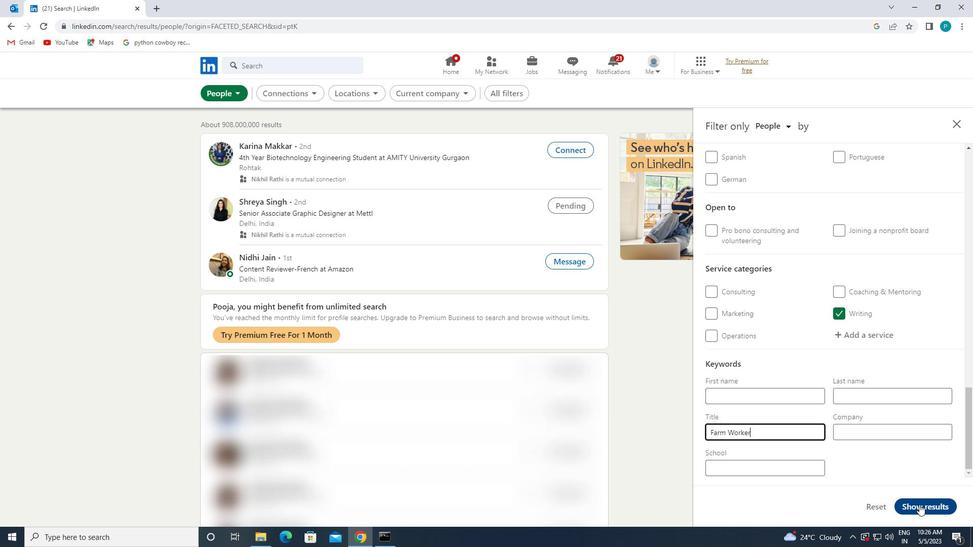 
